 Task: Look for space in Southport, Australia from 4th August, 2023 to 8th August, 2023 for 1 adult in price range Rs.10000 to Rs.15000. Place can be private room with 1  bedroom having 1 bed and 1 bathroom. Property type can be flatguest house, hotel. Amenities needed are: wifi, washing machine, kitchen. Booking option can be shelf check-in. Required host language is English.
Action: Mouse moved to (352, 151)
Screenshot: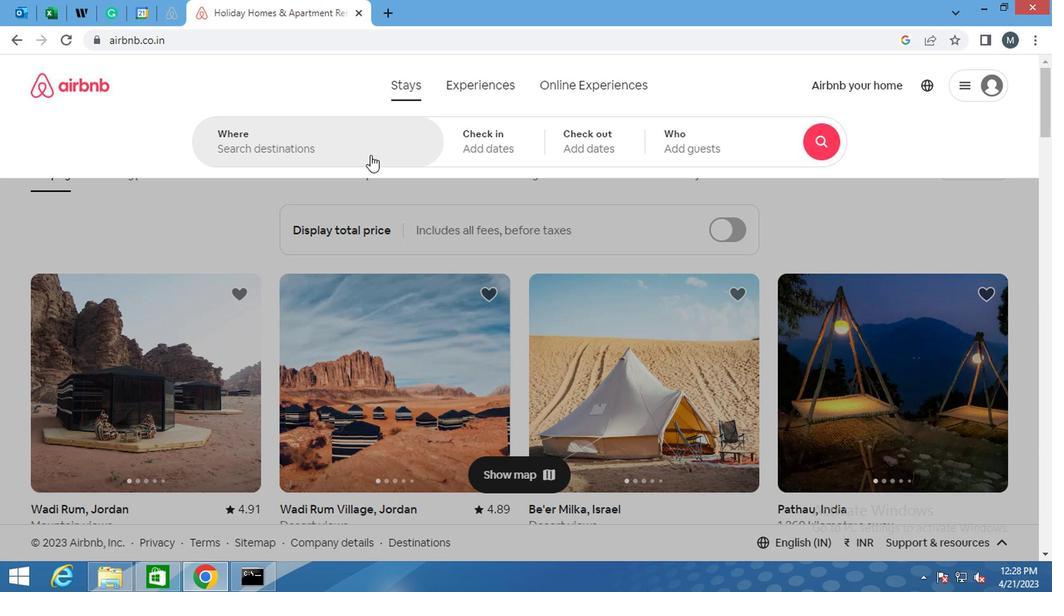 
Action: Mouse pressed left at (352, 151)
Screenshot: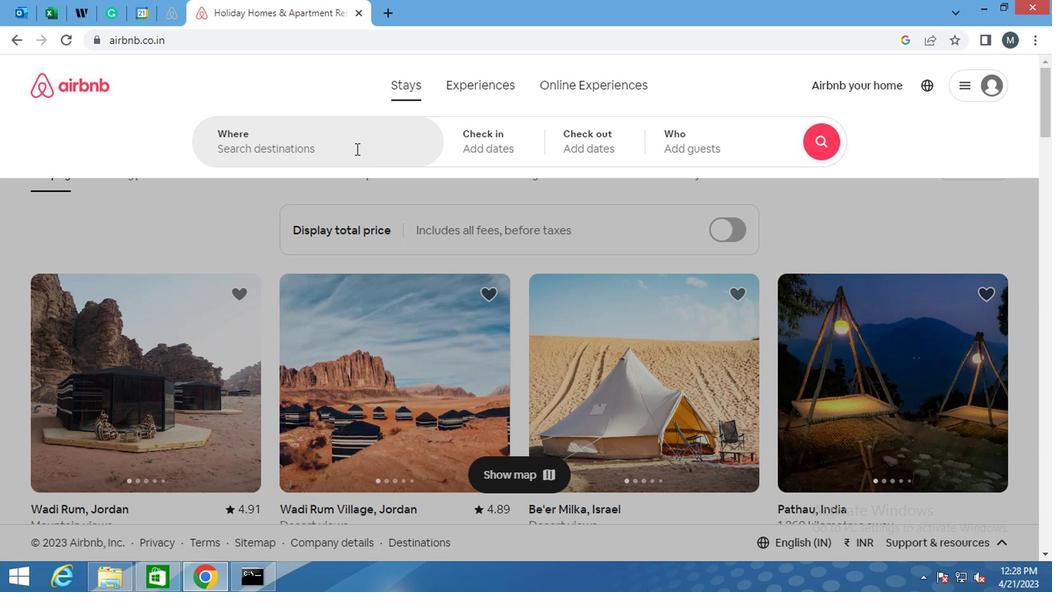 
Action: Mouse moved to (340, 156)
Screenshot: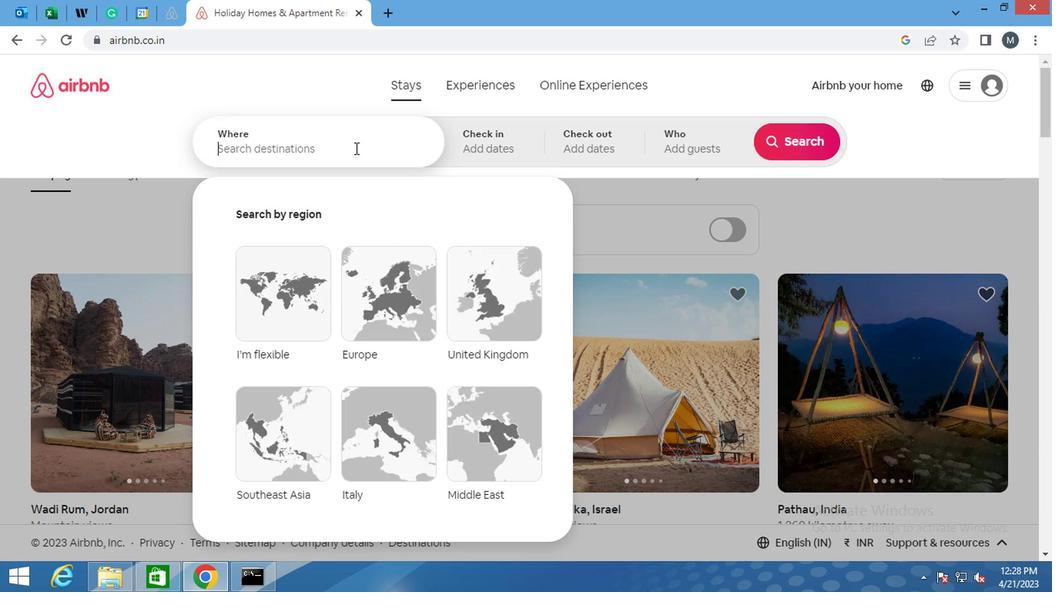 
Action: Key pressed <Key.shift>SOUTH<Key.space><Key.backspace>PORT,<Key.space><Key.shift>AUSTRALIA<Key.enter>
Screenshot: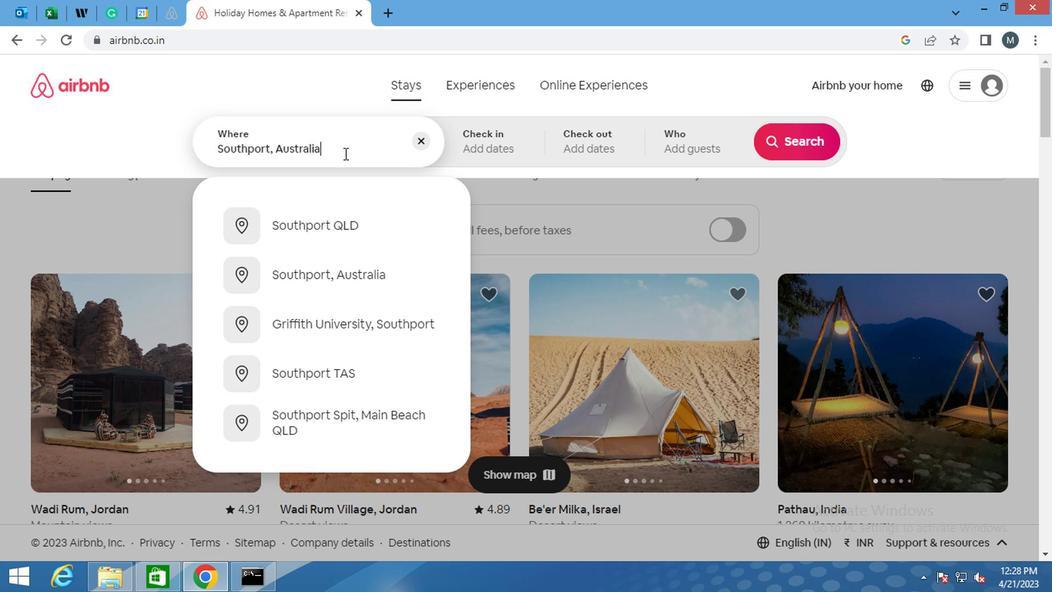 
Action: Mouse moved to (778, 267)
Screenshot: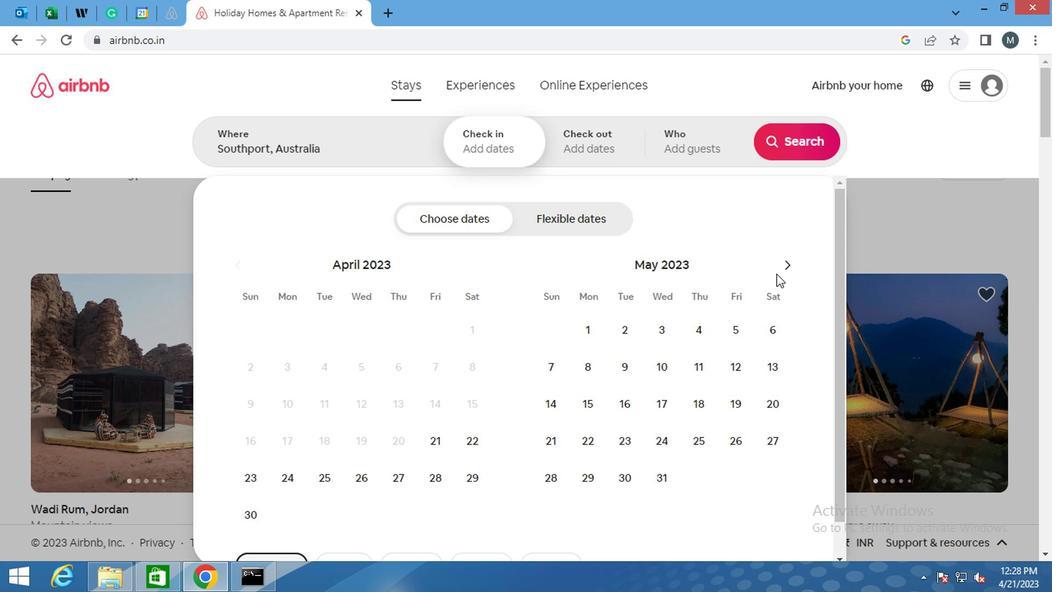 
Action: Mouse pressed left at (778, 267)
Screenshot: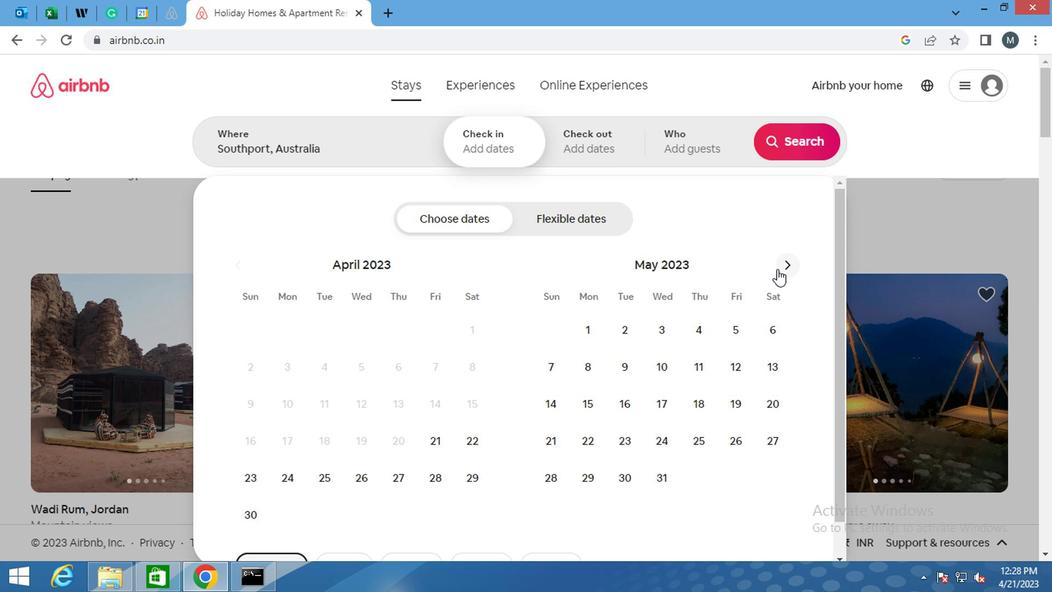 
Action: Mouse moved to (778, 267)
Screenshot: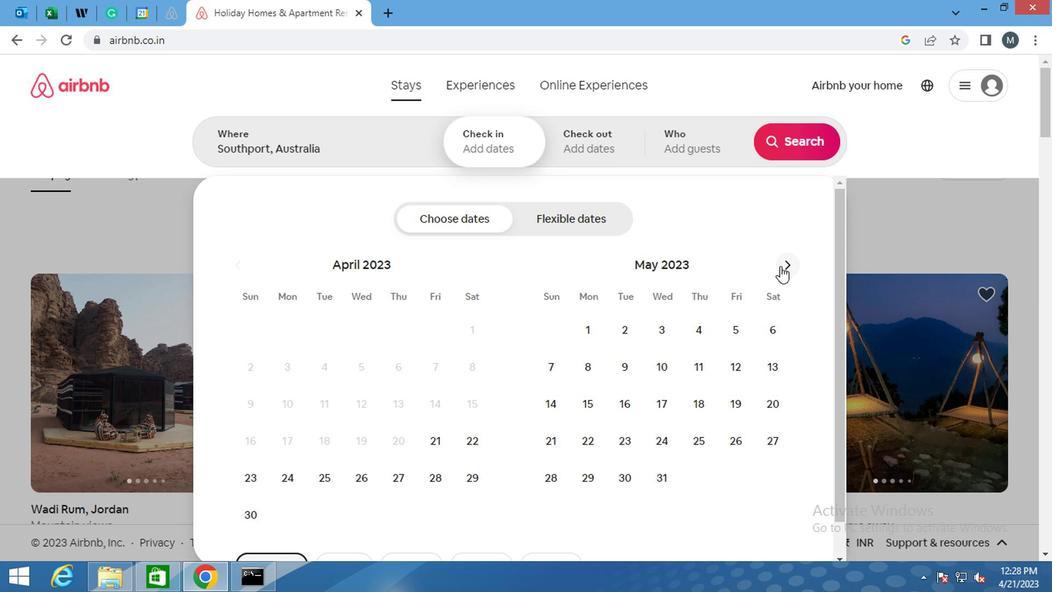 
Action: Mouse pressed left at (778, 267)
Screenshot: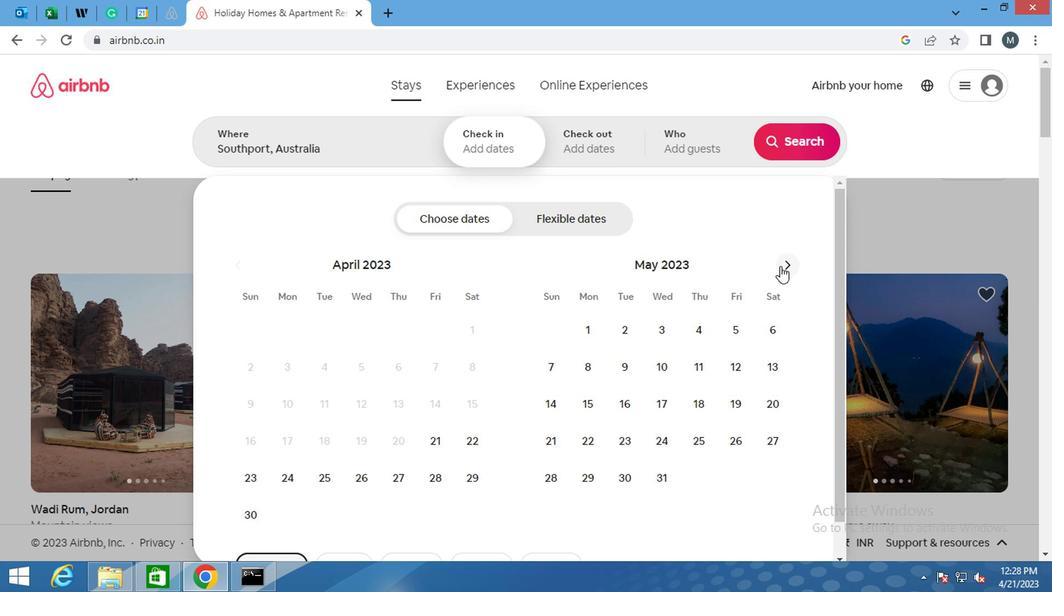
Action: Mouse pressed left at (778, 267)
Screenshot: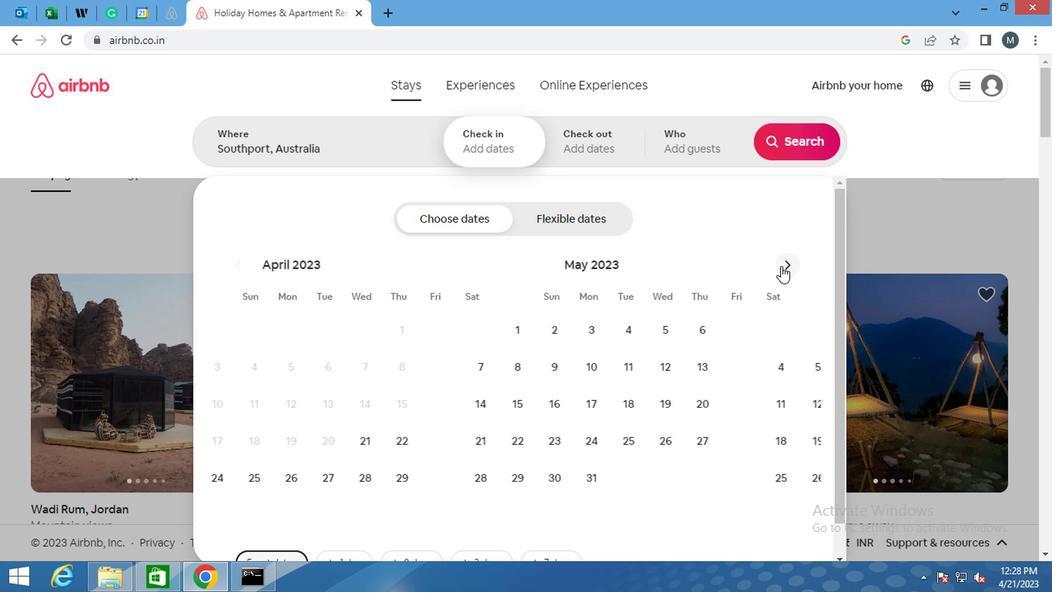 
Action: Mouse moved to (778, 267)
Screenshot: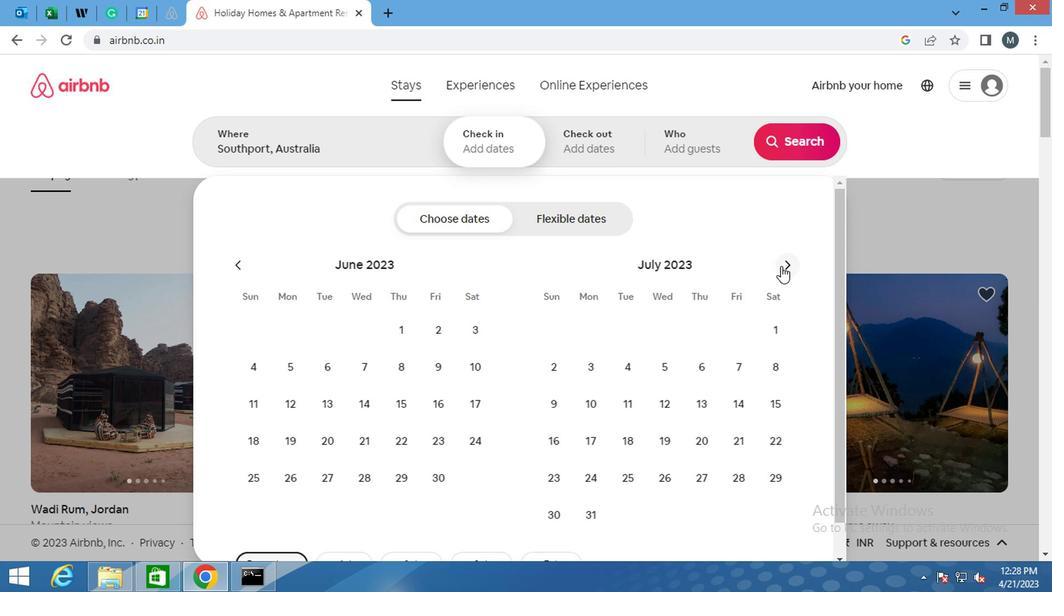 
Action: Mouse pressed left at (778, 267)
Screenshot: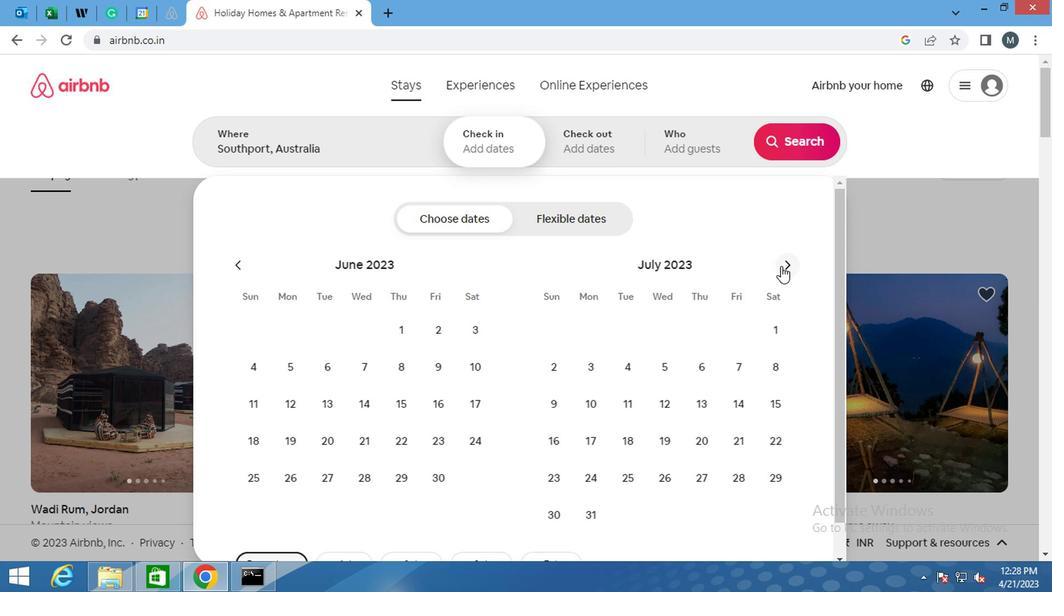 
Action: Mouse pressed left at (778, 267)
Screenshot: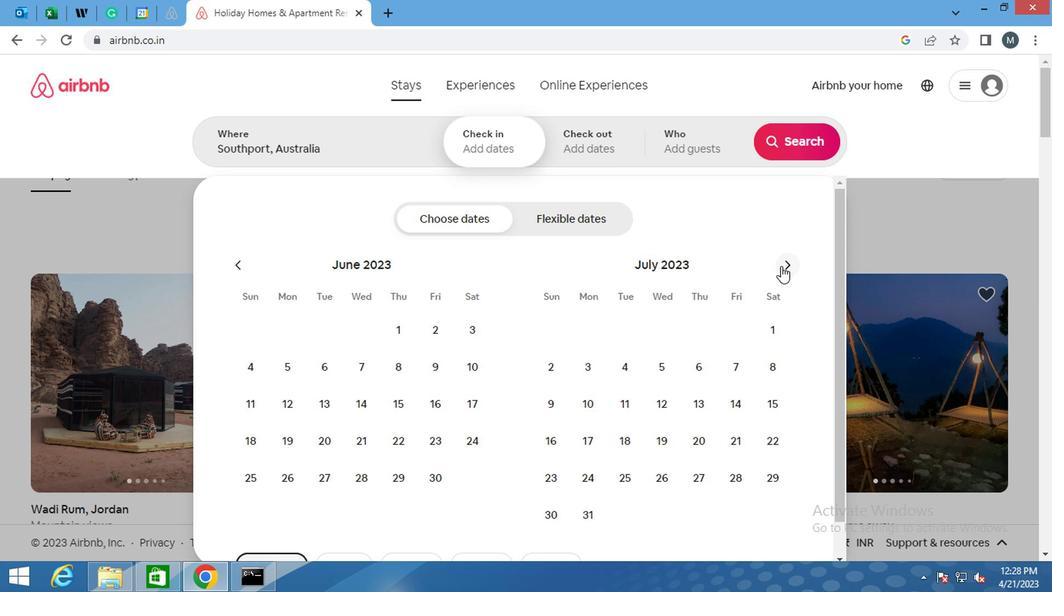 
Action: Mouse moved to (224, 263)
Screenshot: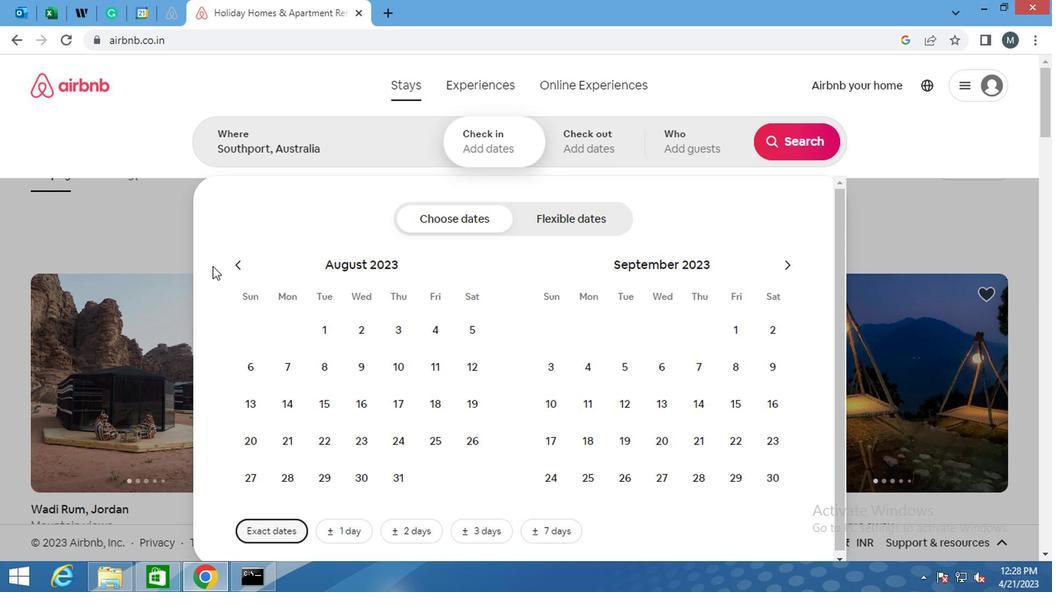 
Action: Mouse pressed left at (224, 263)
Screenshot: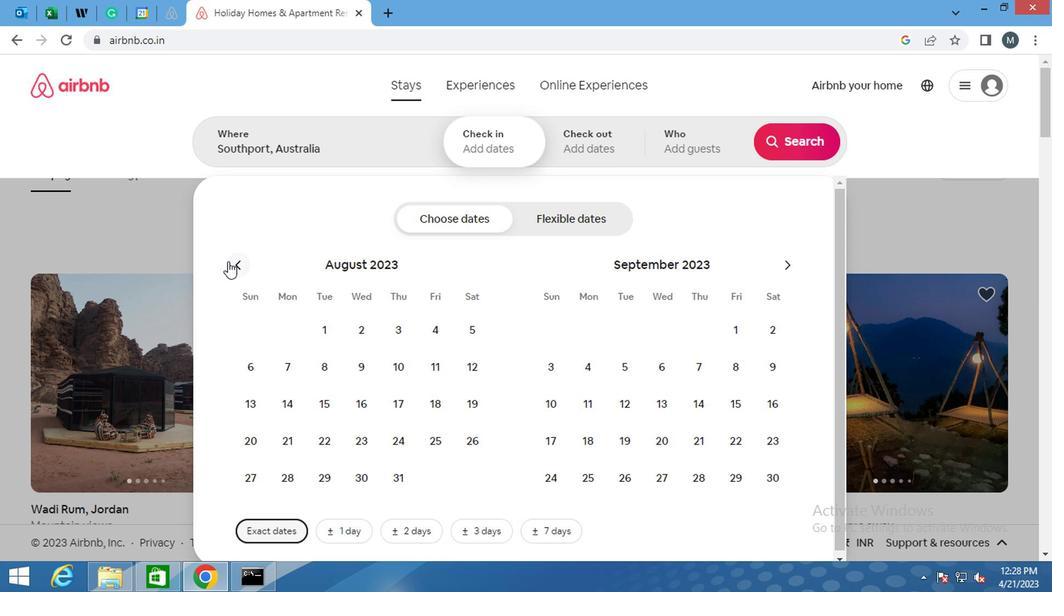 
Action: Mouse moved to (729, 336)
Screenshot: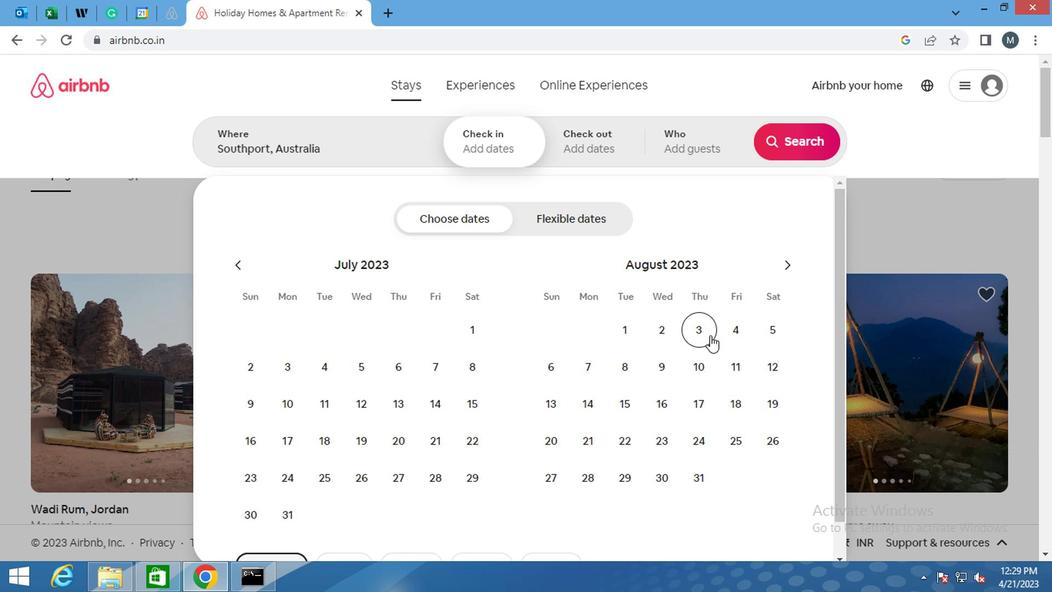 
Action: Mouse pressed left at (729, 336)
Screenshot: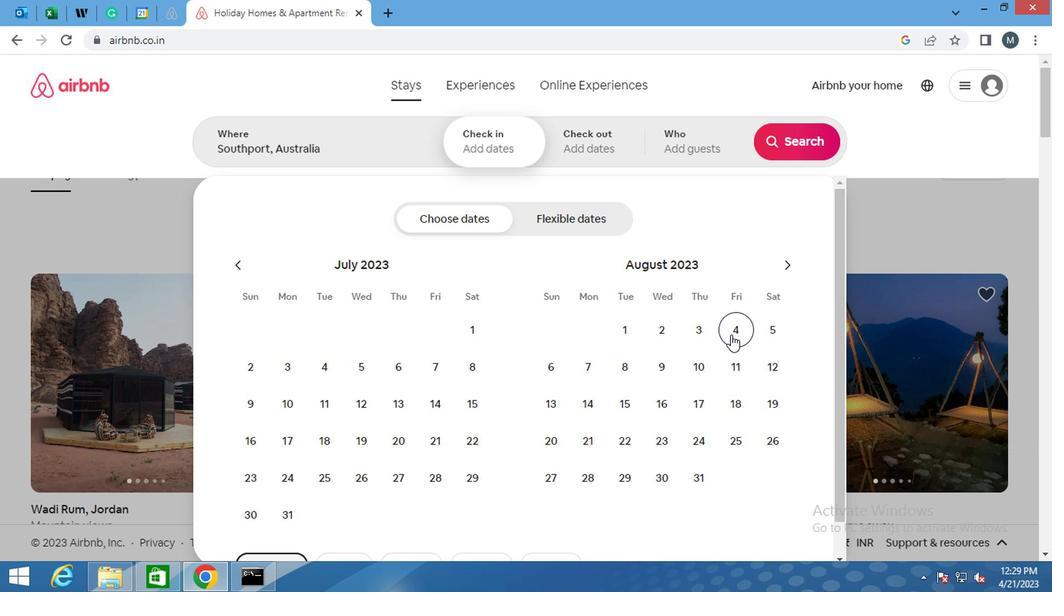 
Action: Mouse moved to (616, 363)
Screenshot: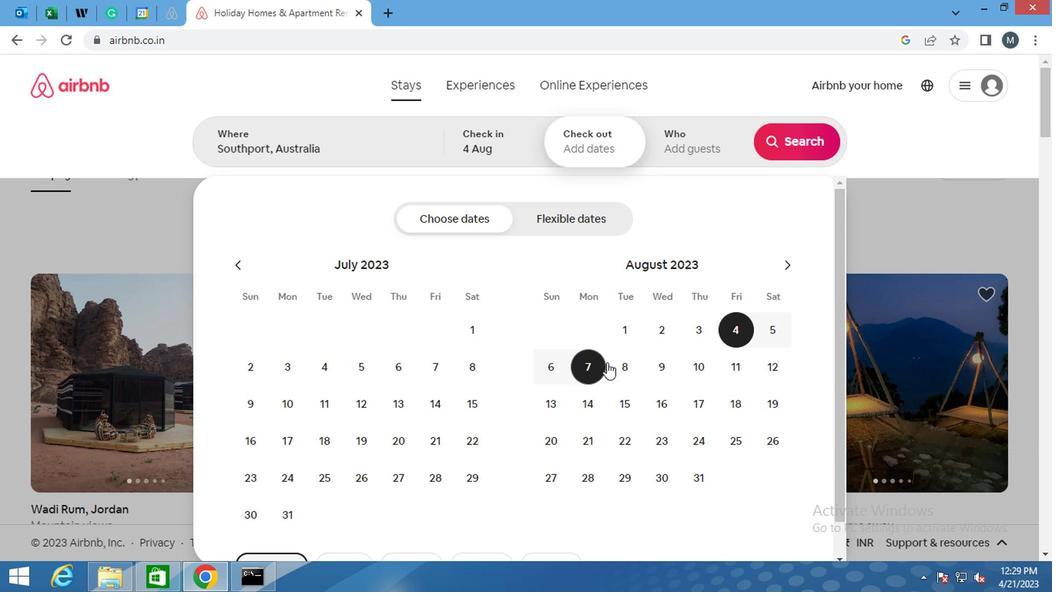 
Action: Mouse pressed left at (616, 363)
Screenshot: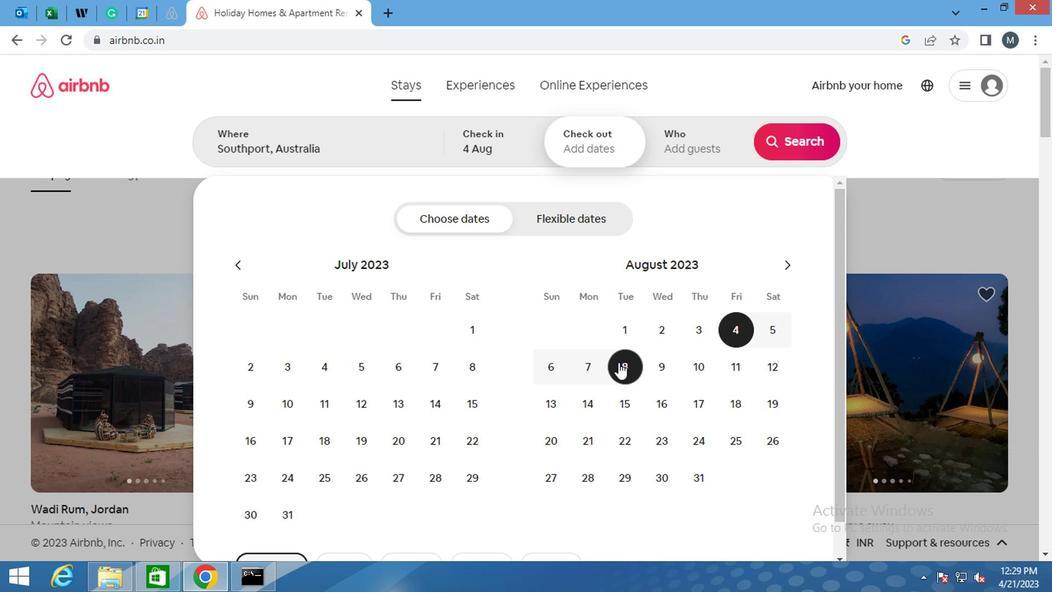 
Action: Mouse moved to (694, 144)
Screenshot: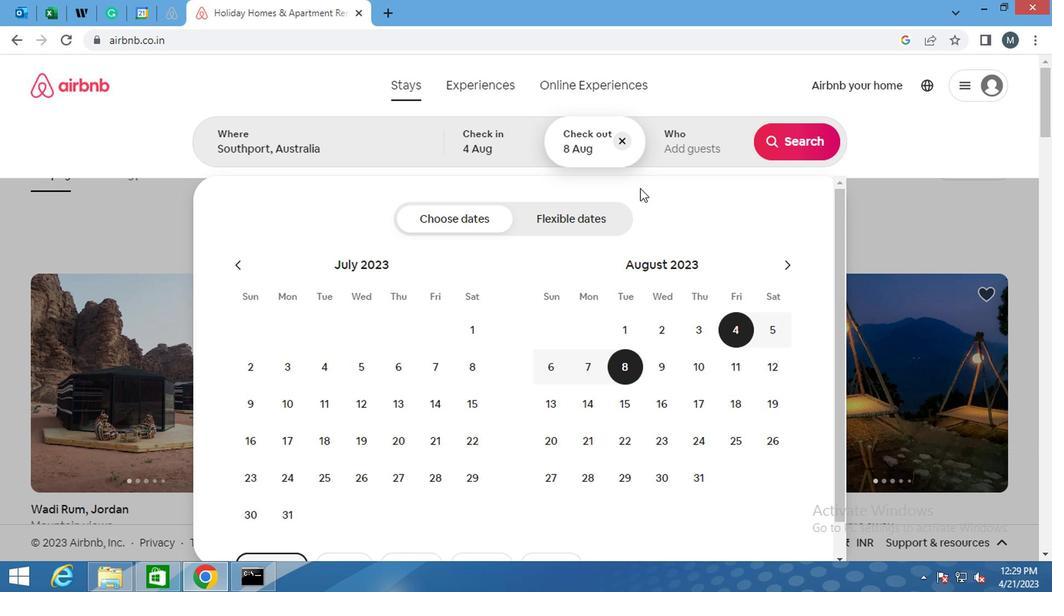 
Action: Mouse pressed left at (694, 144)
Screenshot: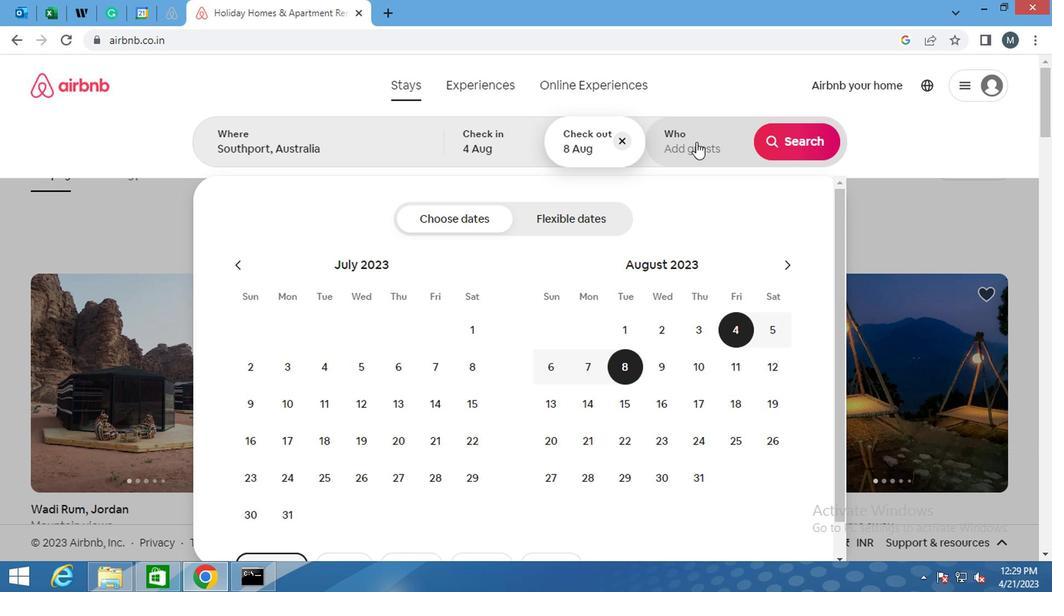 
Action: Mouse moved to (785, 230)
Screenshot: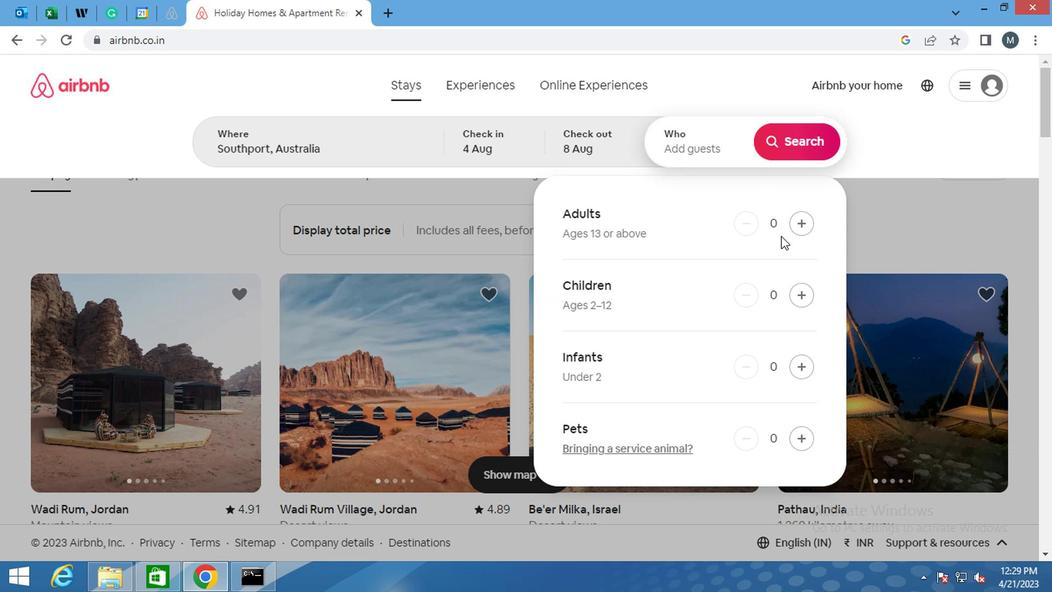
Action: Mouse pressed left at (785, 230)
Screenshot: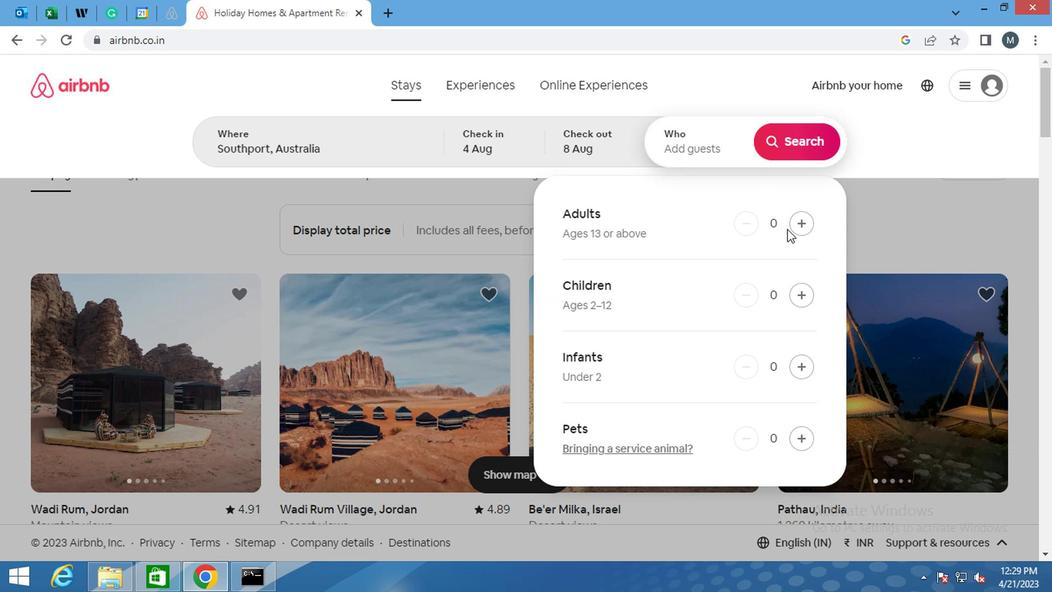 
Action: Mouse moved to (795, 228)
Screenshot: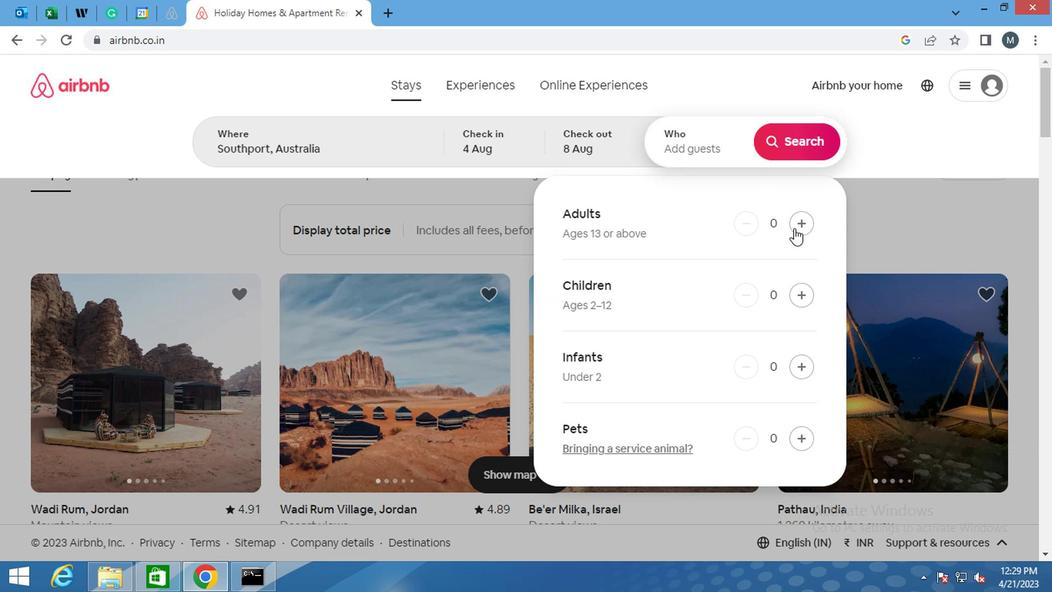 
Action: Mouse pressed left at (795, 228)
Screenshot: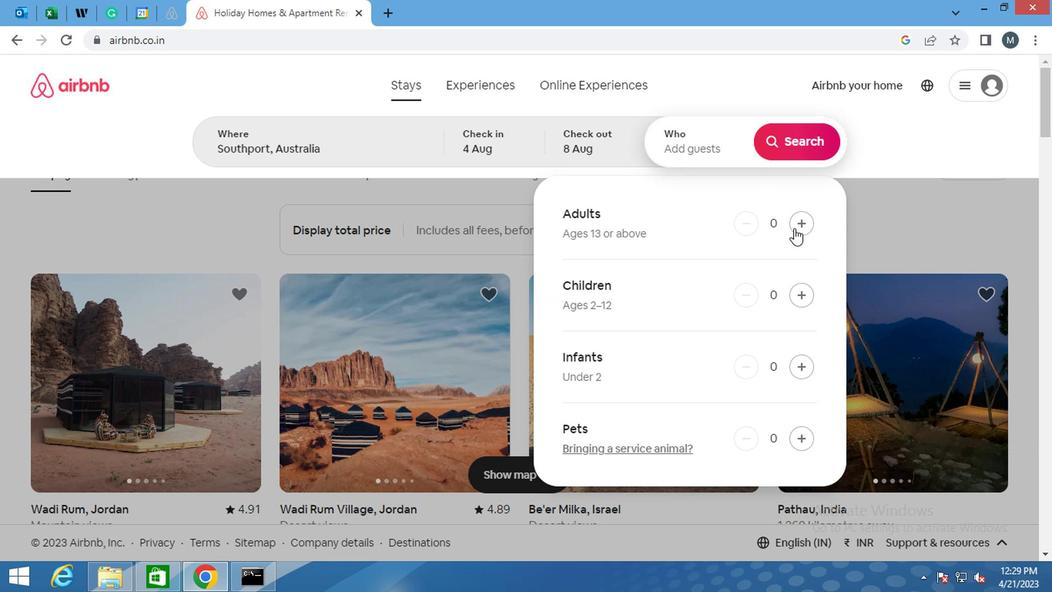 
Action: Mouse moved to (901, 172)
Screenshot: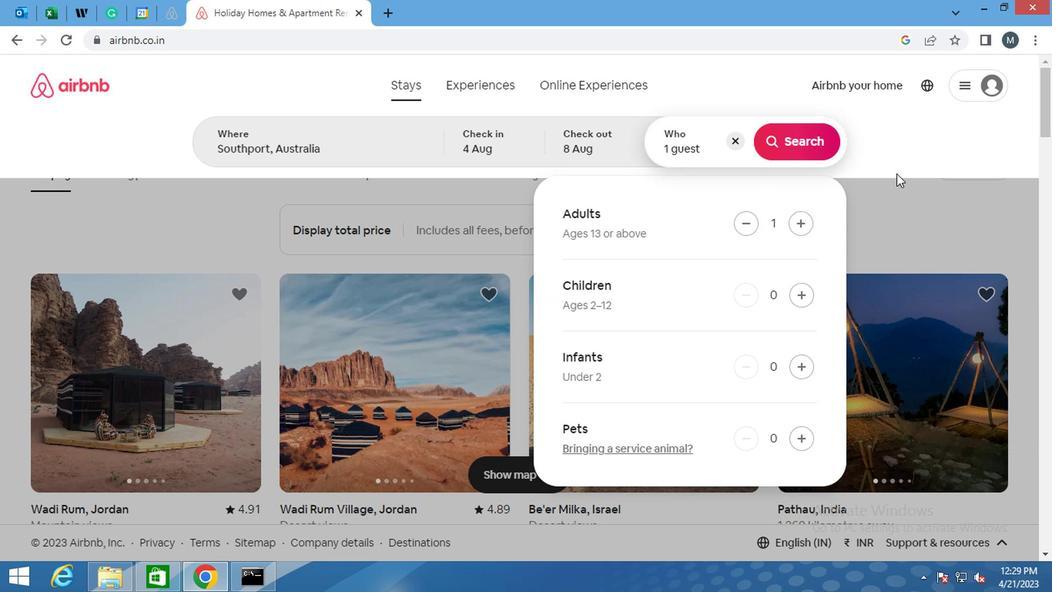 
Action: Mouse scrolled (901, 172) with delta (0, 0)
Screenshot: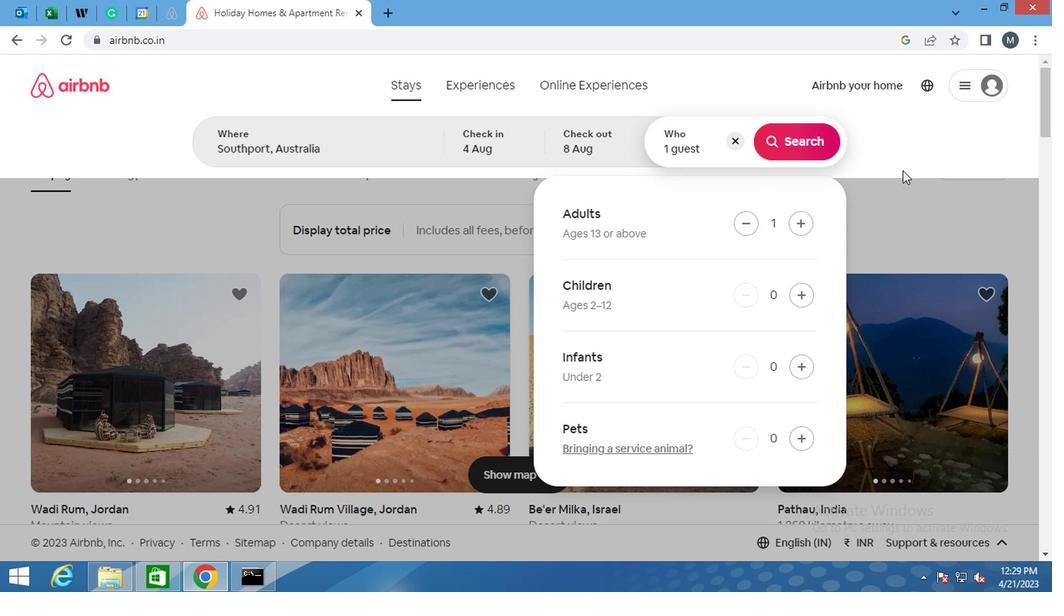 
Action: Mouse moved to (902, 176)
Screenshot: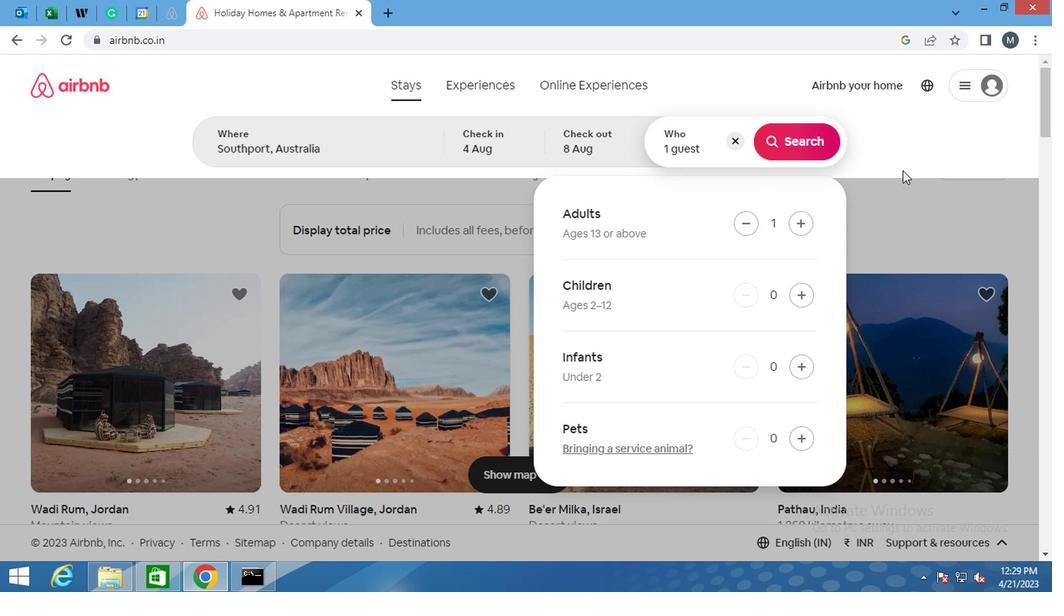 
Action: Mouse scrolled (902, 175) with delta (0, 0)
Screenshot: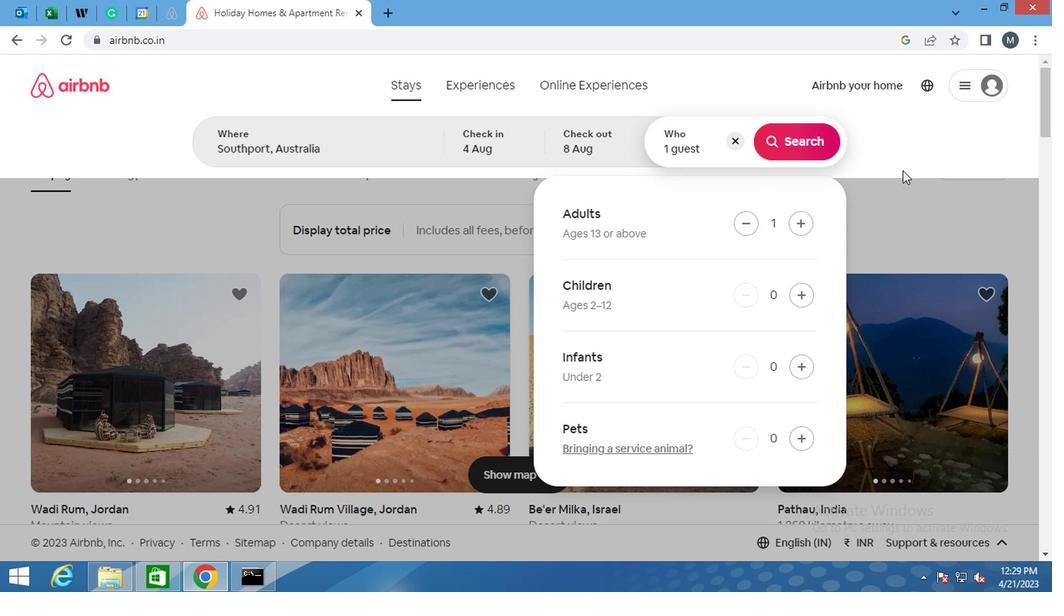 
Action: Mouse moved to (903, 178)
Screenshot: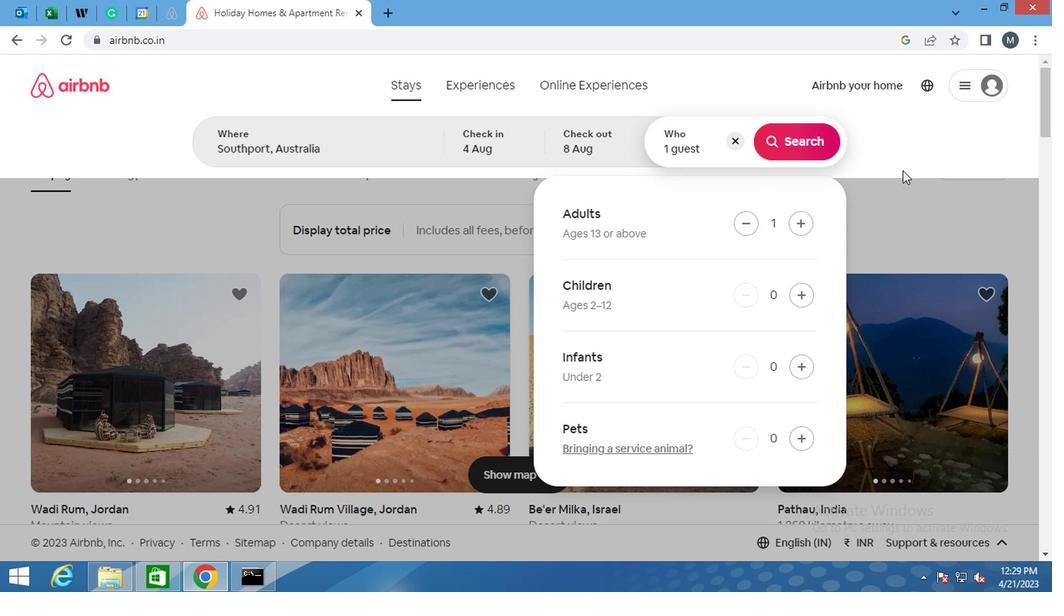 
Action: Mouse scrolled (903, 179) with delta (0, 1)
Screenshot: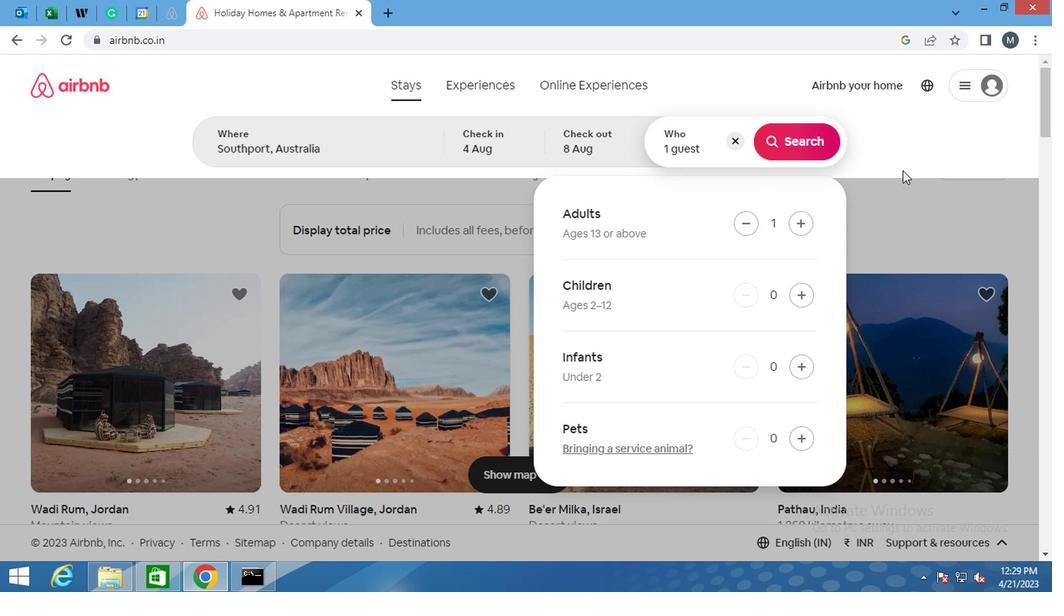 
Action: Mouse moved to (905, 176)
Screenshot: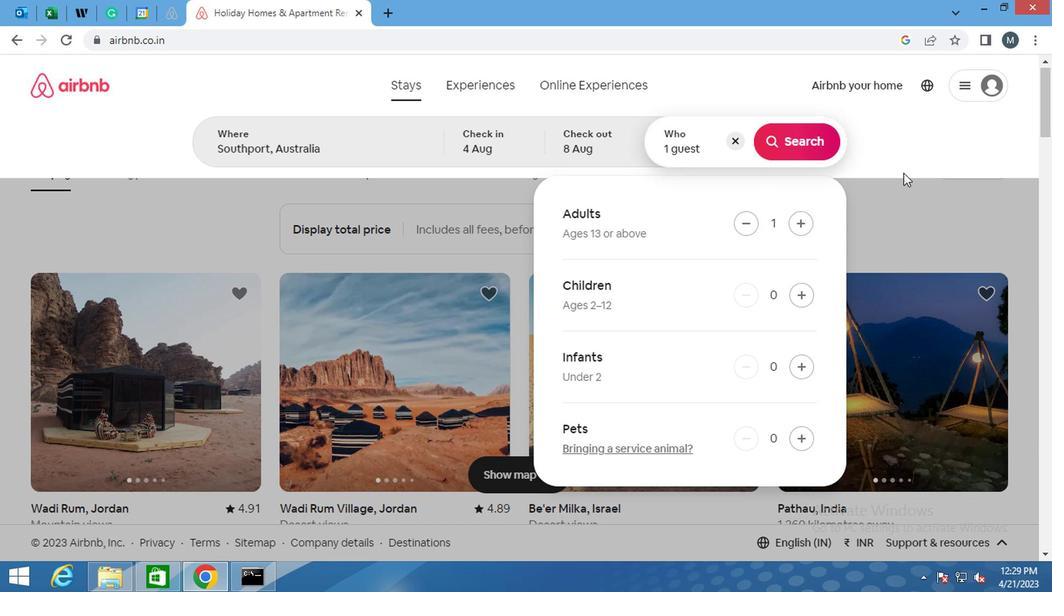 
Action: Mouse scrolled (905, 177) with delta (0, 1)
Screenshot: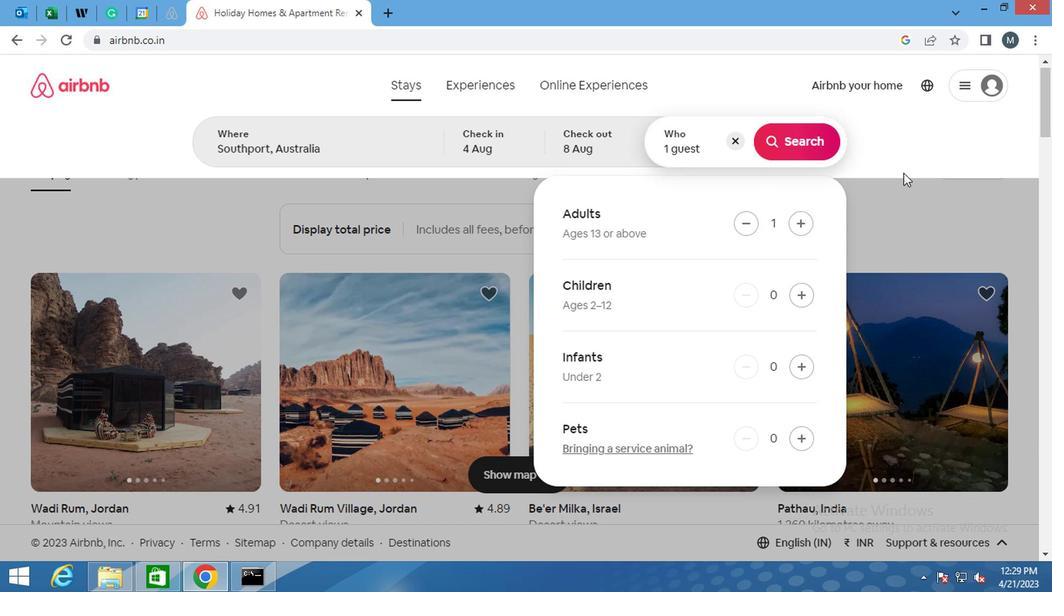
Action: Mouse scrolled (905, 177) with delta (0, 1)
Screenshot: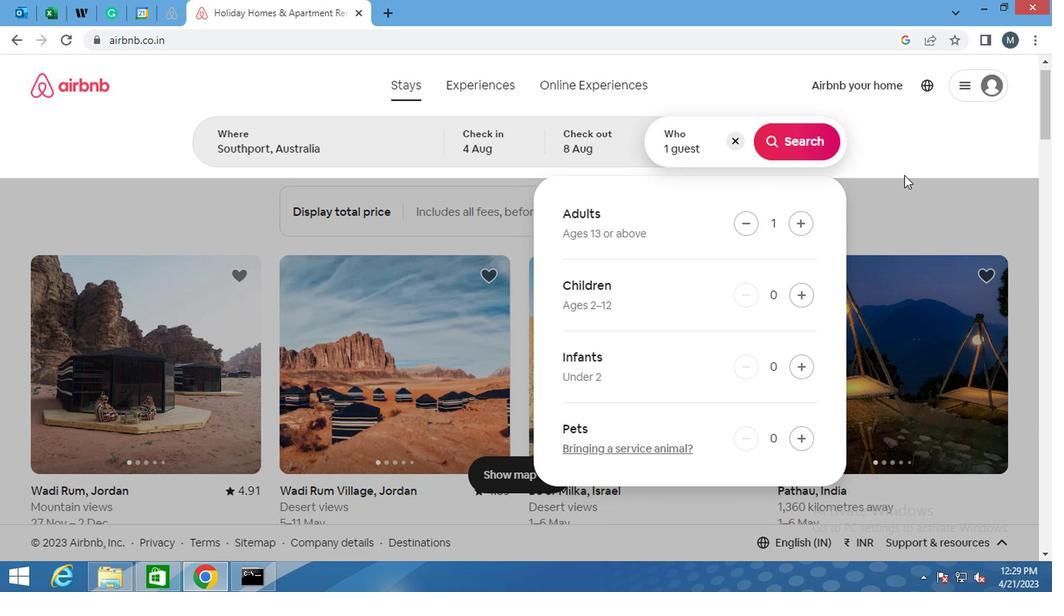 
Action: Mouse moved to (956, 166)
Screenshot: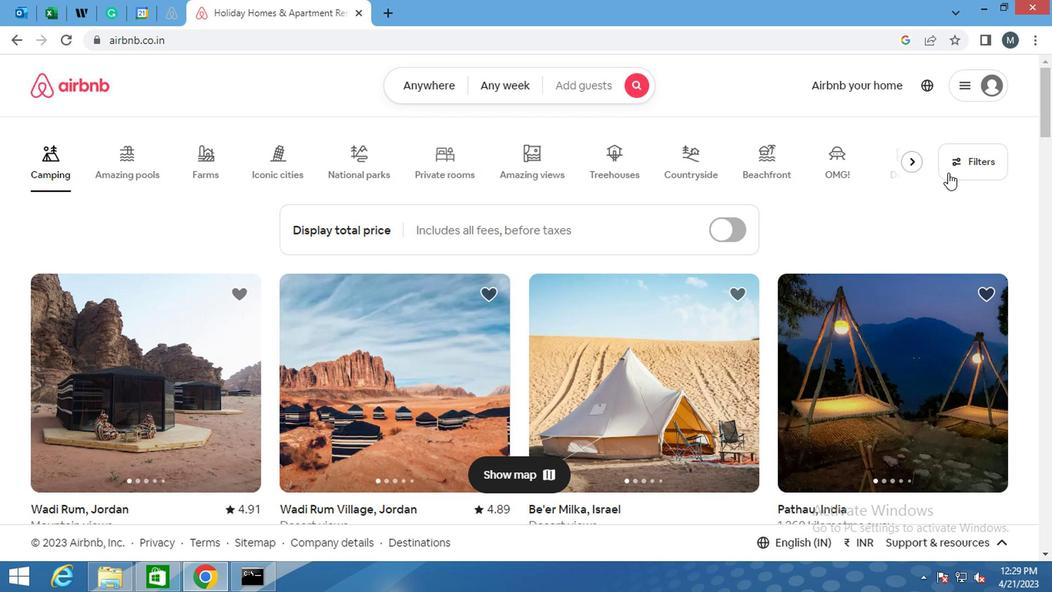 
Action: Mouse pressed left at (956, 166)
Screenshot: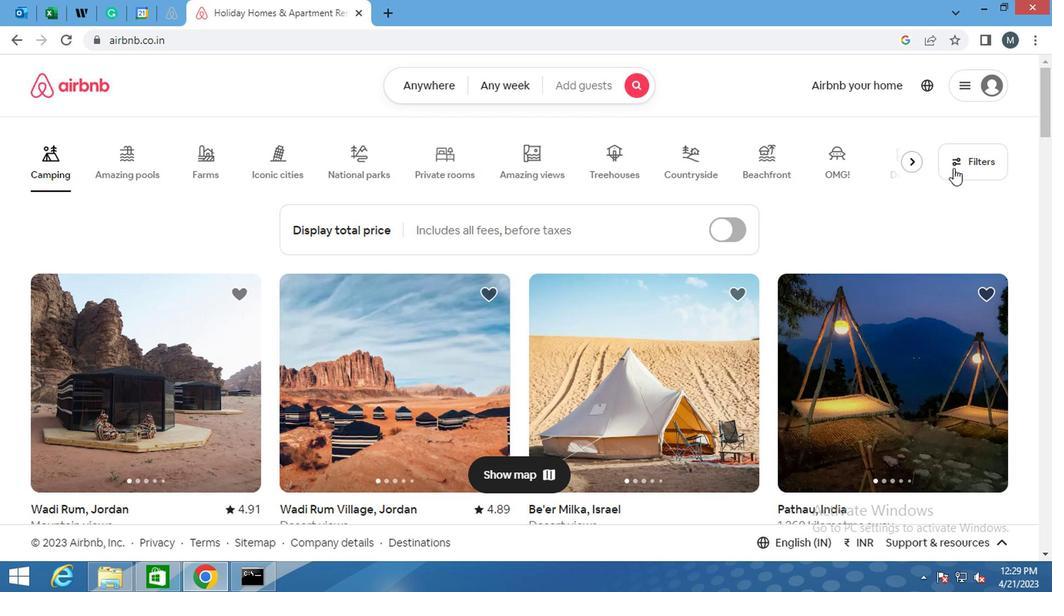 
Action: Mouse moved to (367, 340)
Screenshot: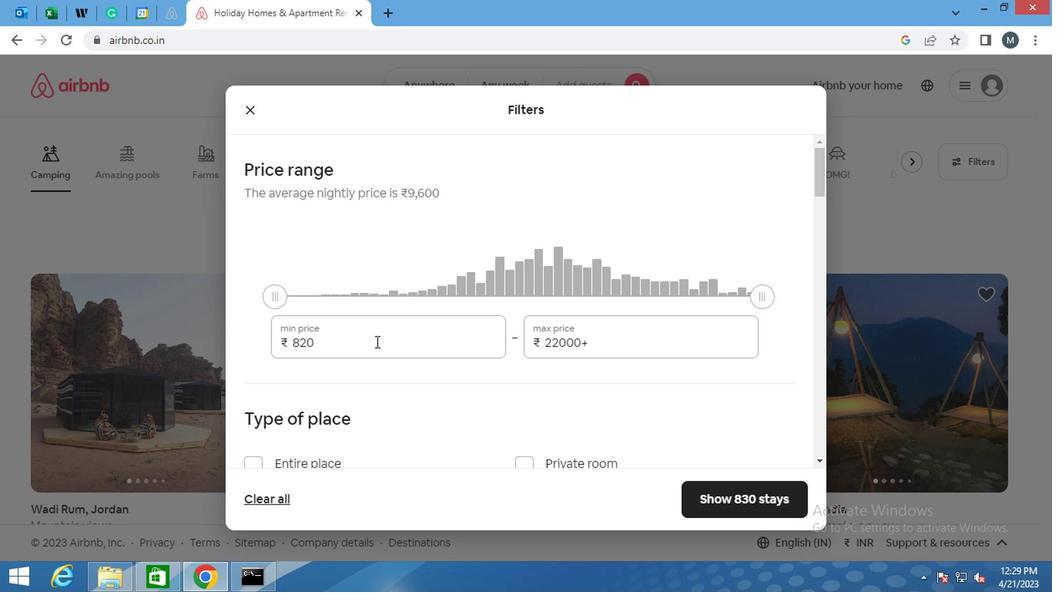 
Action: Mouse pressed left at (367, 340)
Screenshot: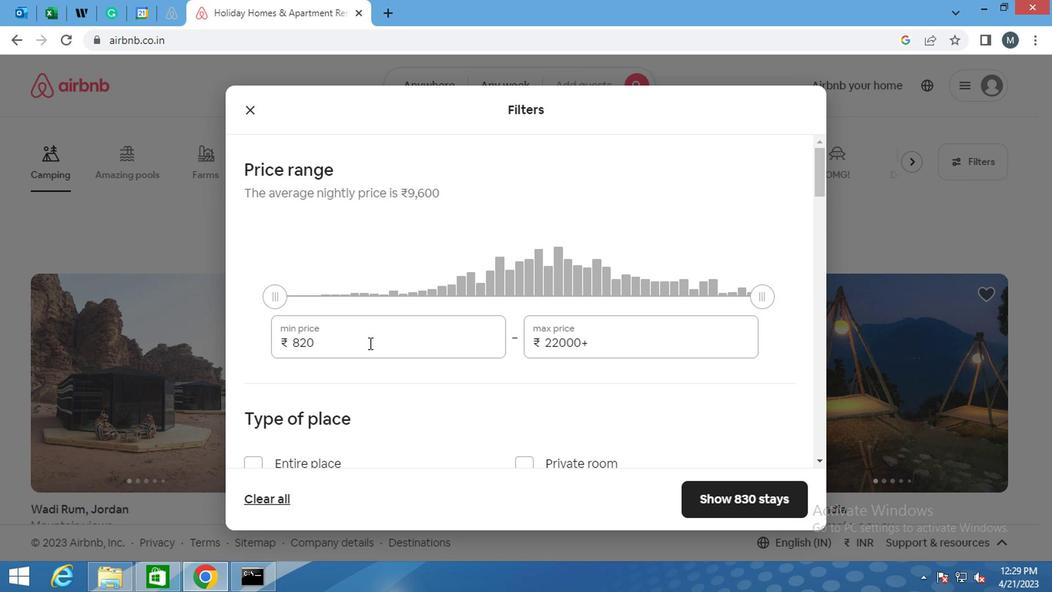 
Action: Mouse moved to (370, 343)
Screenshot: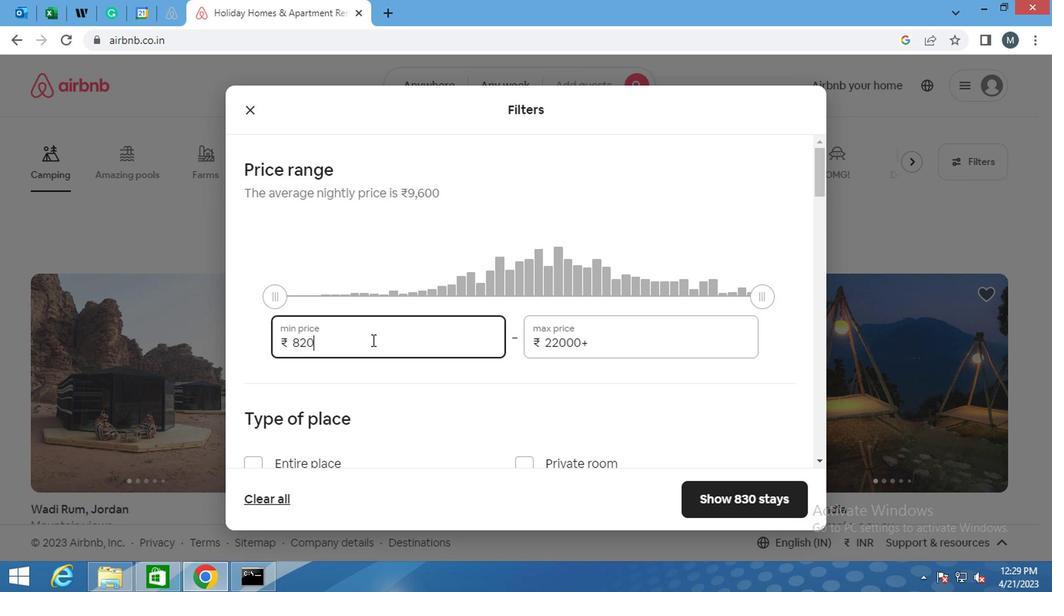 
Action: Key pressed <Key.backspace><Key.backspace><Key.backspace><Key.backspace>10000
Screenshot: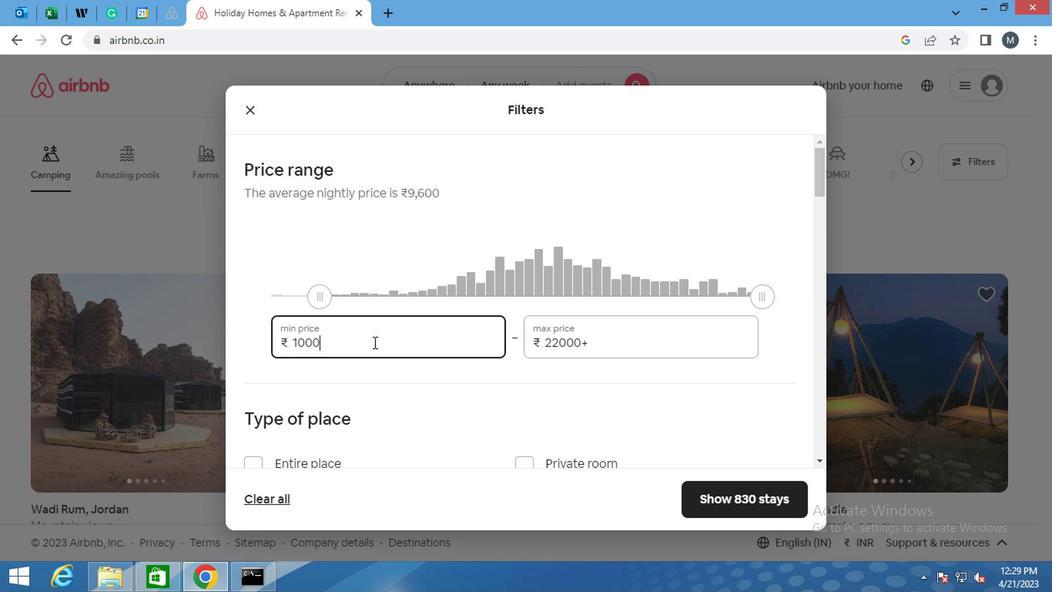 
Action: Mouse moved to (657, 348)
Screenshot: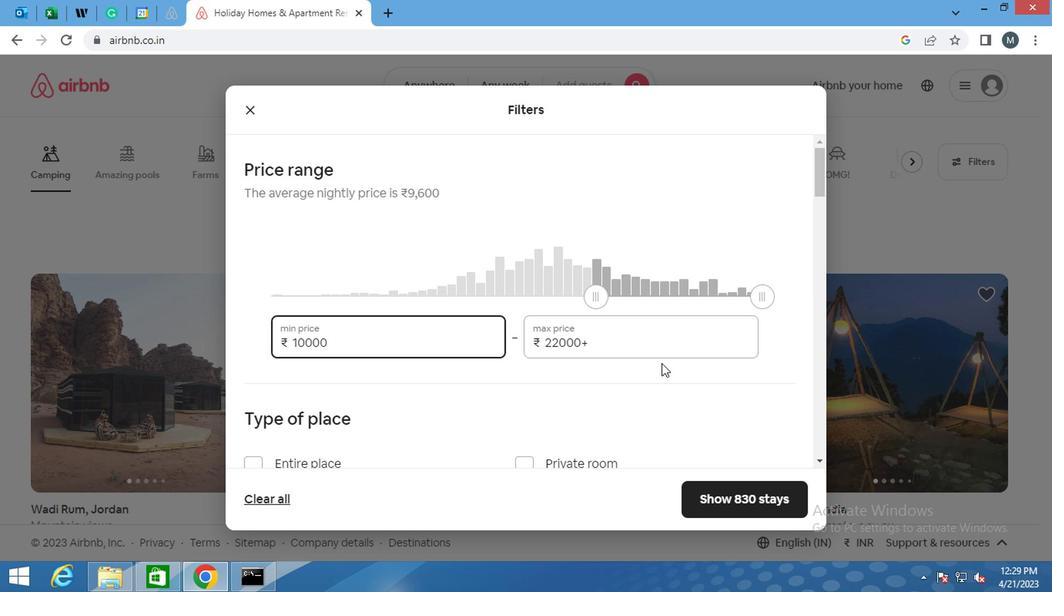 
Action: Mouse pressed left at (657, 348)
Screenshot: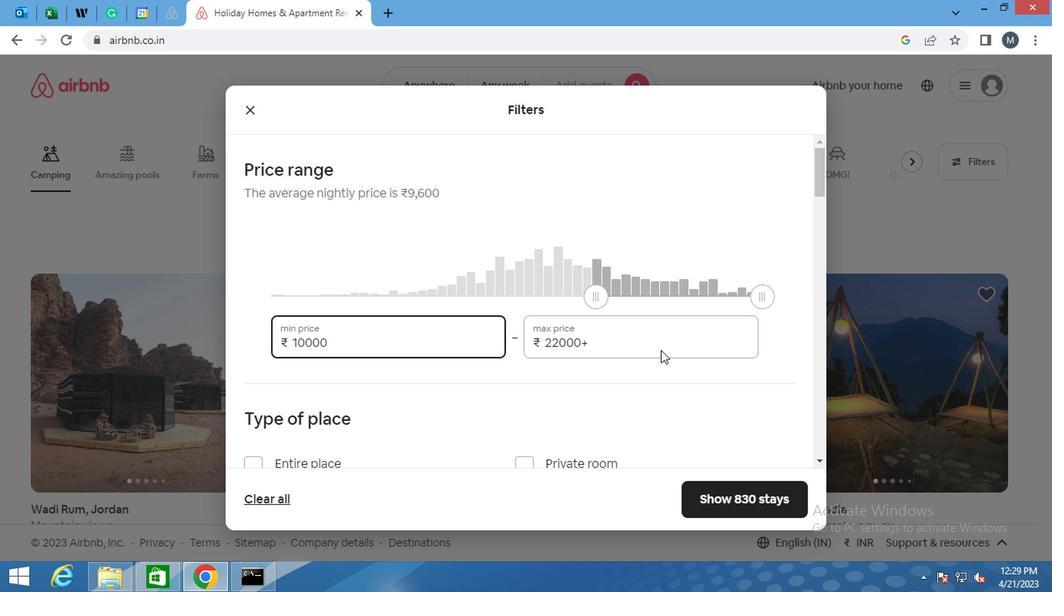 
Action: Mouse moved to (650, 354)
Screenshot: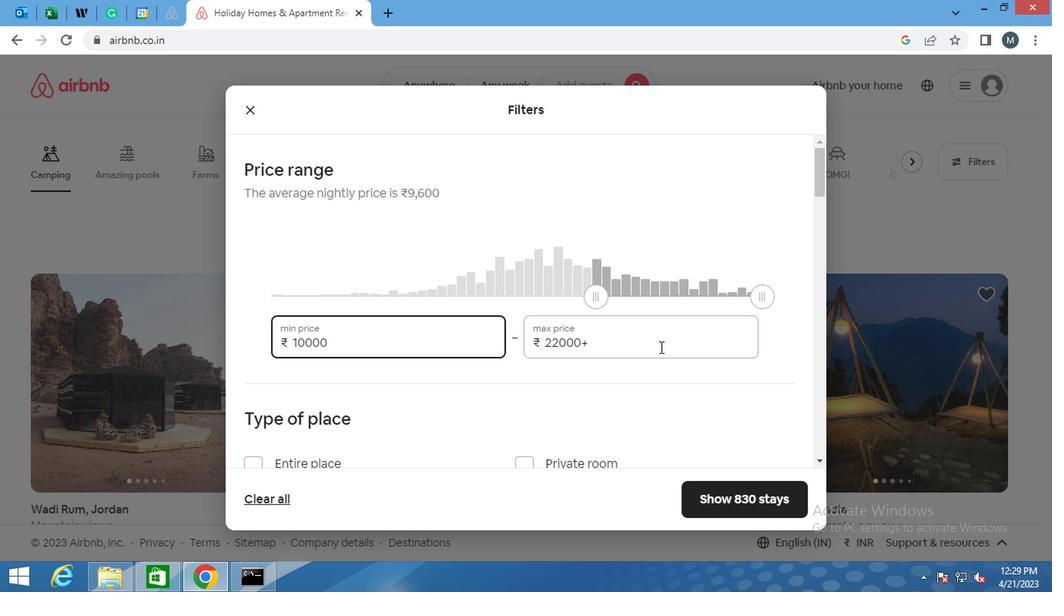 
Action: Key pressed <Key.backspace><Key.backspace><Key.backspace><Key.backspace><Key.backspace><Key.backspace><Key.backspace><Key.backspace><Key.backspace><Key.backspace><Key.backspace><Key.backspace><Key.backspace>15000
Screenshot: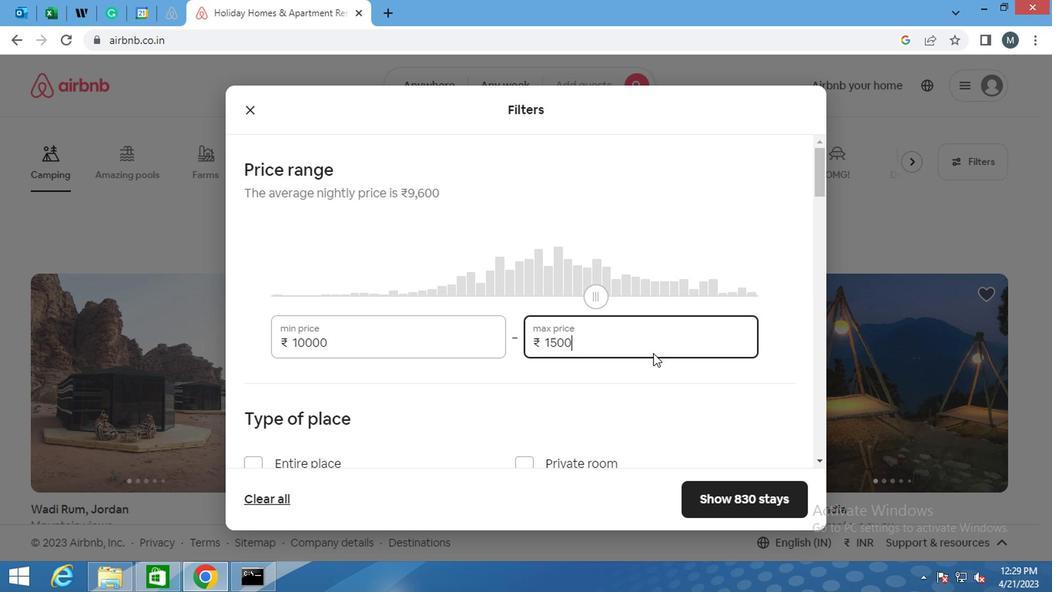 
Action: Mouse moved to (604, 310)
Screenshot: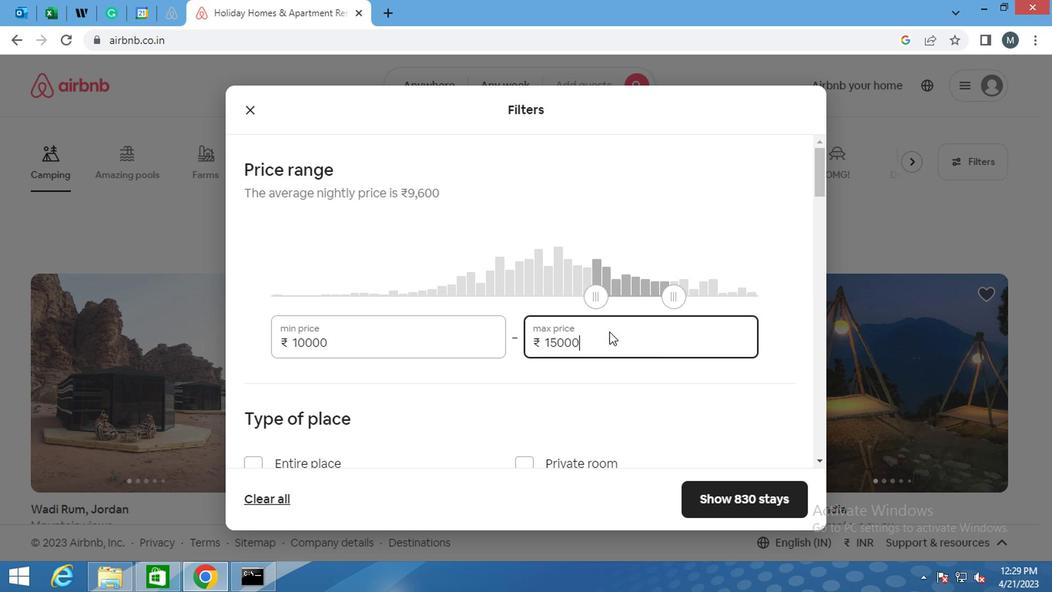 
Action: Mouse scrolled (604, 309) with delta (0, -1)
Screenshot: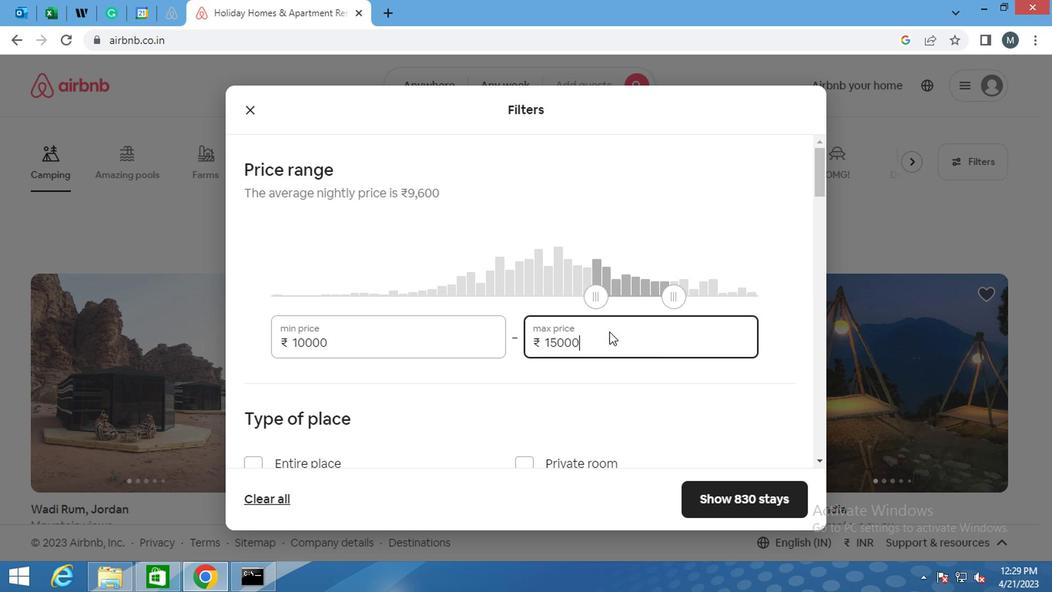 
Action: Mouse moved to (608, 315)
Screenshot: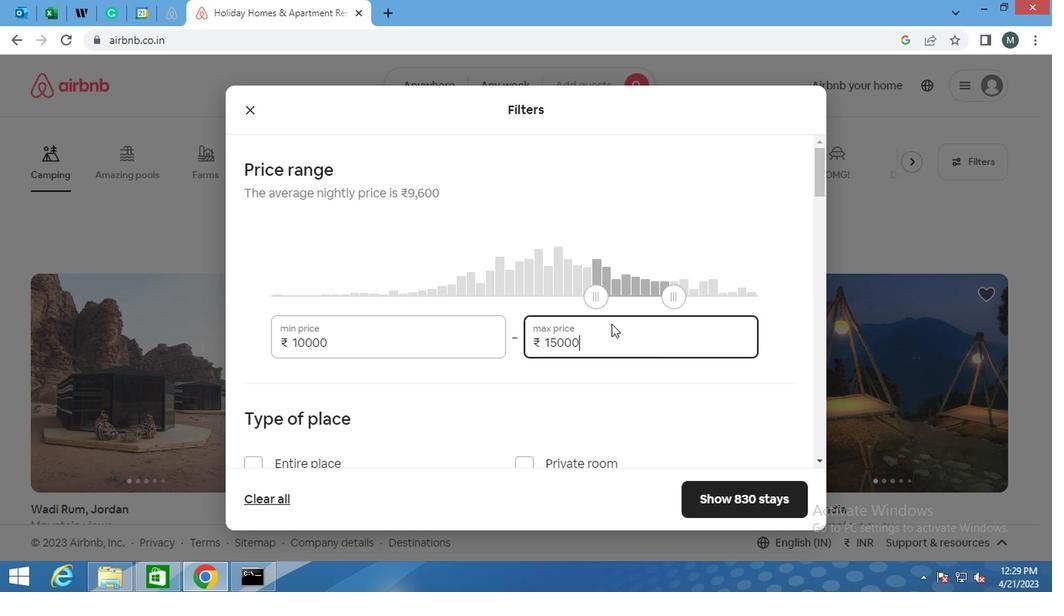 
Action: Mouse scrolled (608, 314) with delta (0, 0)
Screenshot: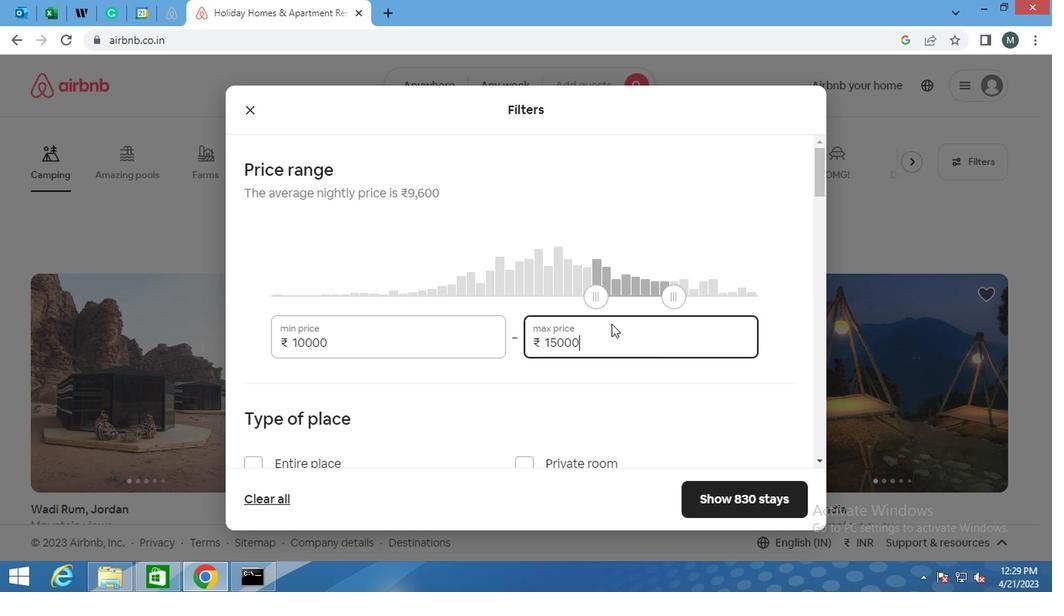 
Action: Mouse moved to (531, 340)
Screenshot: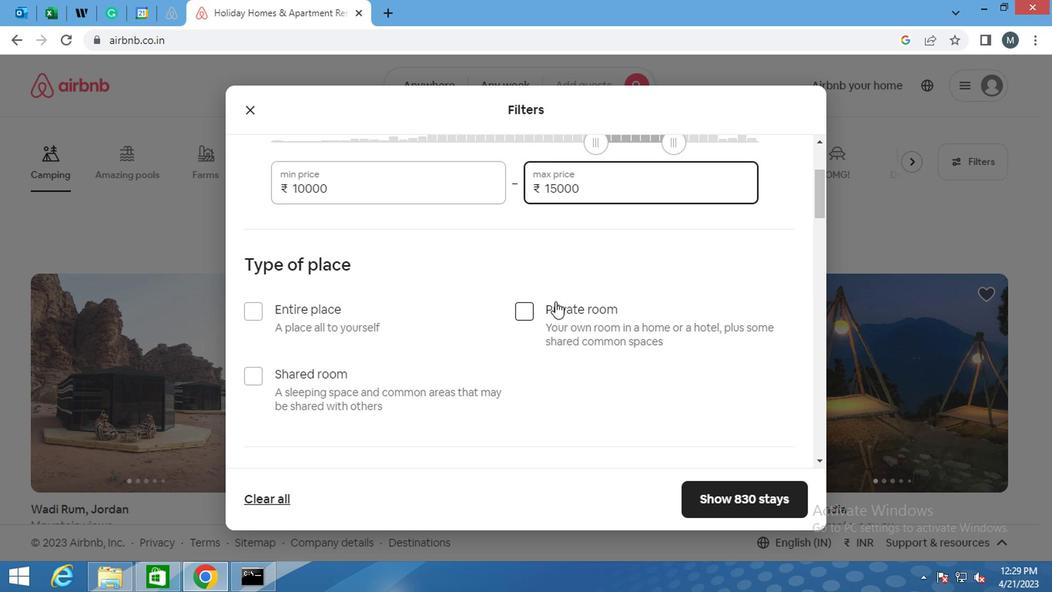
Action: Mouse scrolled (531, 339) with delta (0, 0)
Screenshot: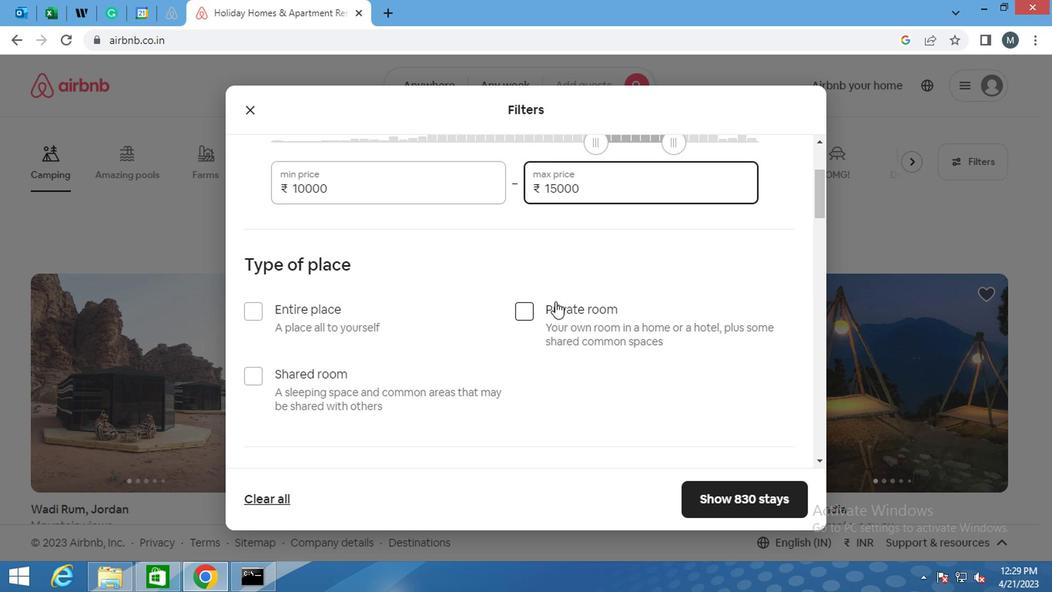 
Action: Mouse moved to (518, 233)
Screenshot: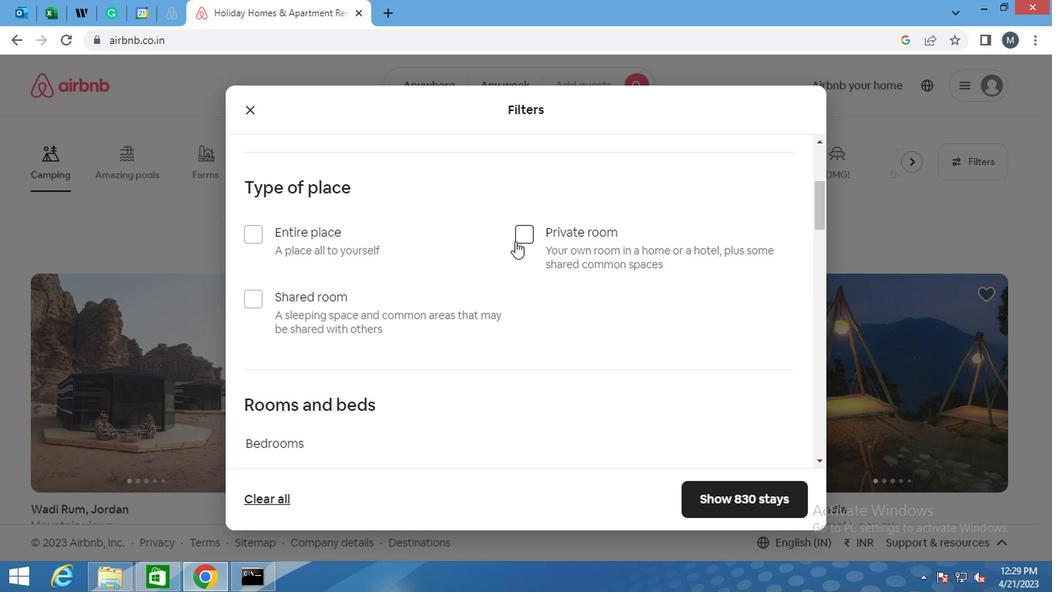 
Action: Mouse pressed left at (518, 233)
Screenshot: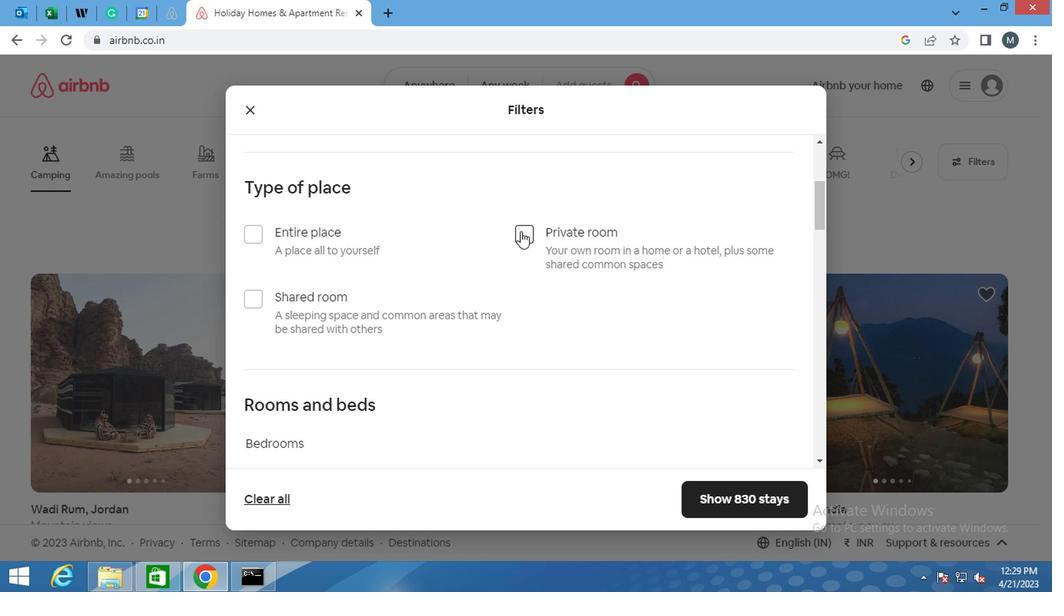 
Action: Mouse moved to (519, 237)
Screenshot: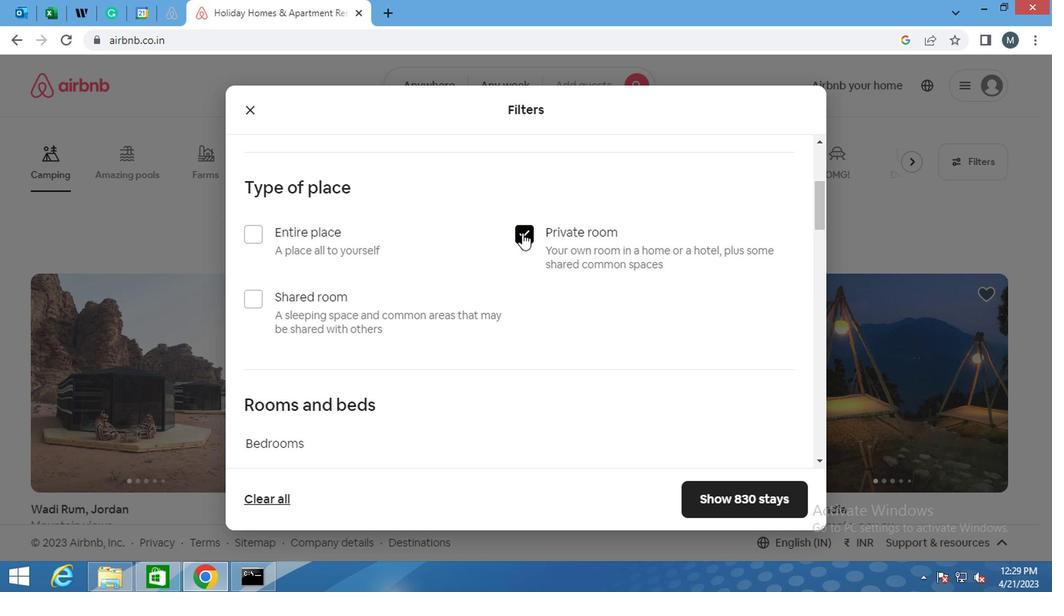 
Action: Mouse scrolled (519, 237) with delta (0, 0)
Screenshot: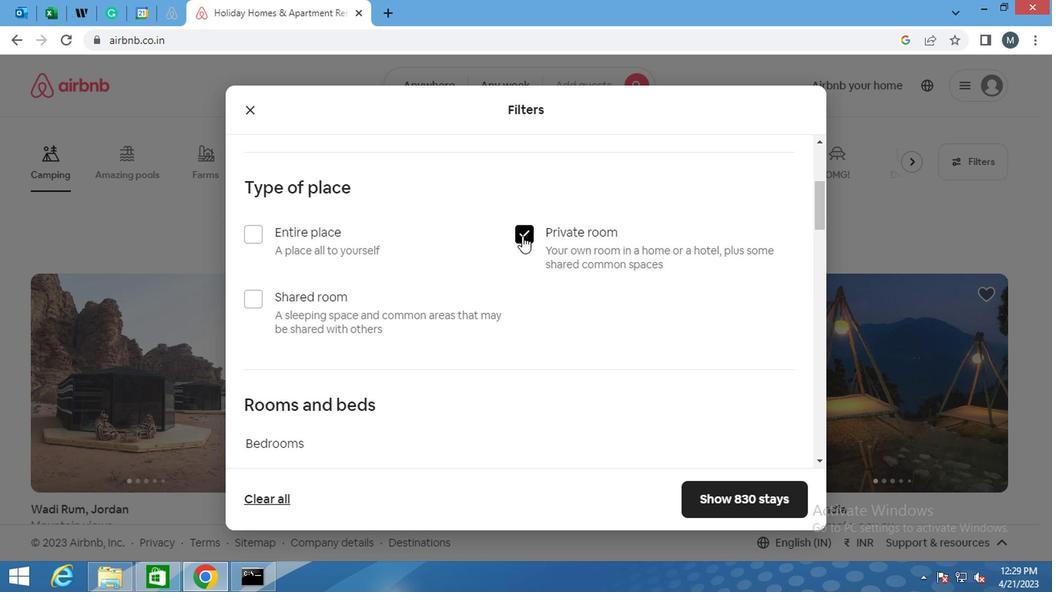 
Action: Mouse moved to (518, 241)
Screenshot: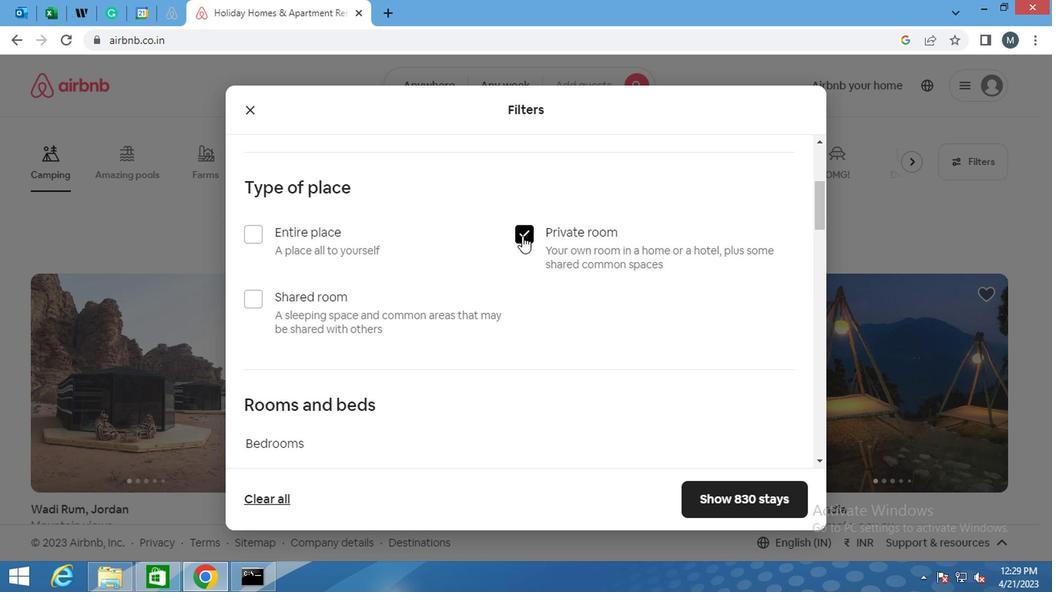 
Action: Mouse scrolled (518, 241) with delta (0, 0)
Screenshot: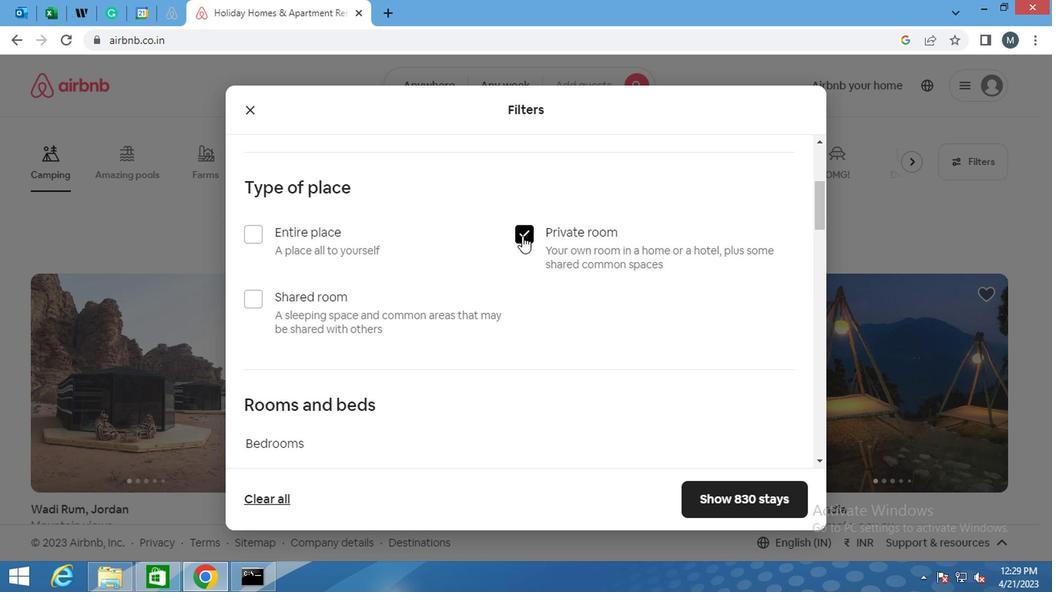 
Action: Mouse moved to (349, 329)
Screenshot: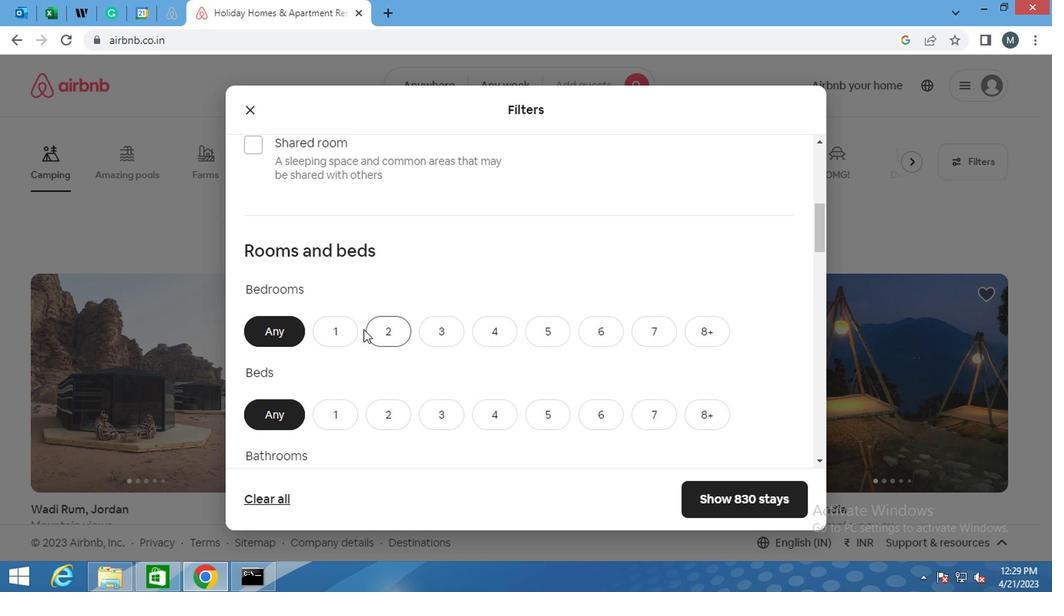
Action: Mouse pressed left at (349, 329)
Screenshot: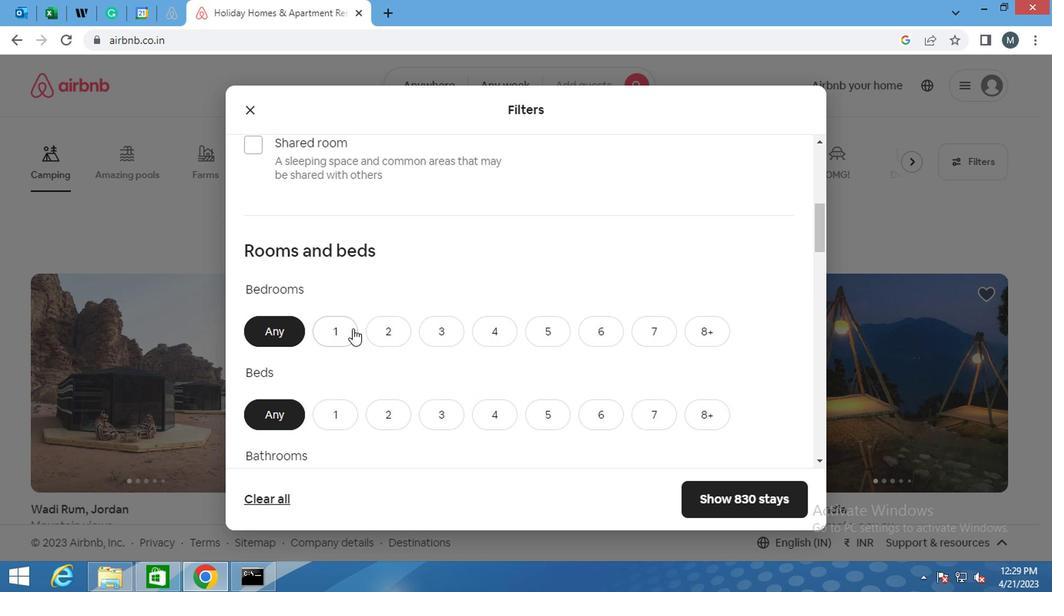 
Action: Mouse moved to (327, 413)
Screenshot: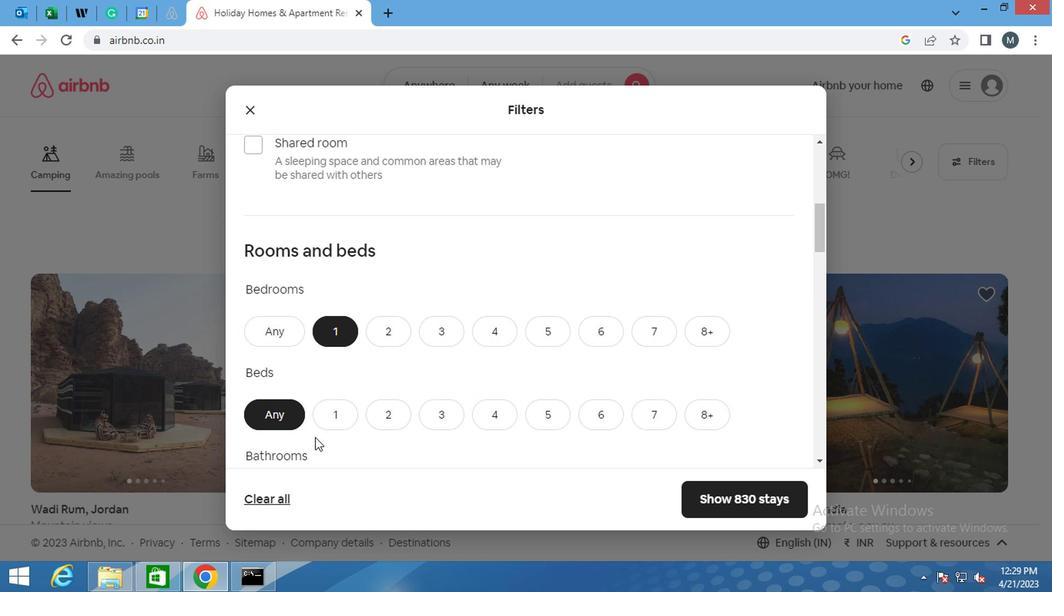 
Action: Mouse pressed left at (327, 413)
Screenshot: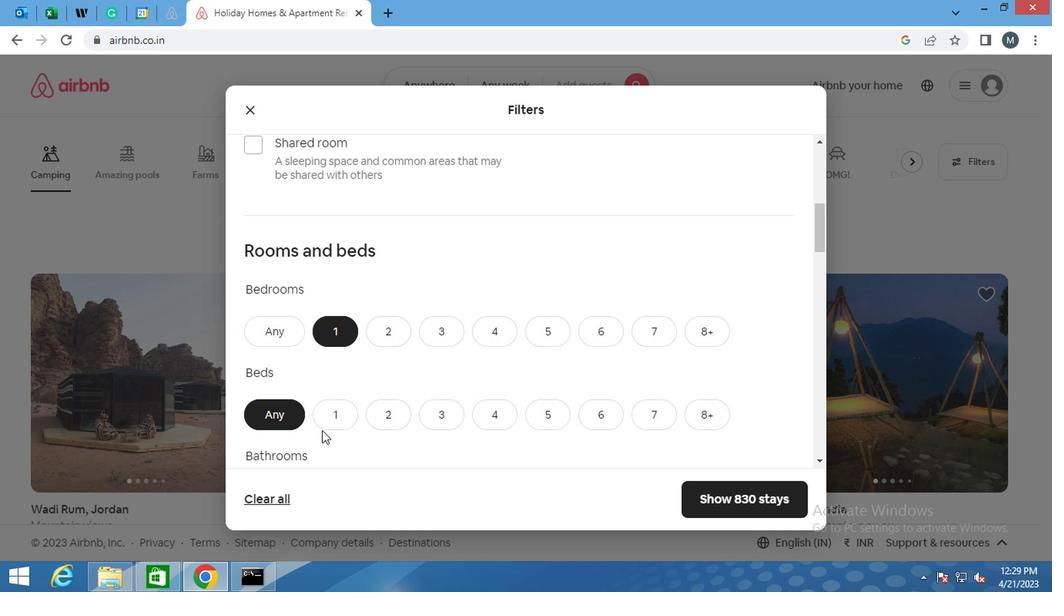 
Action: Mouse moved to (332, 385)
Screenshot: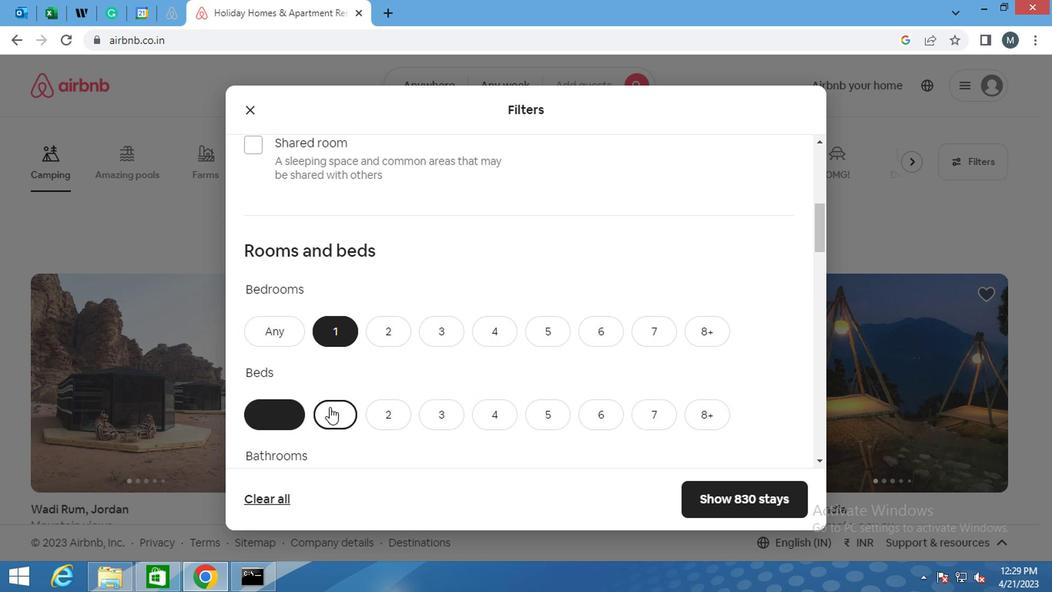 
Action: Mouse scrolled (332, 384) with delta (0, 0)
Screenshot: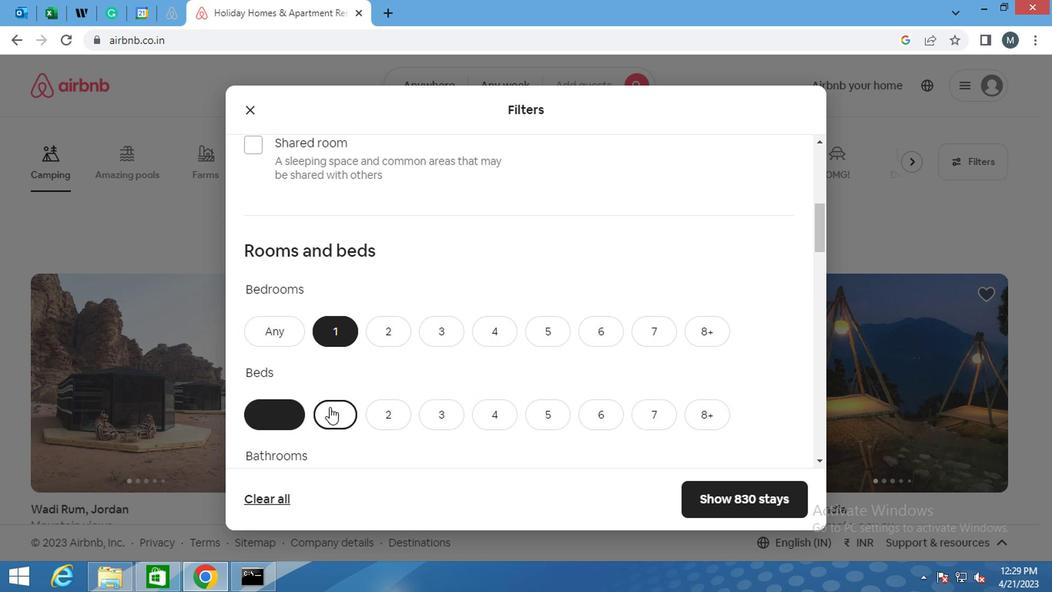 
Action: Mouse moved to (344, 425)
Screenshot: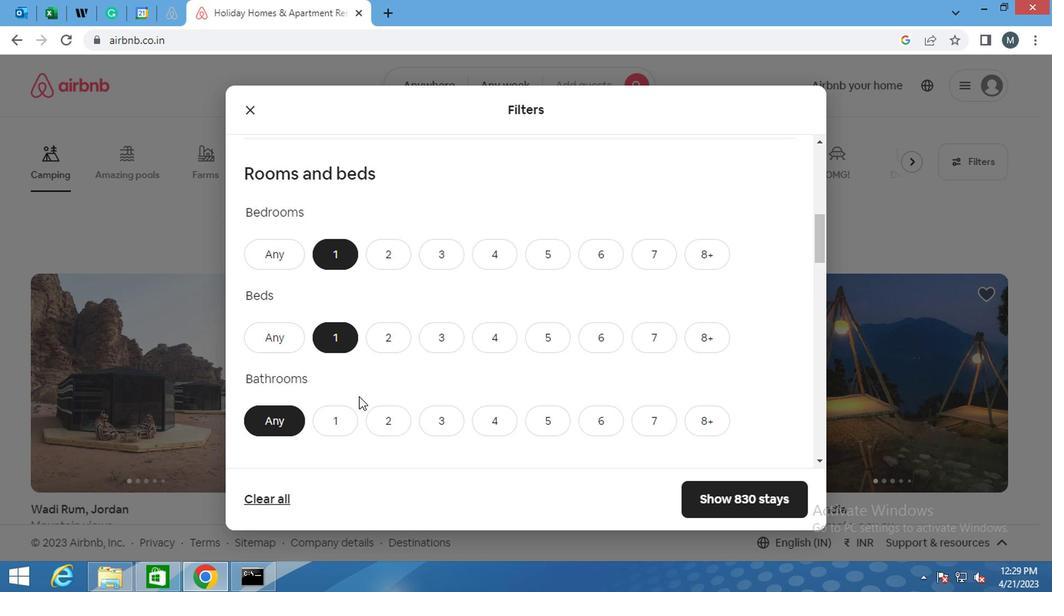 
Action: Mouse pressed left at (344, 425)
Screenshot: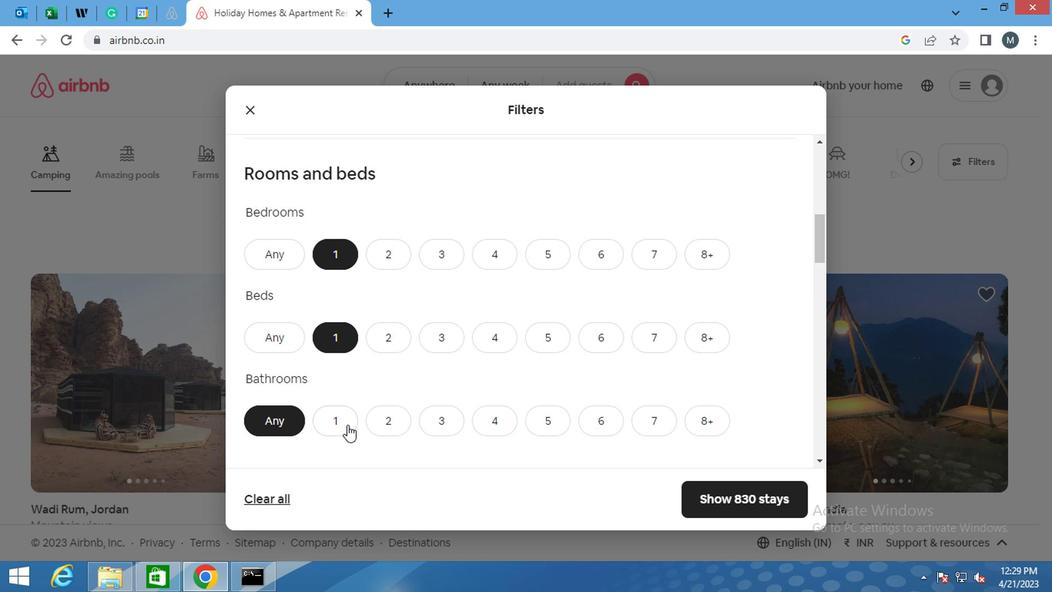 
Action: Mouse moved to (338, 395)
Screenshot: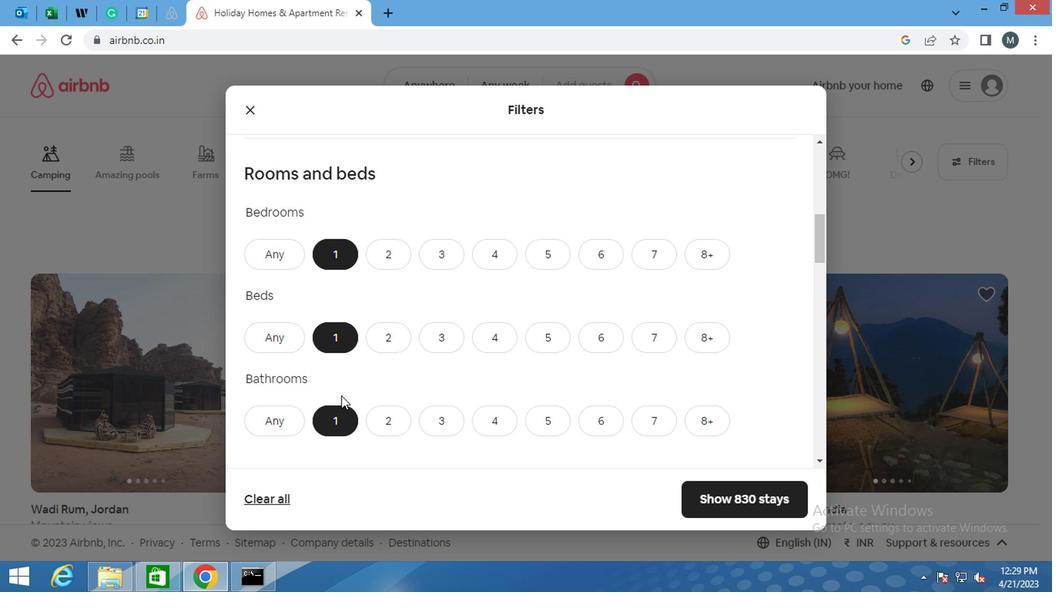 
Action: Mouse scrolled (338, 394) with delta (0, 0)
Screenshot: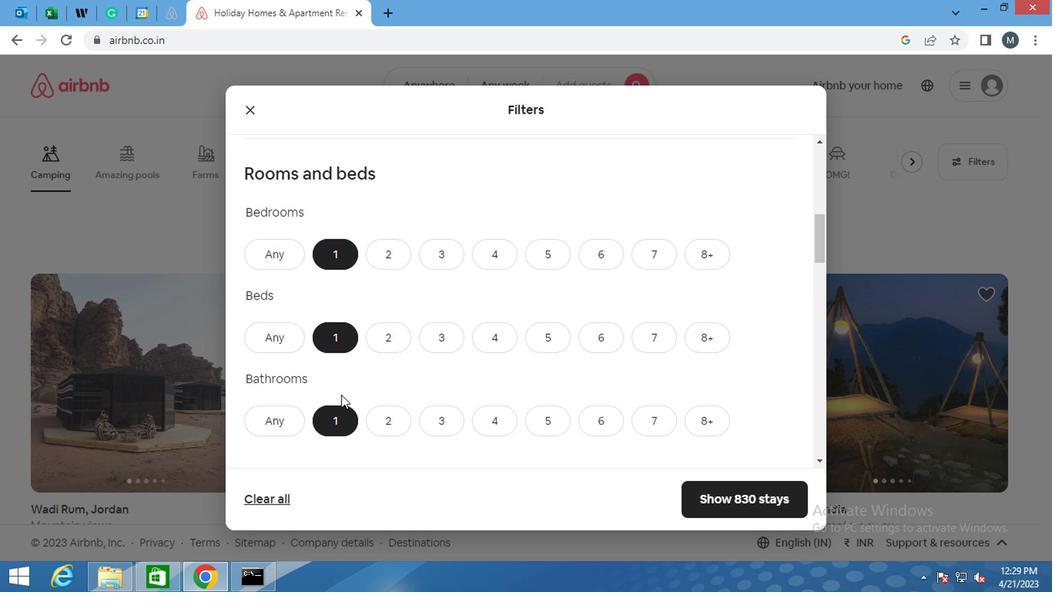 
Action: Mouse moved to (331, 396)
Screenshot: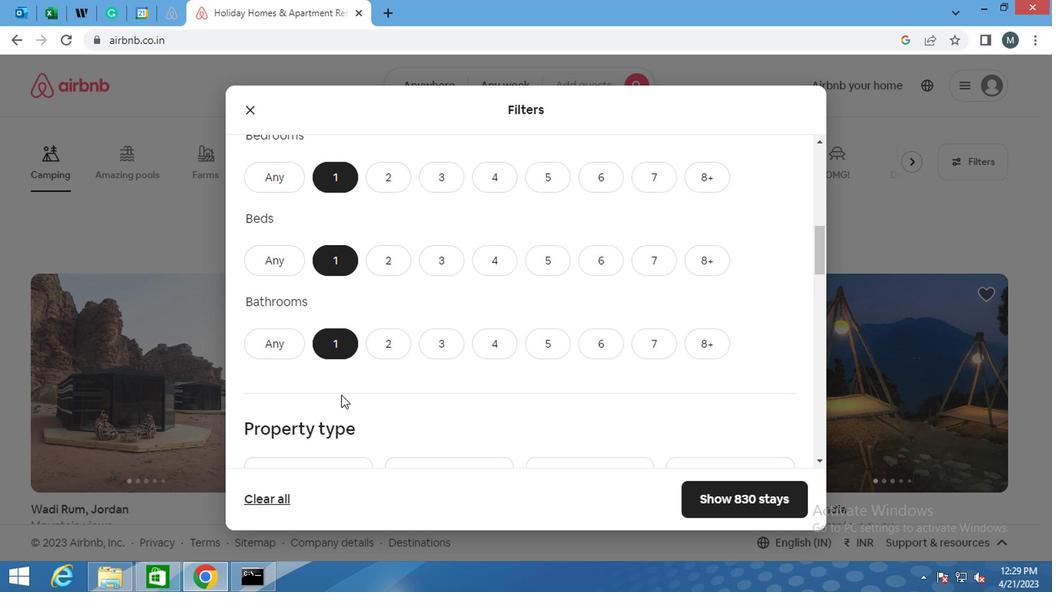 
Action: Mouse scrolled (331, 396) with delta (0, 0)
Screenshot: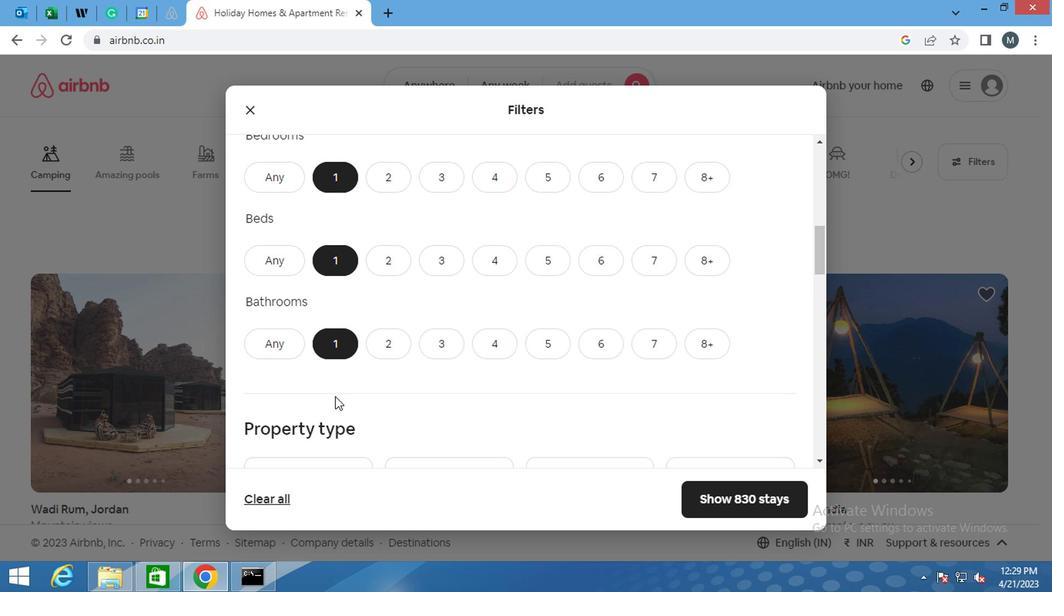 
Action: Mouse scrolled (331, 396) with delta (0, 0)
Screenshot: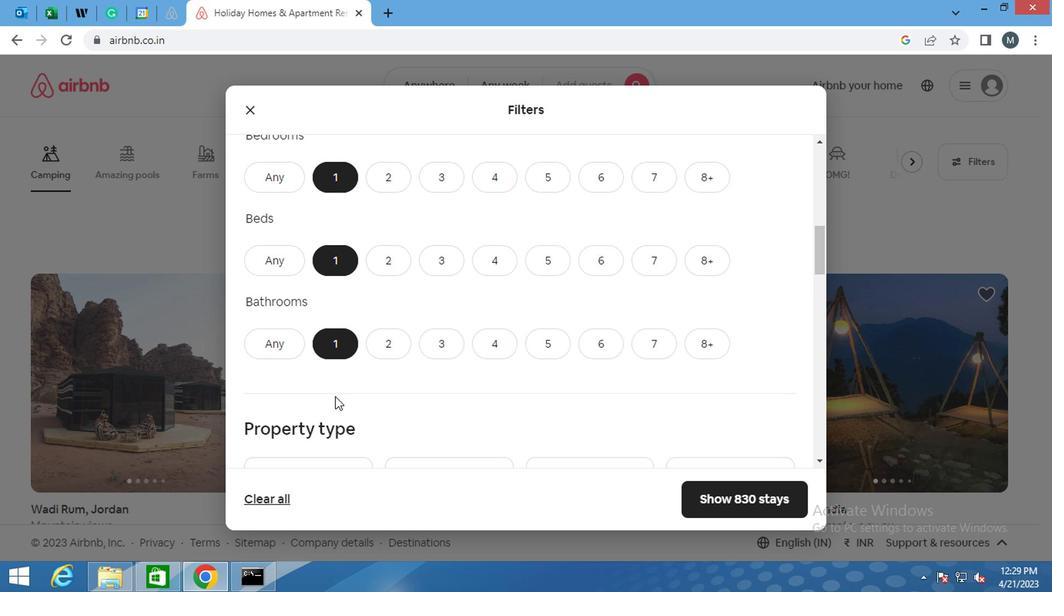 
Action: Mouse moved to (331, 398)
Screenshot: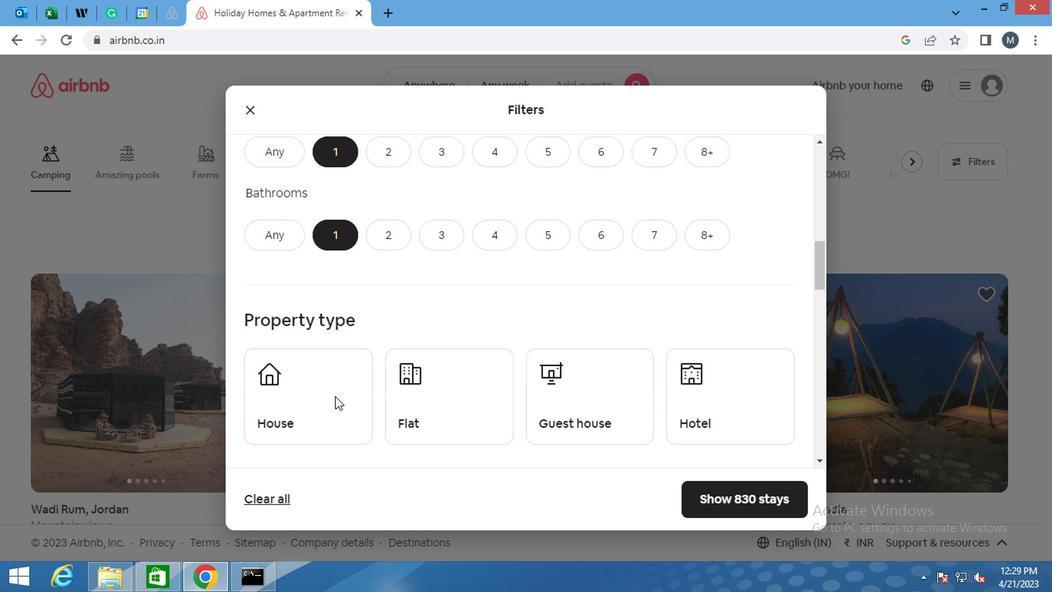
Action: Mouse scrolled (331, 397) with delta (0, 0)
Screenshot: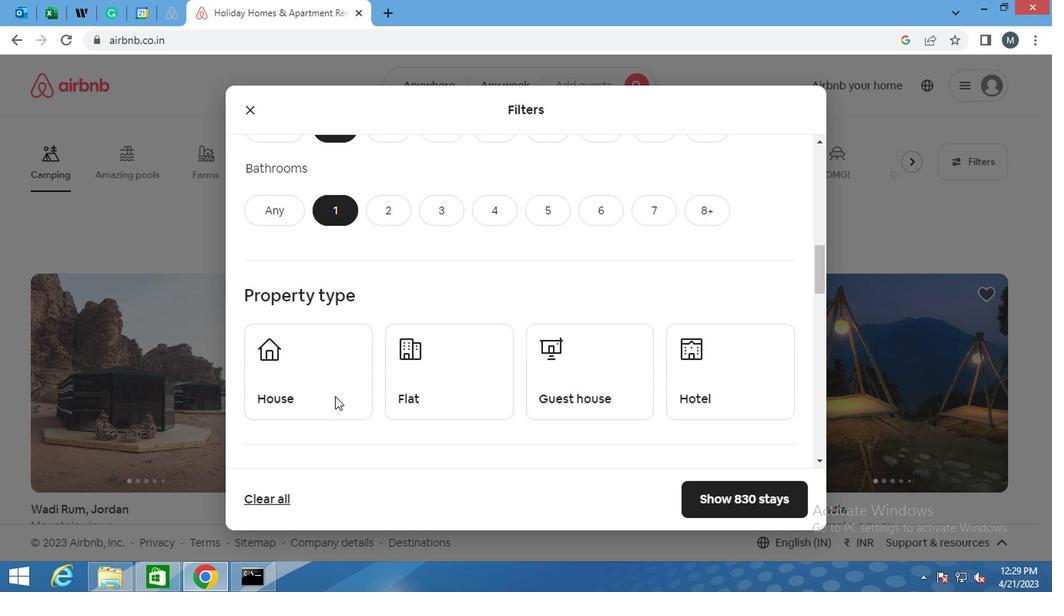 
Action: Mouse moved to (331, 399)
Screenshot: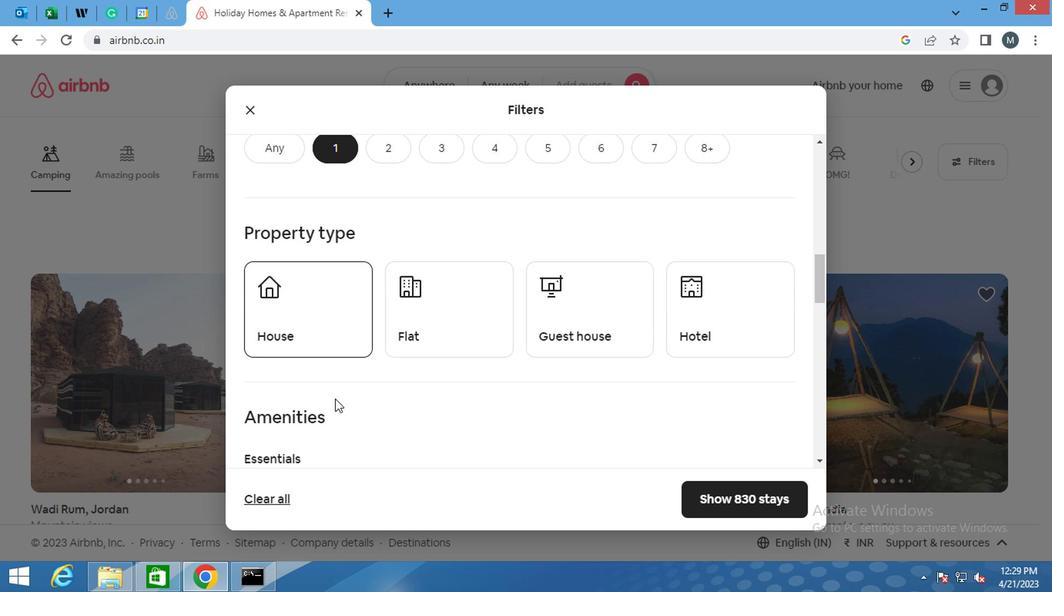 
Action: Mouse scrolled (331, 398) with delta (0, 0)
Screenshot: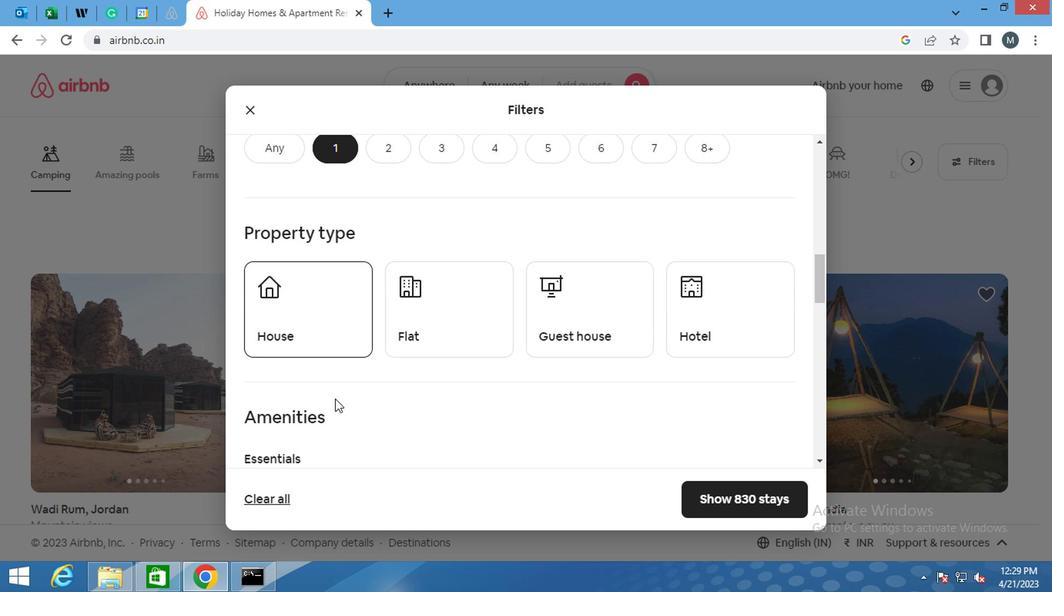 
Action: Mouse moved to (356, 394)
Screenshot: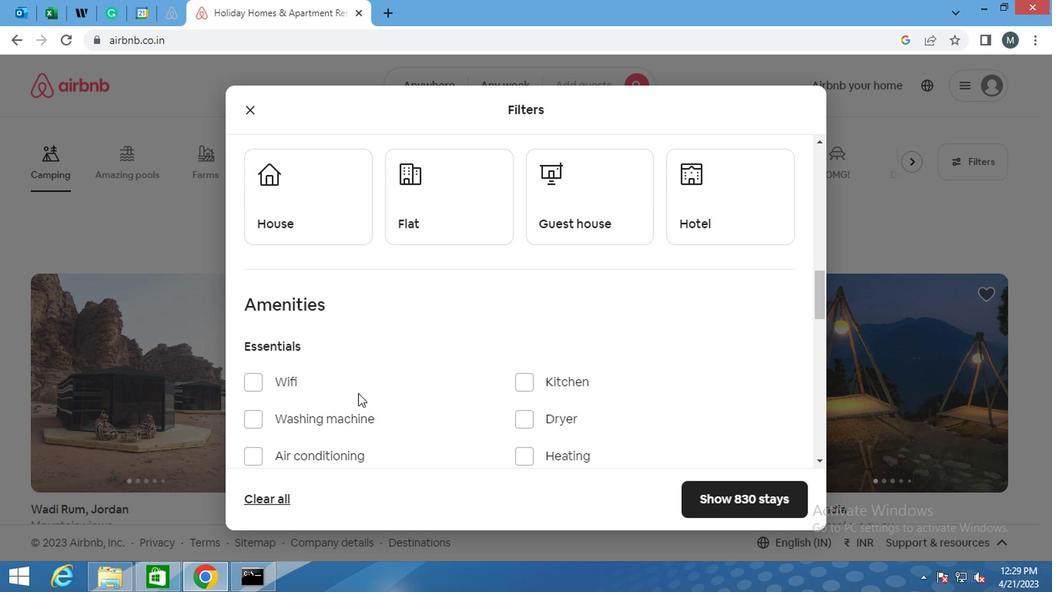 
Action: Mouse scrolled (356, 394) with delta (0, 0)
Screenshot: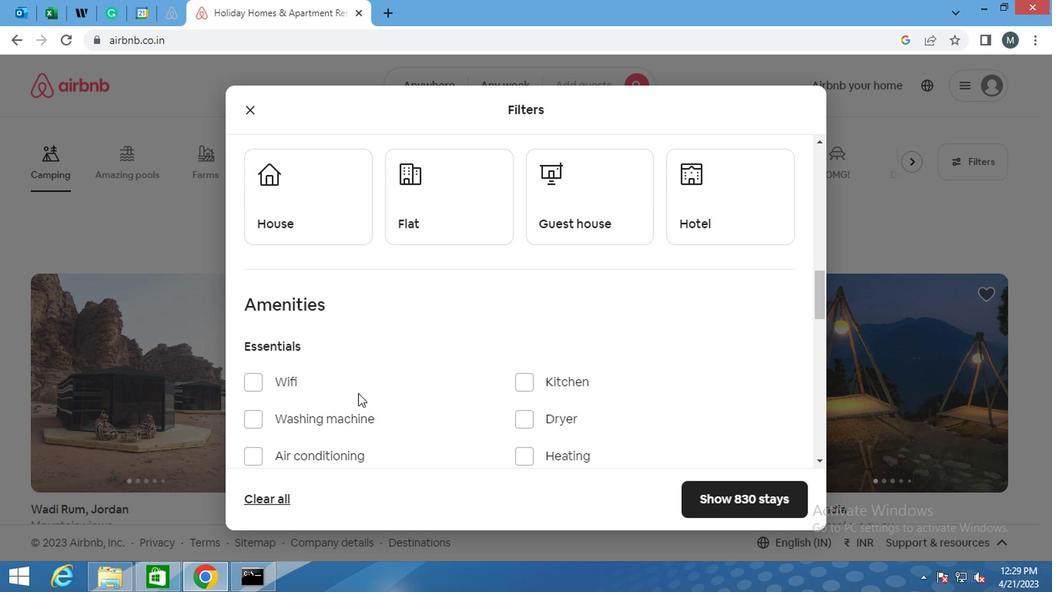 
Action: Mouse moved to (408, 237)
Screenshot: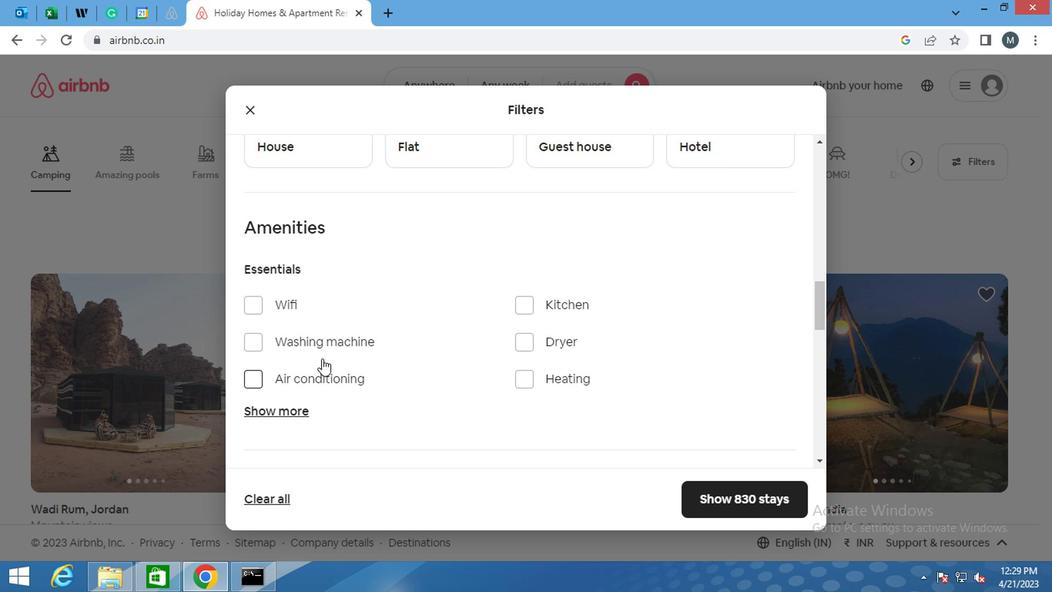 
Action: Mouse scrolled (408, 237) with delta (0, 0)
Screenshot: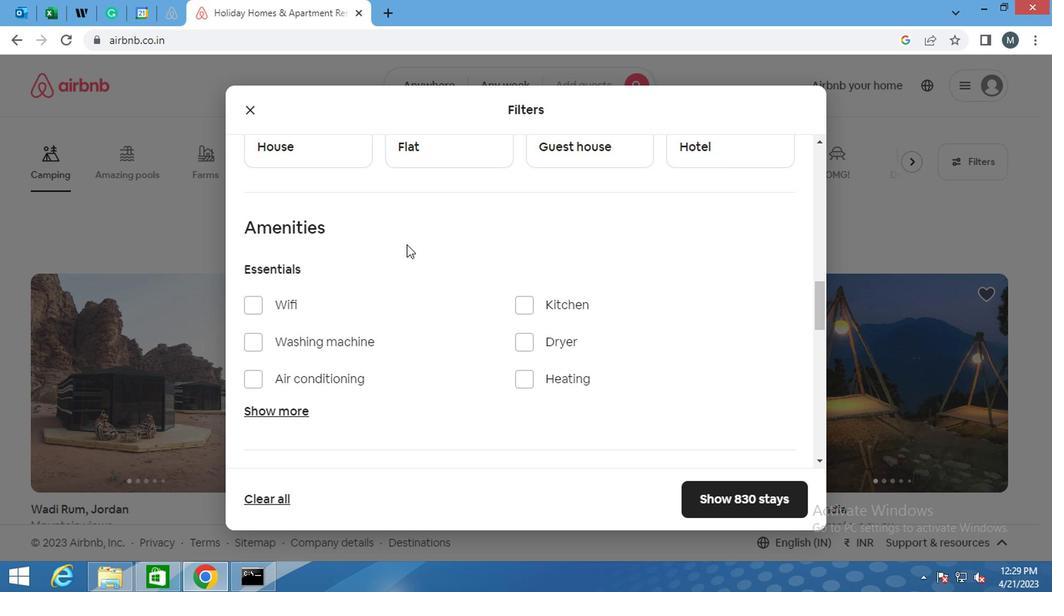 
Action: Mouse moved to (408, 236)
Screenshot: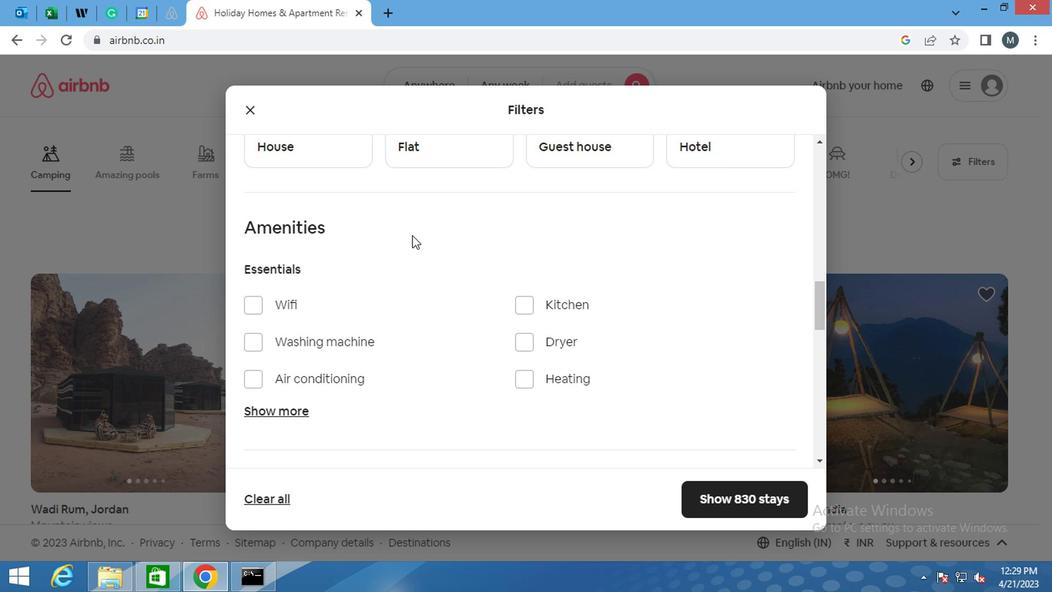 
Action: Mouse scrolled (408, 237) with delta (0, 1)
Screenshot: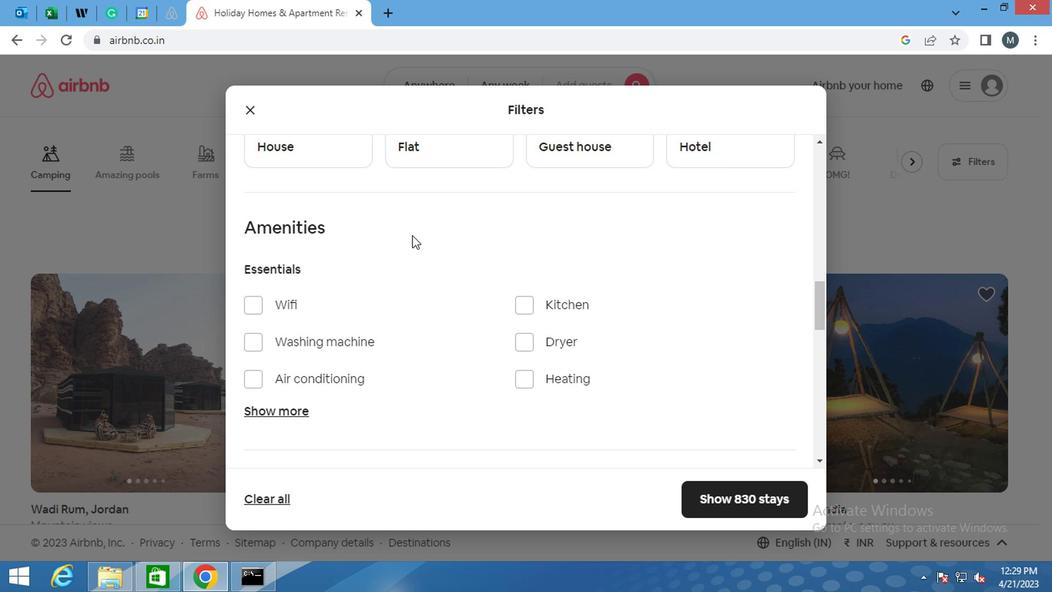 
Action: Mouse moved to (431, 286)
Screenshot: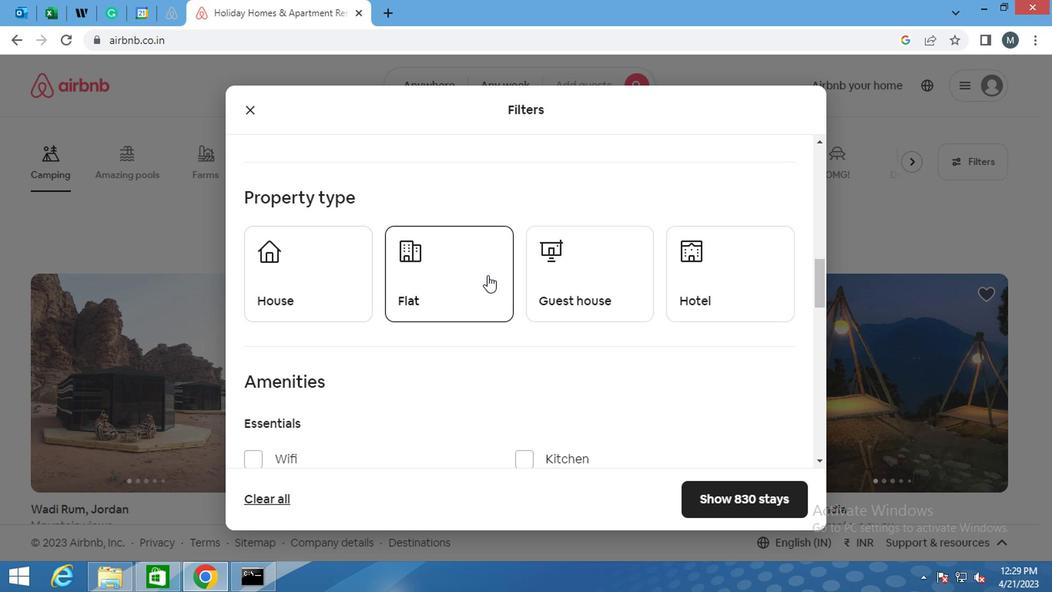 
Action: Mouse pressed left at (431, 286)
Screenshot: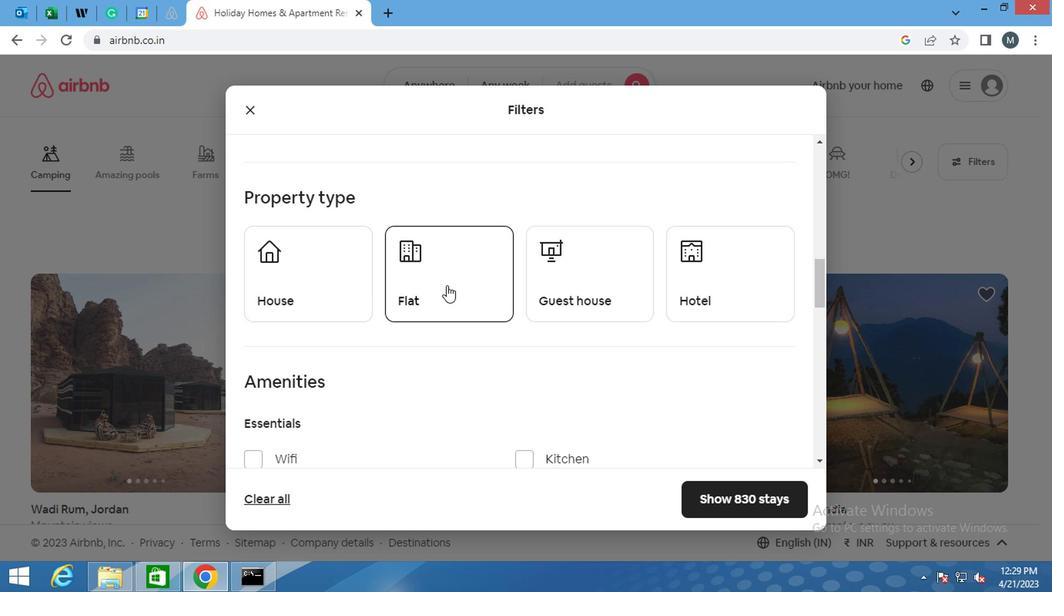 
Action: Mouse moved to (565, 275)
Screenshot: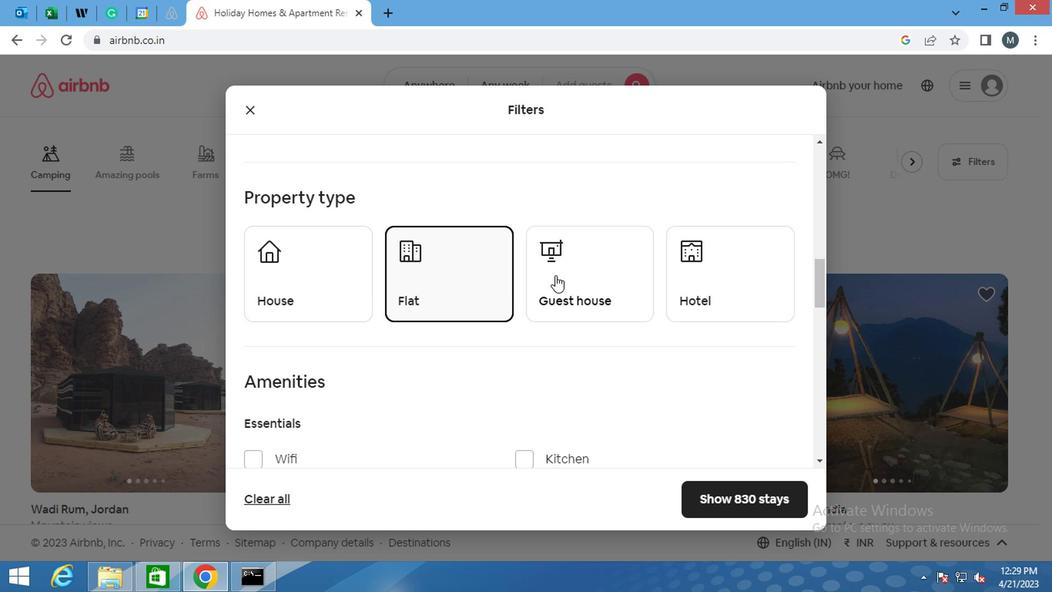 
Action: Mouse pressed left at (565, 275)
Screenshot: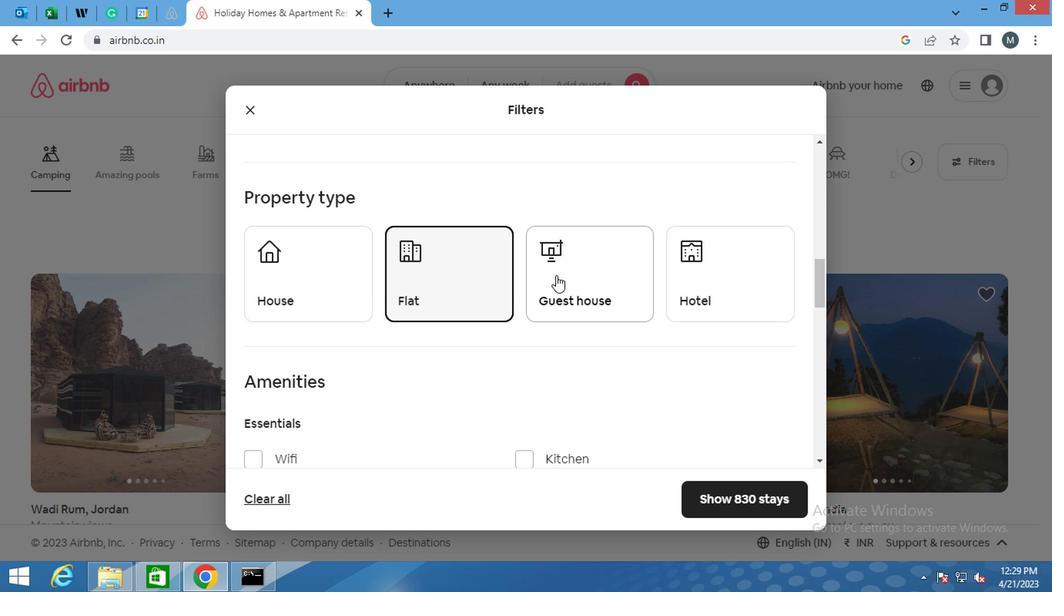 
Action: Mouse moved to (735, 278)
Screenshot: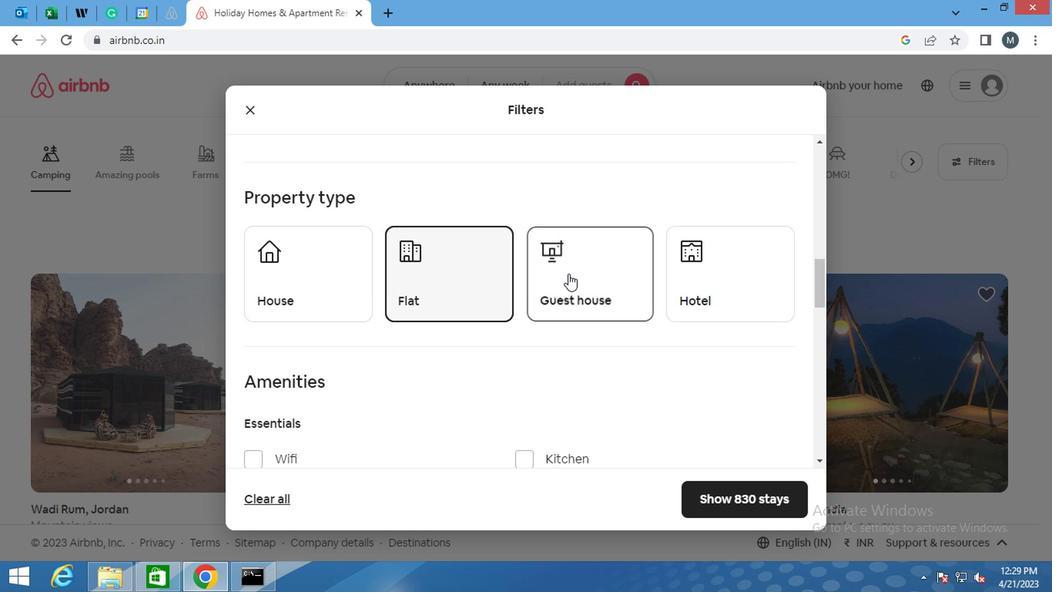 
Action: Mouse pressed left at (735, 278)
Screenshot: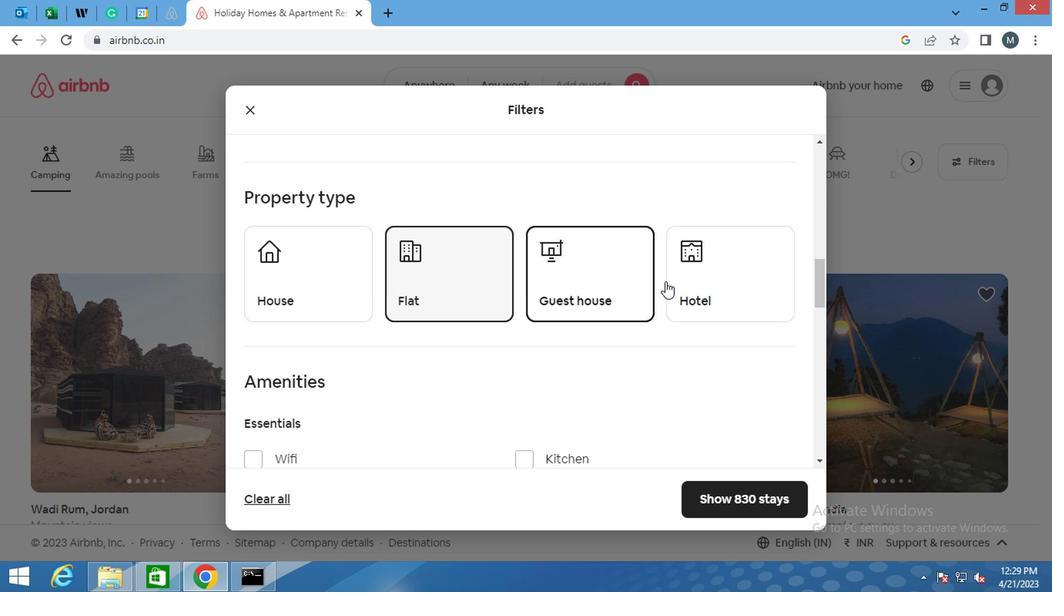 
Action: Mouse moved to (470, 307)
Screenshot: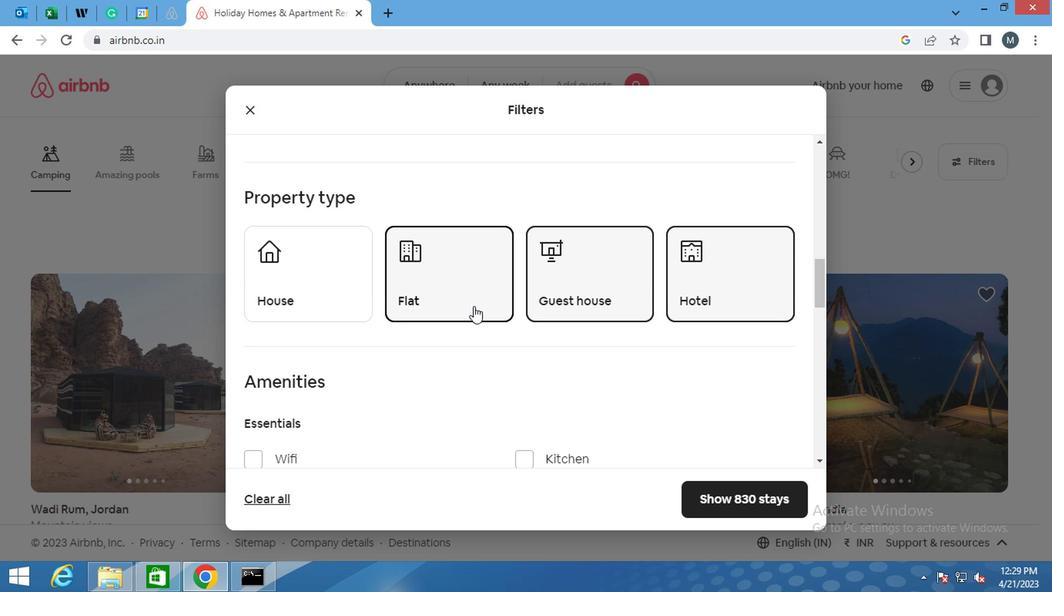 
Action: Mouse scrolled (470, 306) with delta (0, 0)
Screenshot: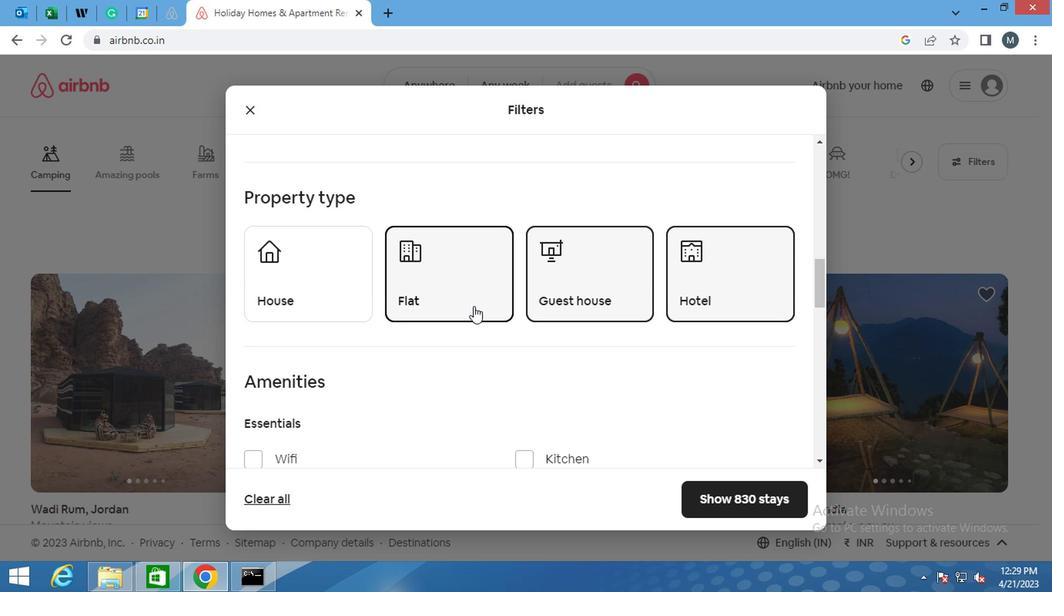 
Action: Mouse moved to (469, 309)
Screenshot: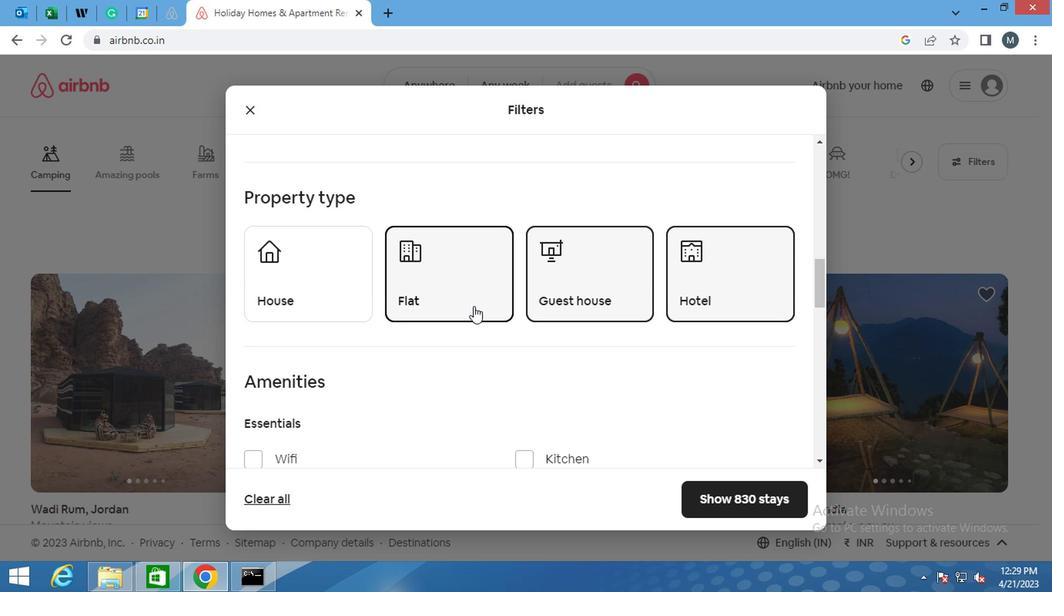 
Action: Mouse scrolled (469, 308) with delta (0, -1)
Screenshot: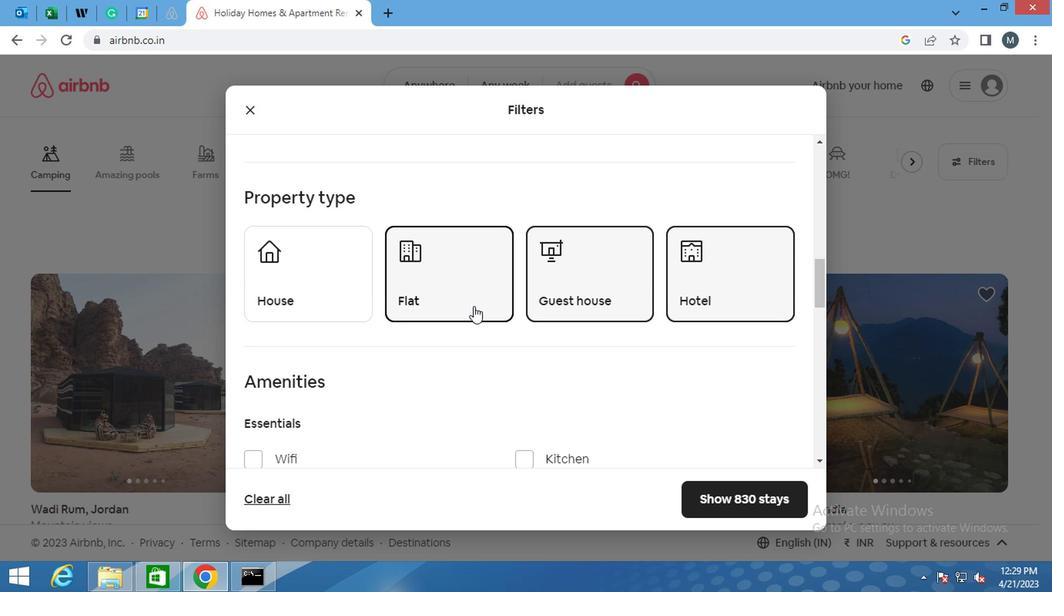 
Action: Mouse moved to (416, 303)
Screenshot: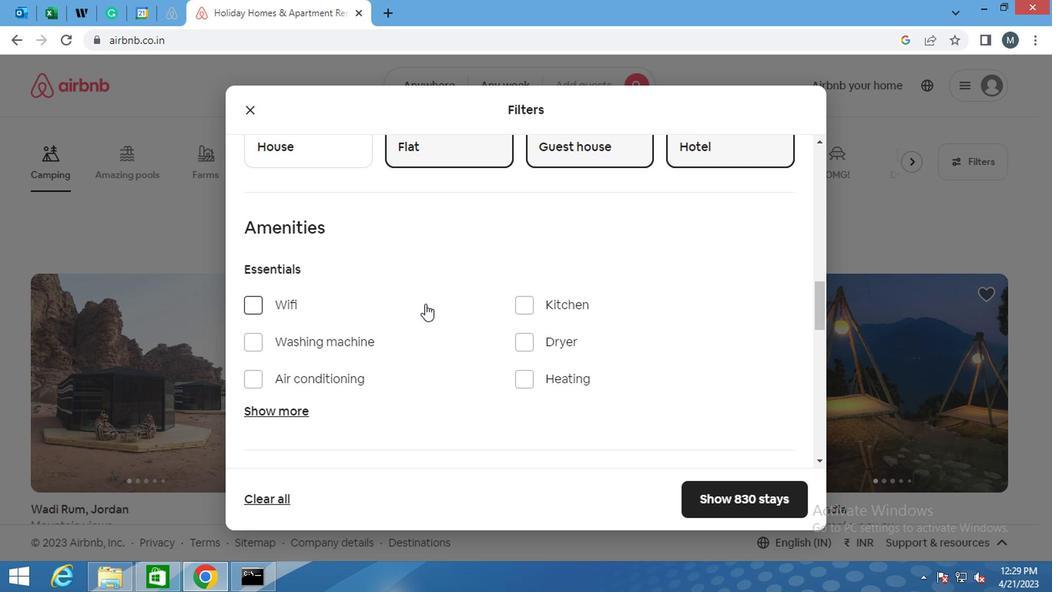 
Action: Mouse scrolled (416, 303) with delta (0, 0)
Screenshot: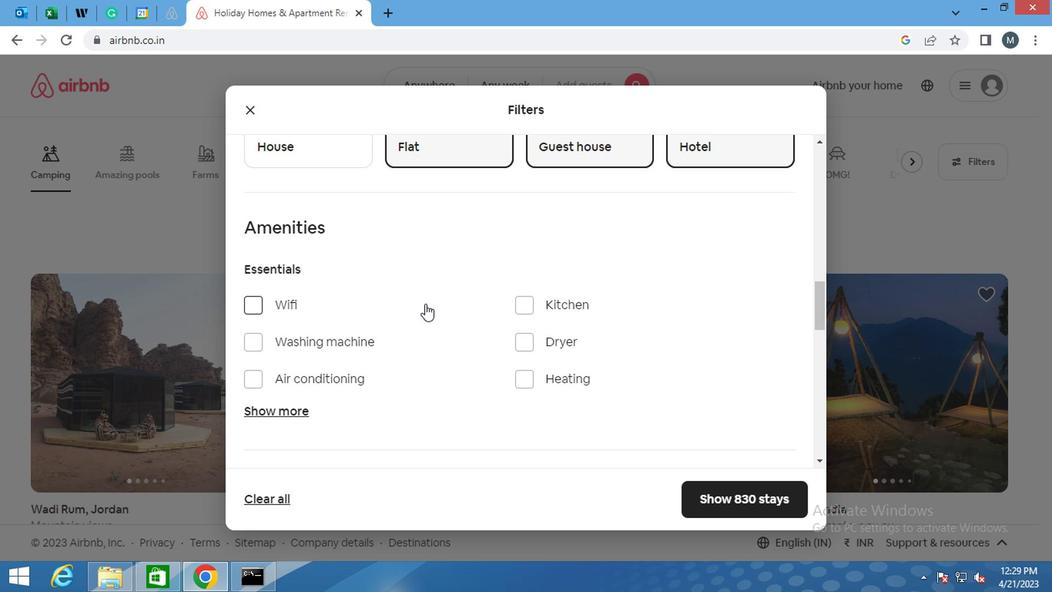 
Action: Mouse moved to (251, 220)
Screenshot: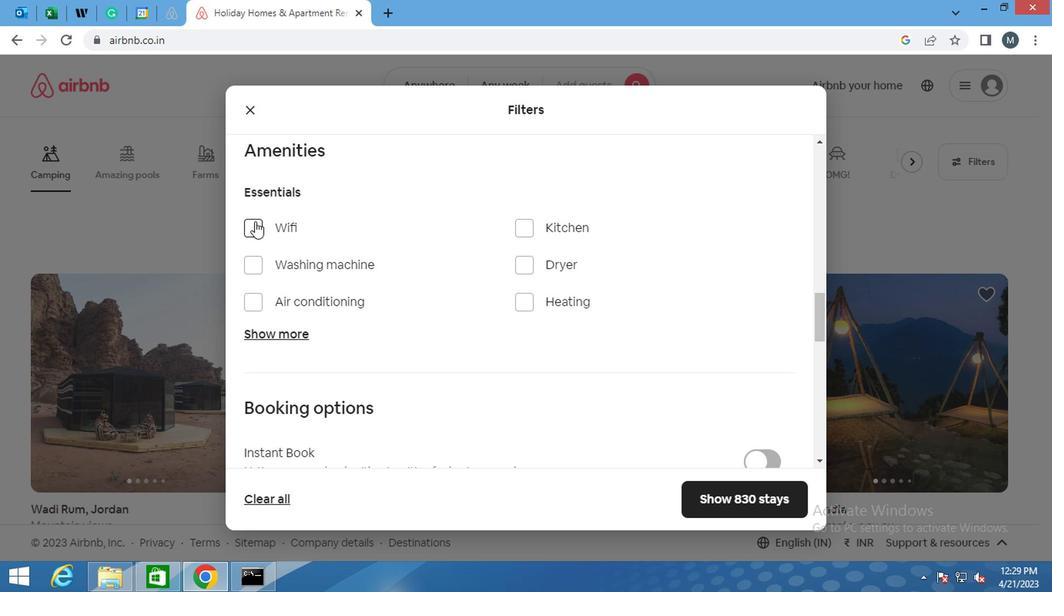 
Action: Mouse pressed left at (251, 220)
Screenshot: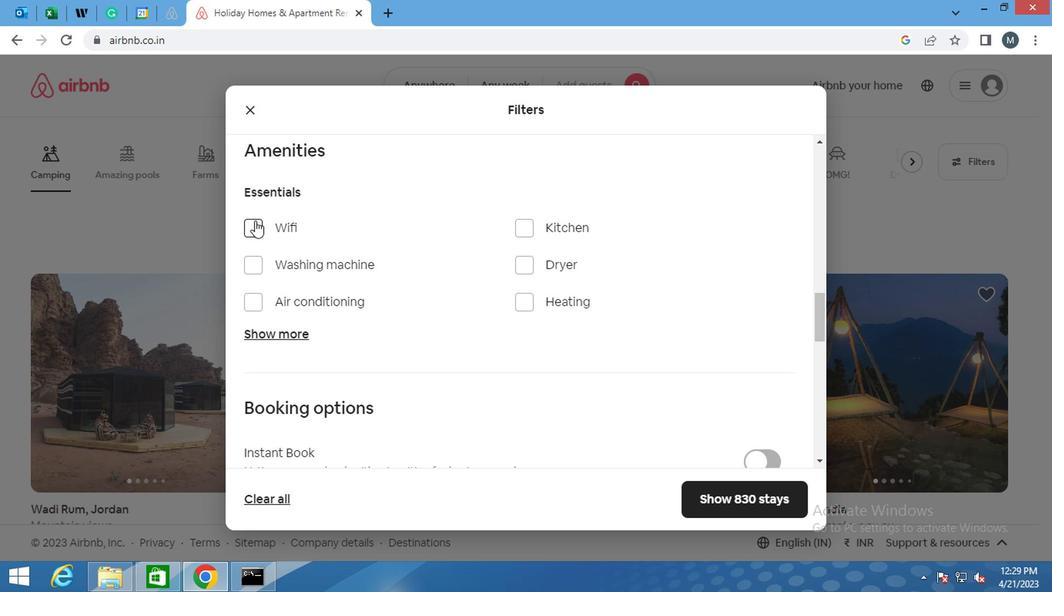 
Action: Mouse moved to (529, 226)
Screenshot: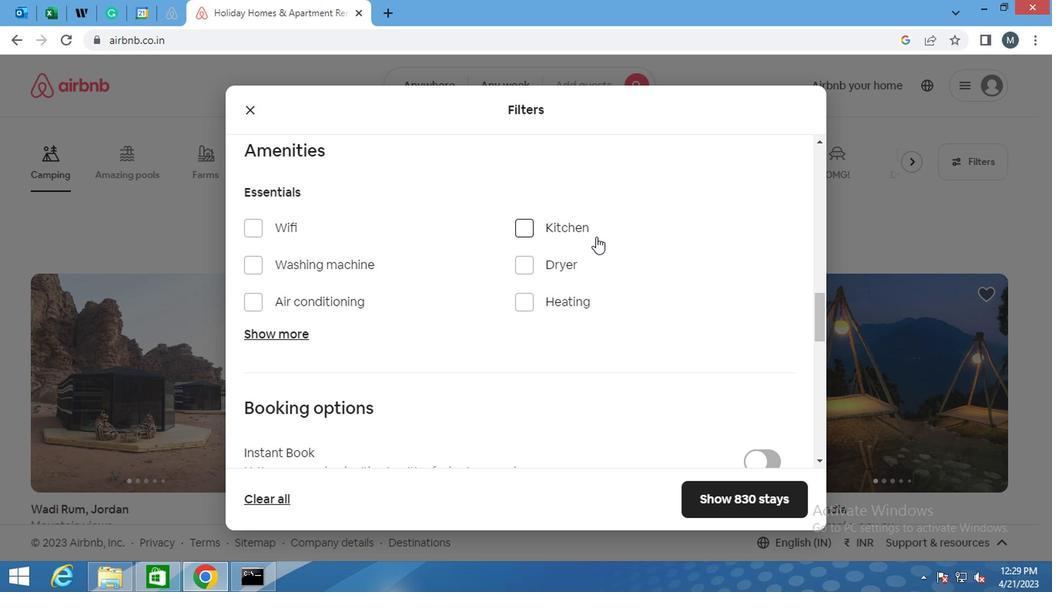 
Action: Mouse pressed left at (529, 226)
Screenshot: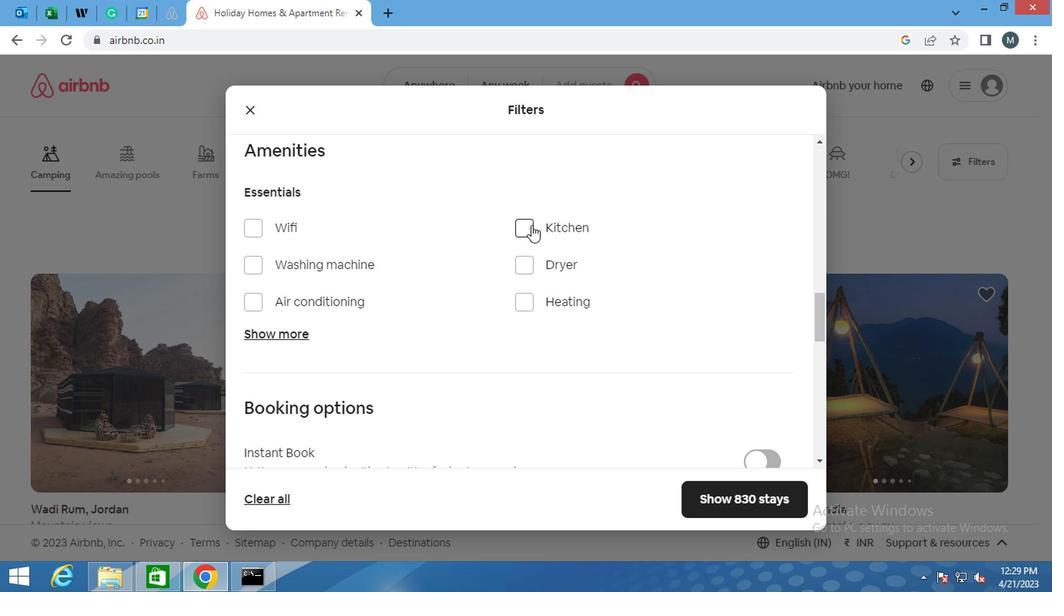 
Action: Mouse moved to (248, 226)
Screenshot: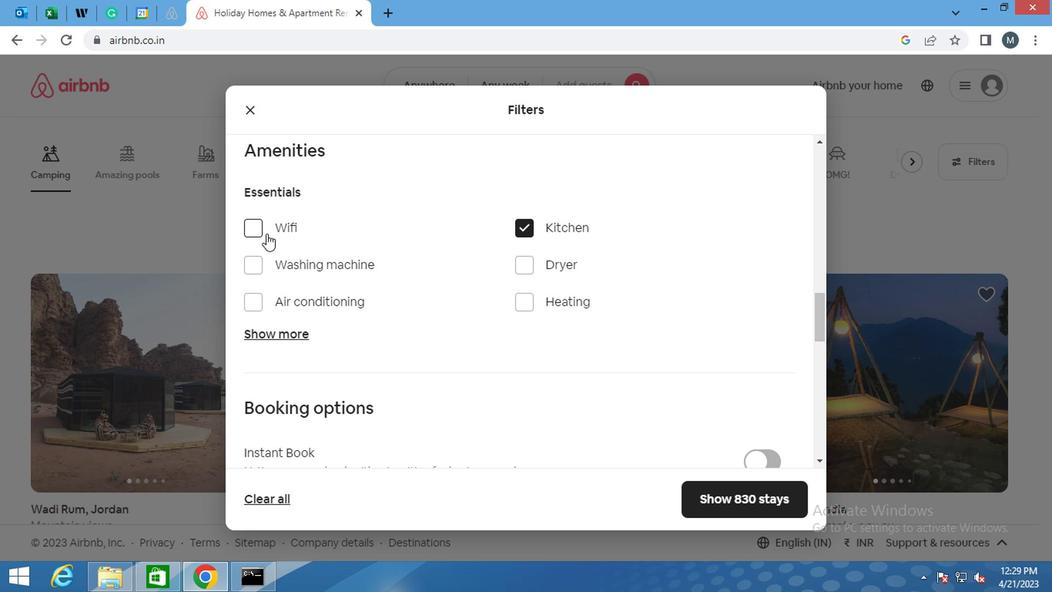 
Action: Mouse pressed left at (248, 226)
Screenshot: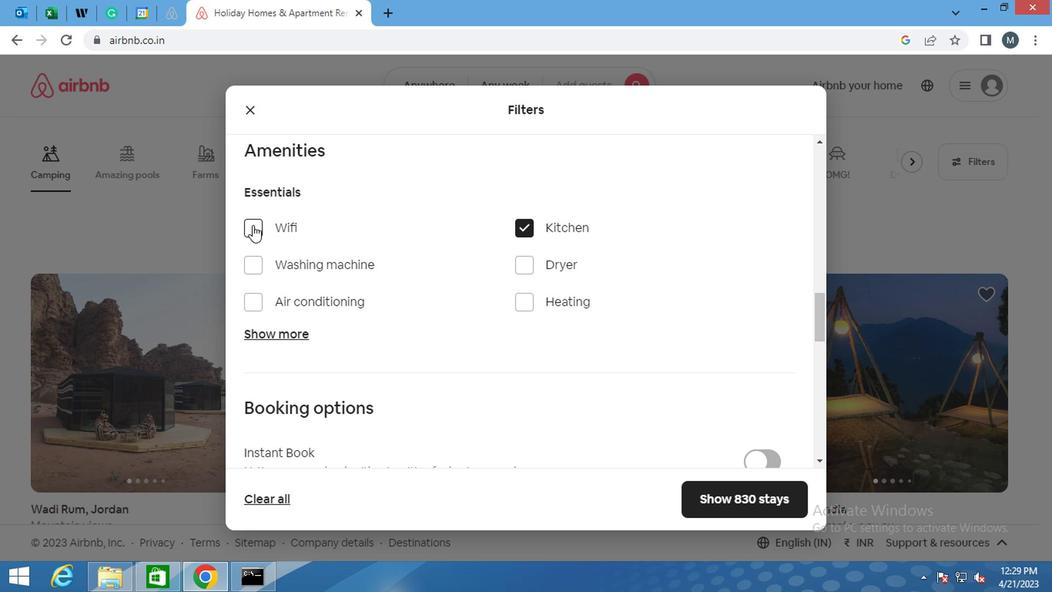 
Action: Mouse moved to (248, 262)
Screenshot: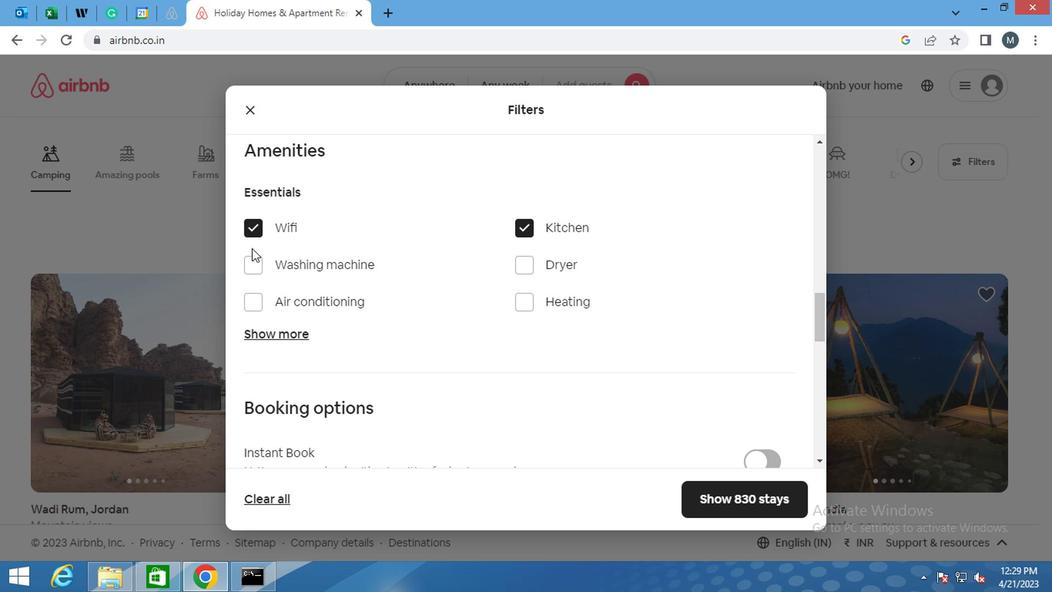 
Action: Mouse pressed left at (248, 262)
Screenshot: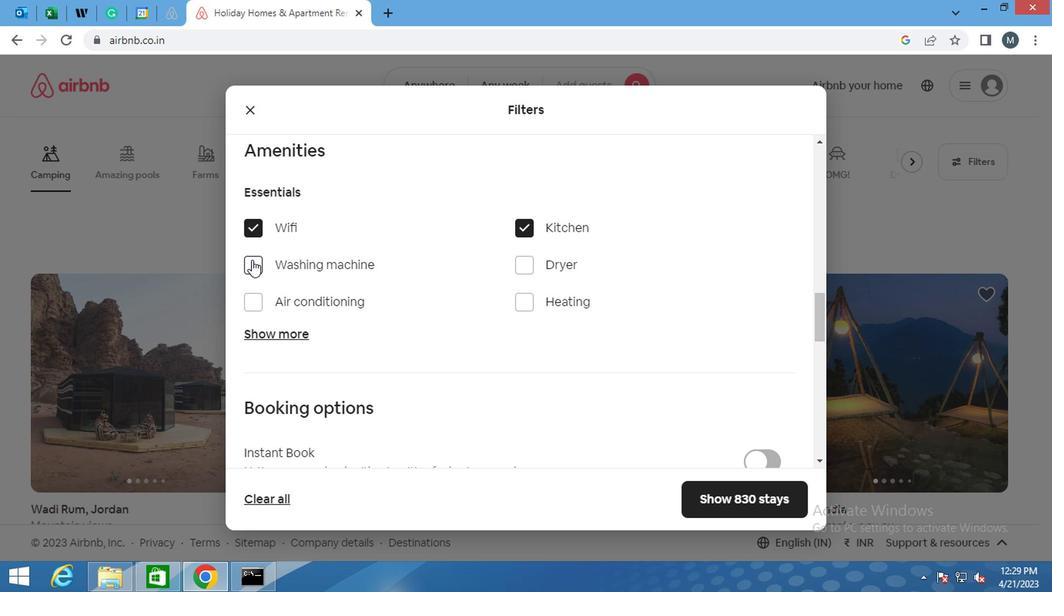 
Action: Mouse moved to (328, 257)
Screenshot: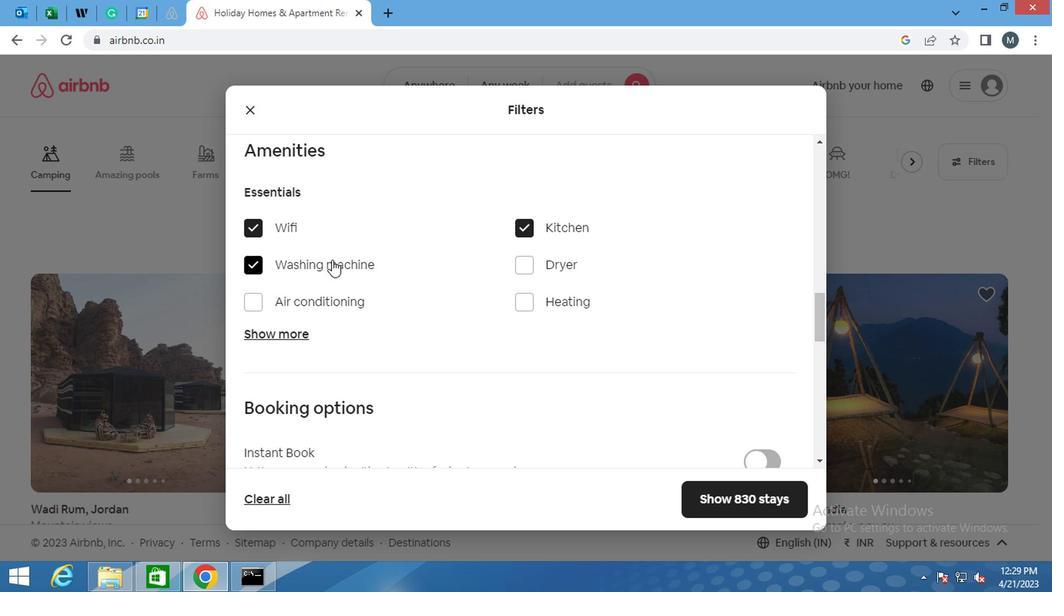 
Action: Mouse scrolled (328, 257) with delta (0, 0)
Screenshot: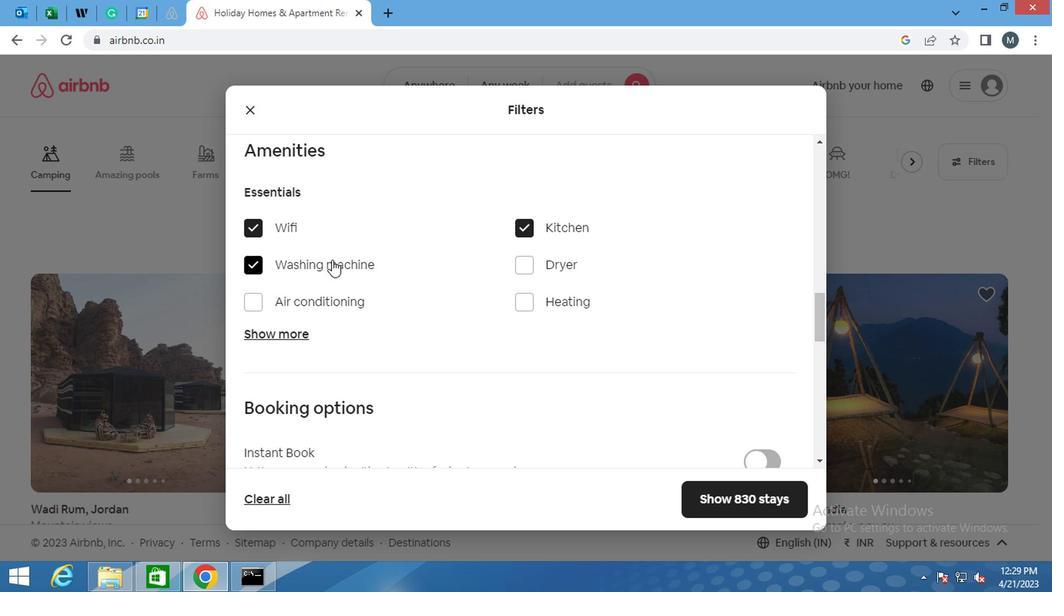 
Action: Mouse moved to (327, 257)
Screenshot: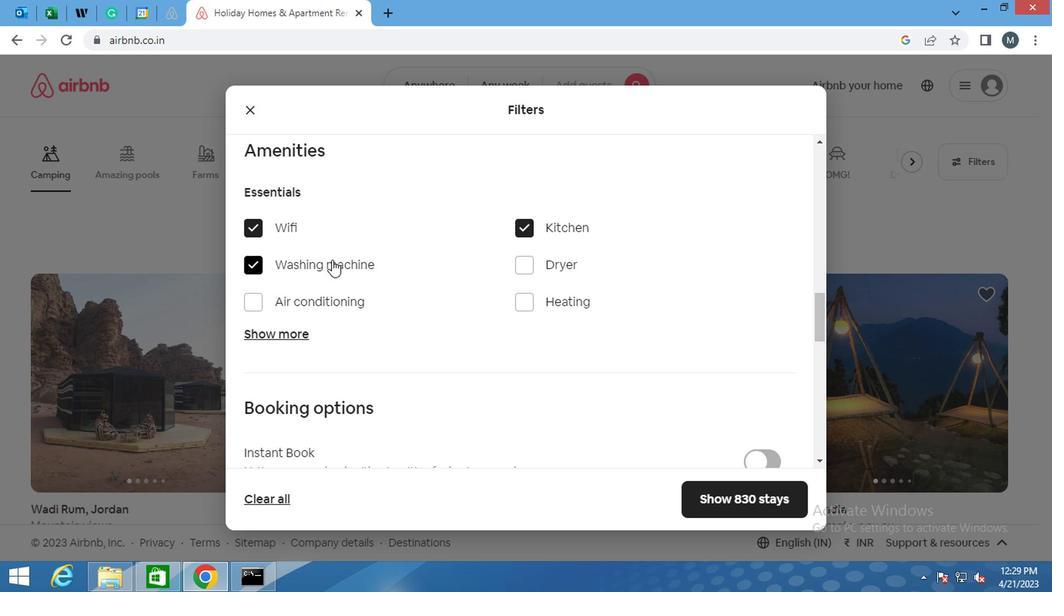 
Action: Mouse scrolled (327, 257) with delta (0, 0)
Screenshot: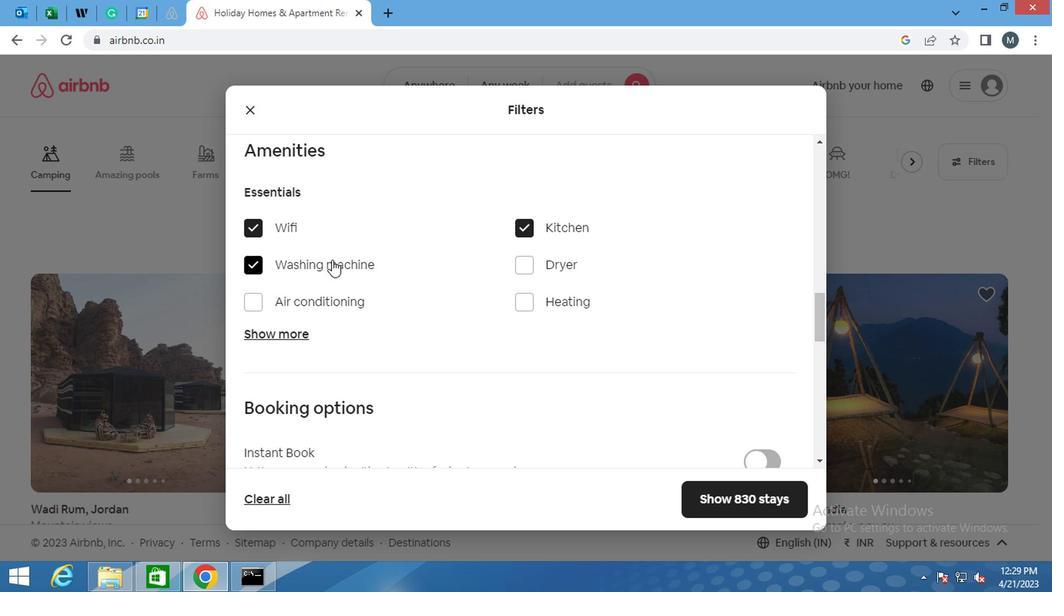 
Action: Mouse moved to (327, 257)
Screenshot: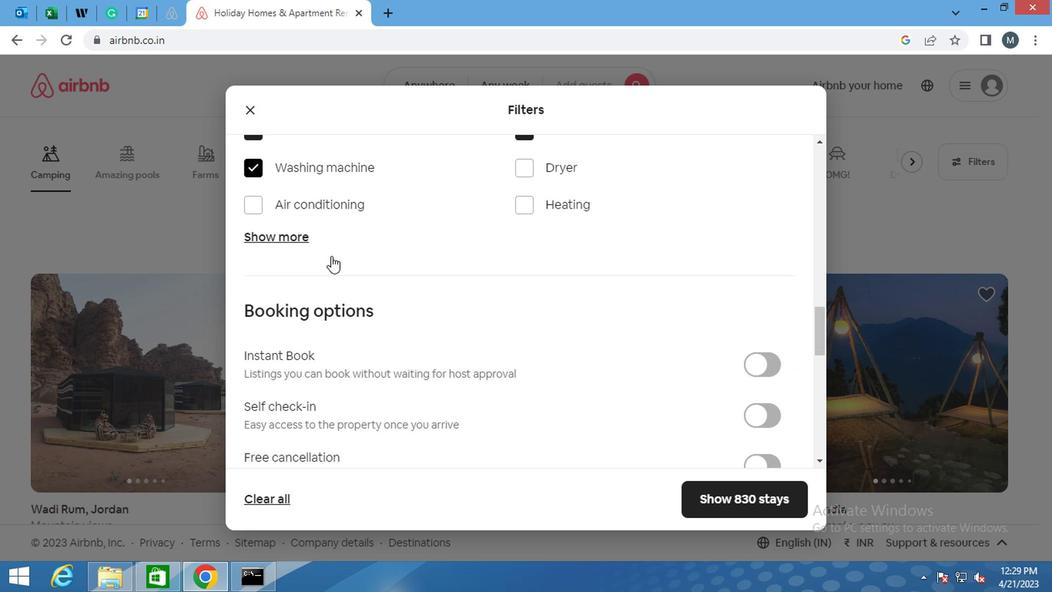 
Action: Mouse scrolled (327, 257) with delta (0, 0)
Screenshot: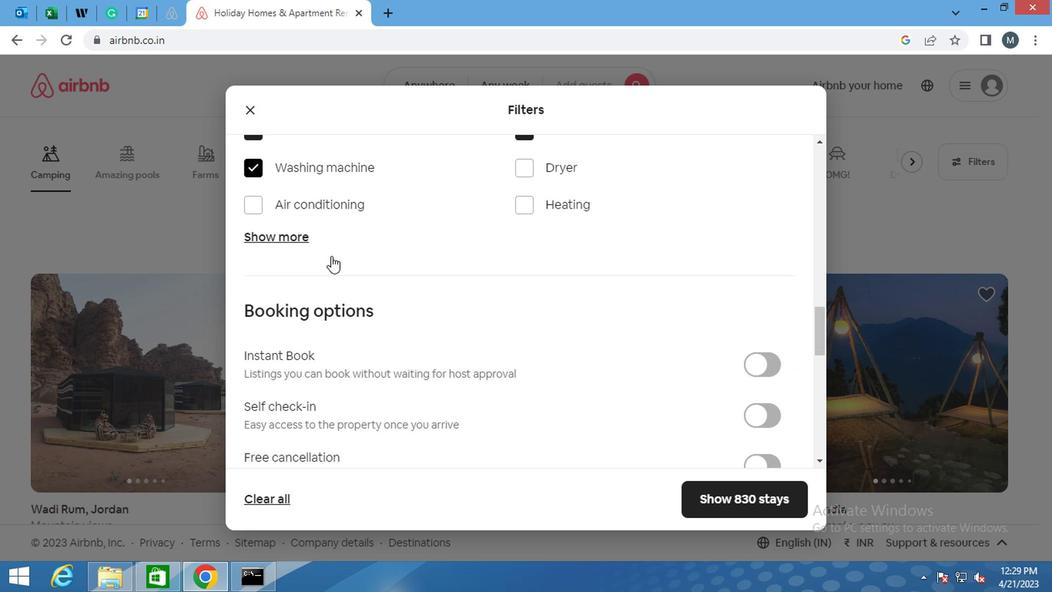
Action: Mouse moved to (327, 259)
Screenshot: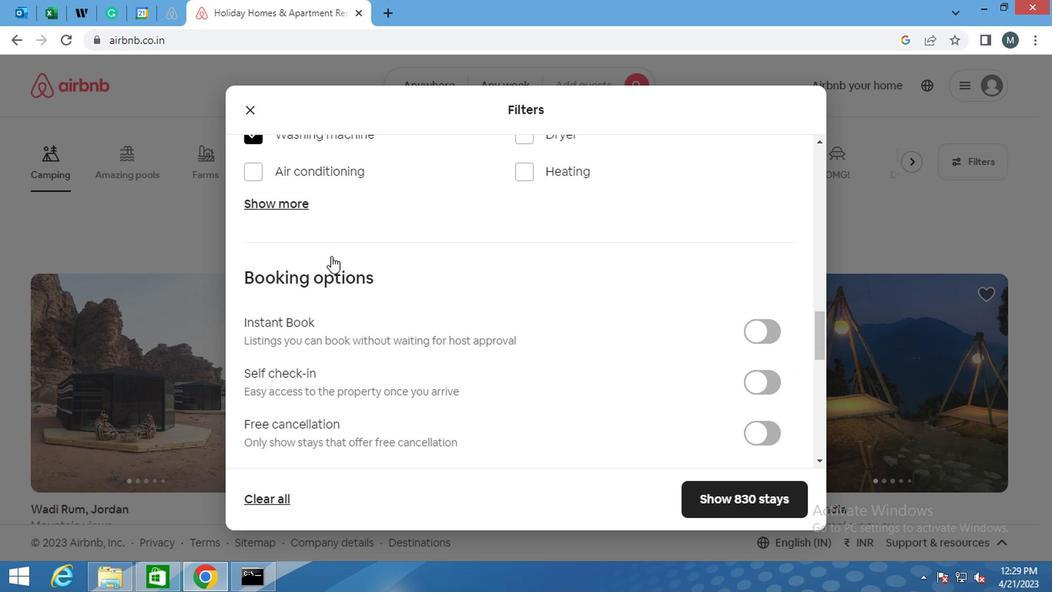
Action: Mouse scrolled (327, 258) with delta (0, 0)
Screenshot: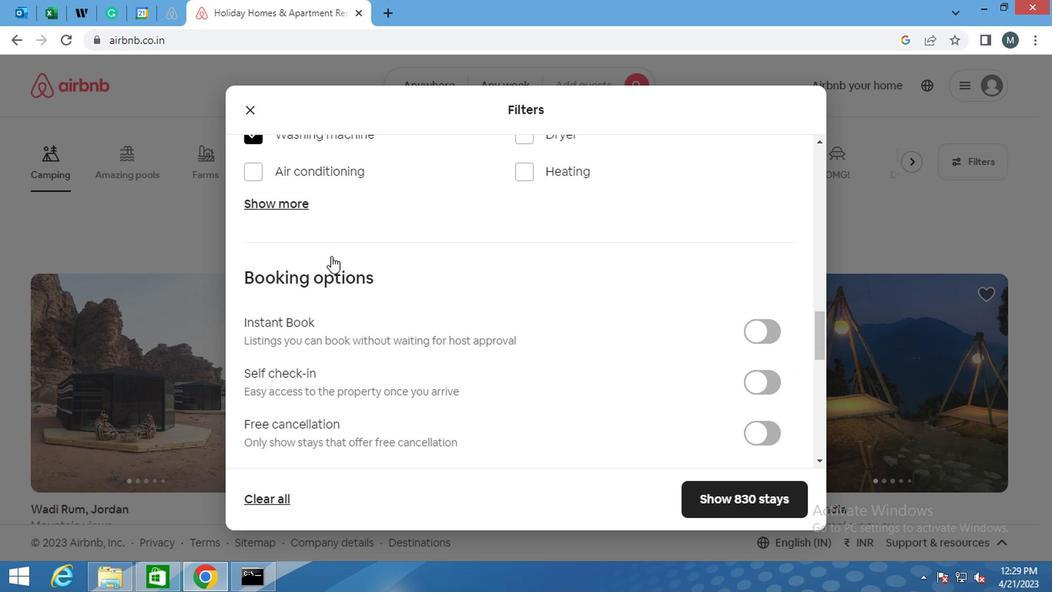 
Action: Mouse moved to (327, 261)
Screenshot: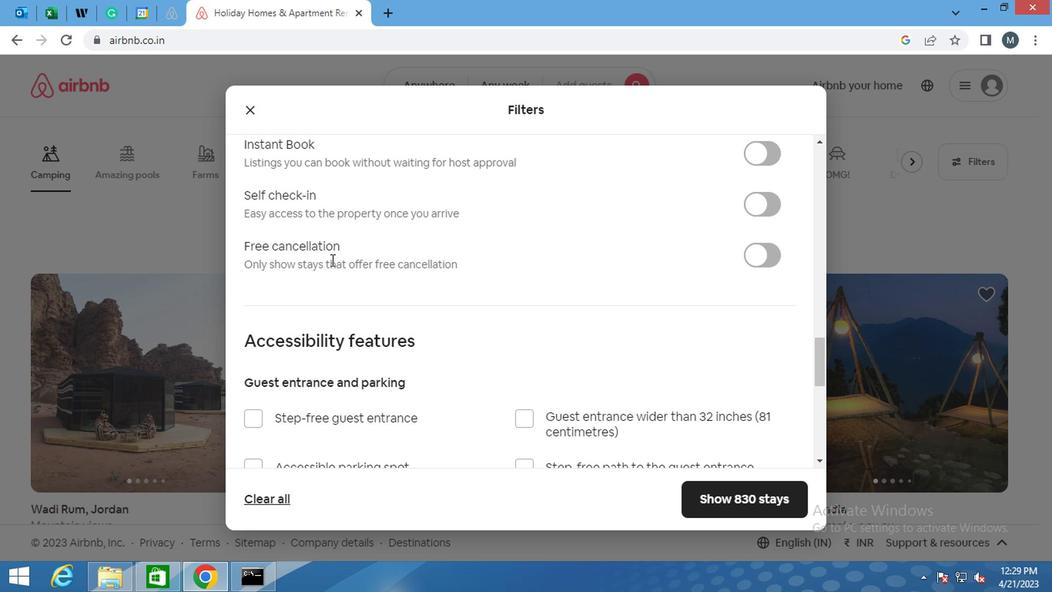 
Action: Mouse scrolled (327, 260) with delta (0, 0)
Screenshot: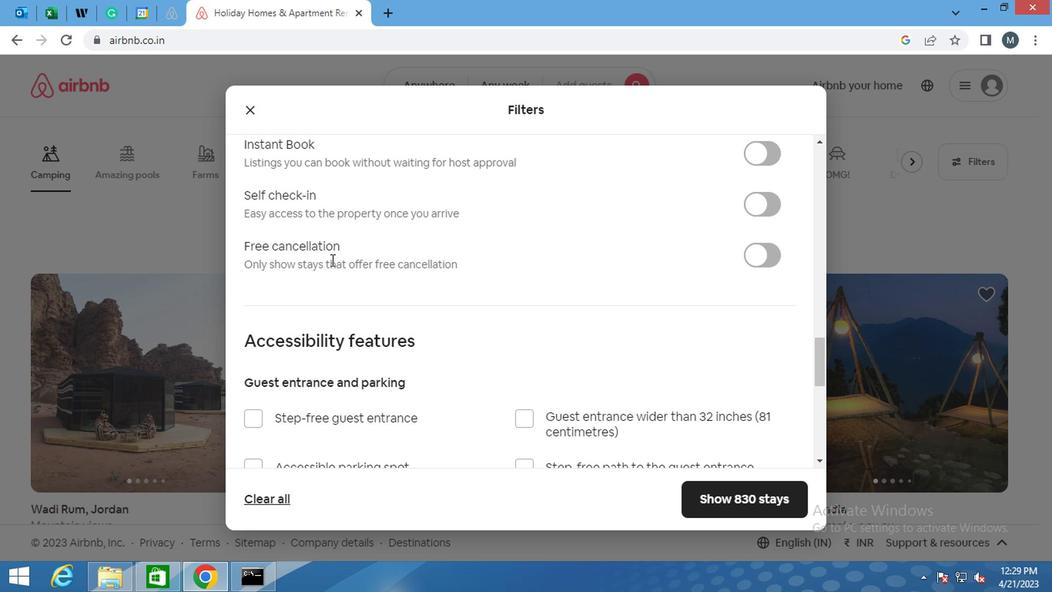 
Action: Mouse moved to (440, 241)
Screenshot: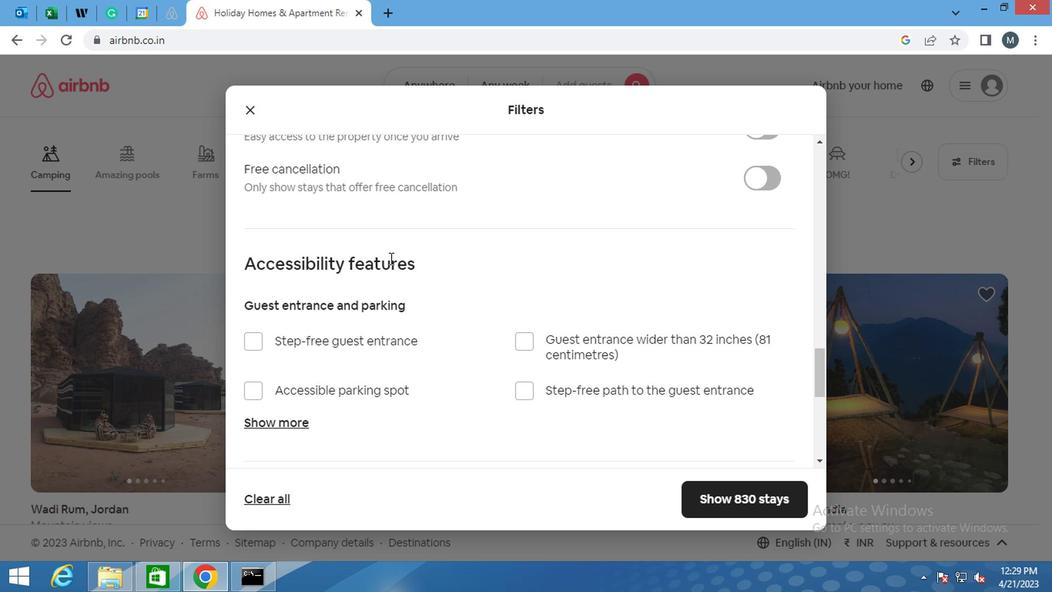 
Action: Mouse scrolled (440, 242) with delta (0, 0)
Screenshot: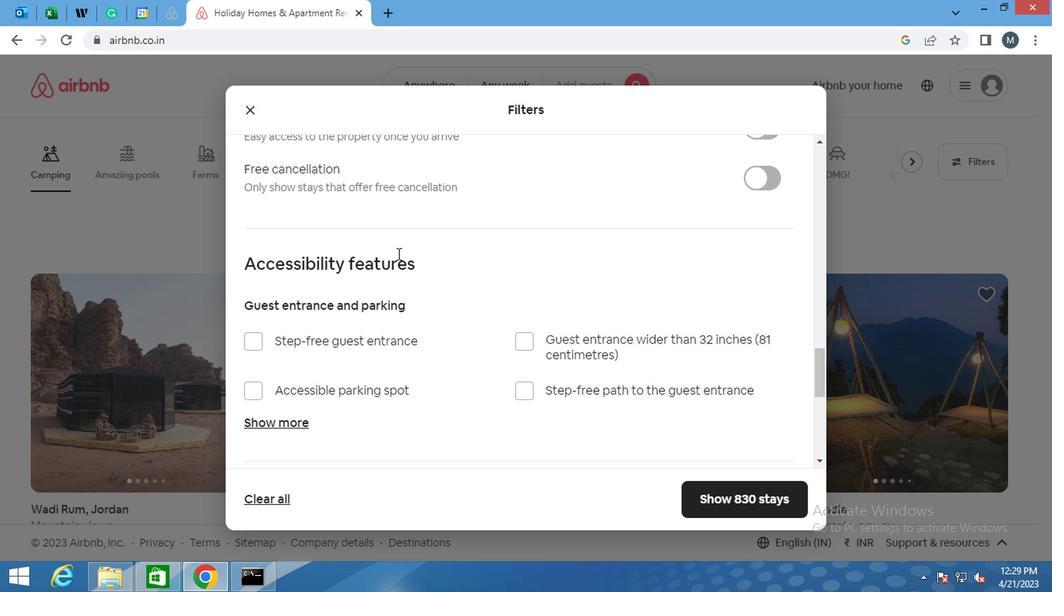 
Action: Mouse moved to (765, 203)
Screenshot: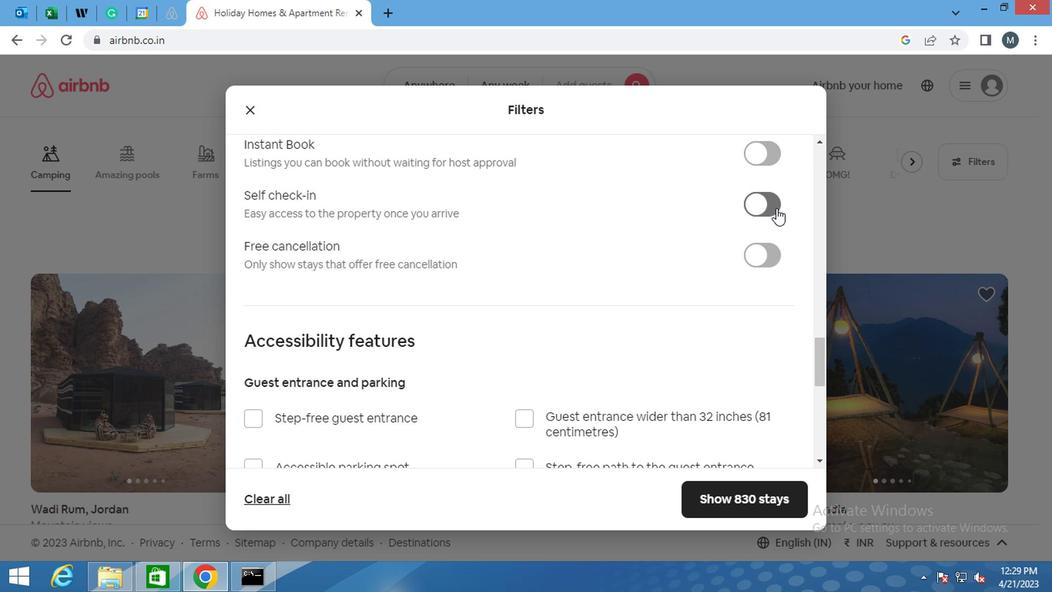 
Action: Mouse pressed left at (765, 203)
Screenshot: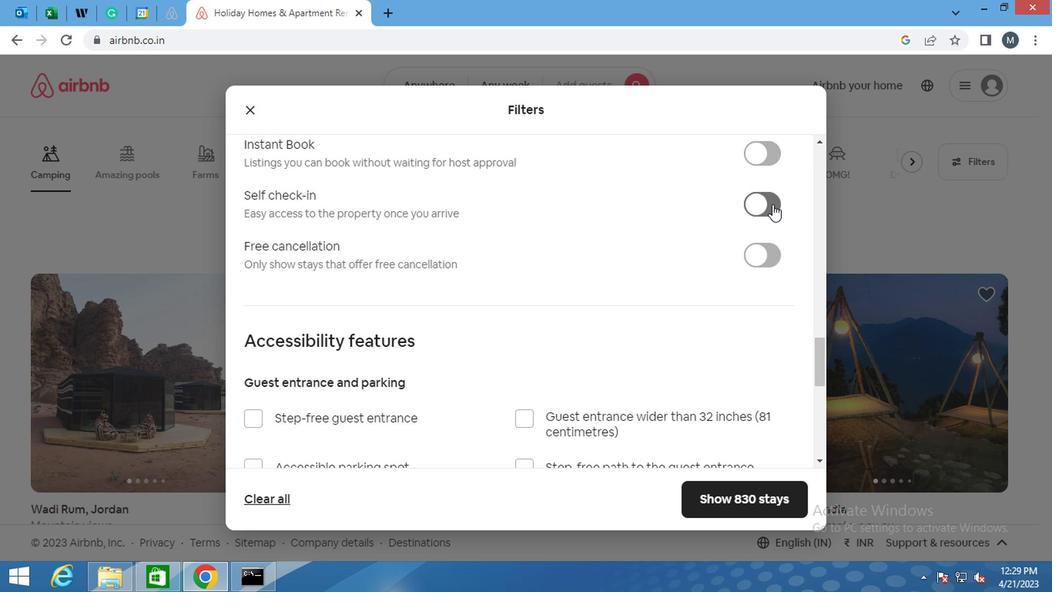 
Action: Mouse moved to (220, 298)
Screenshot: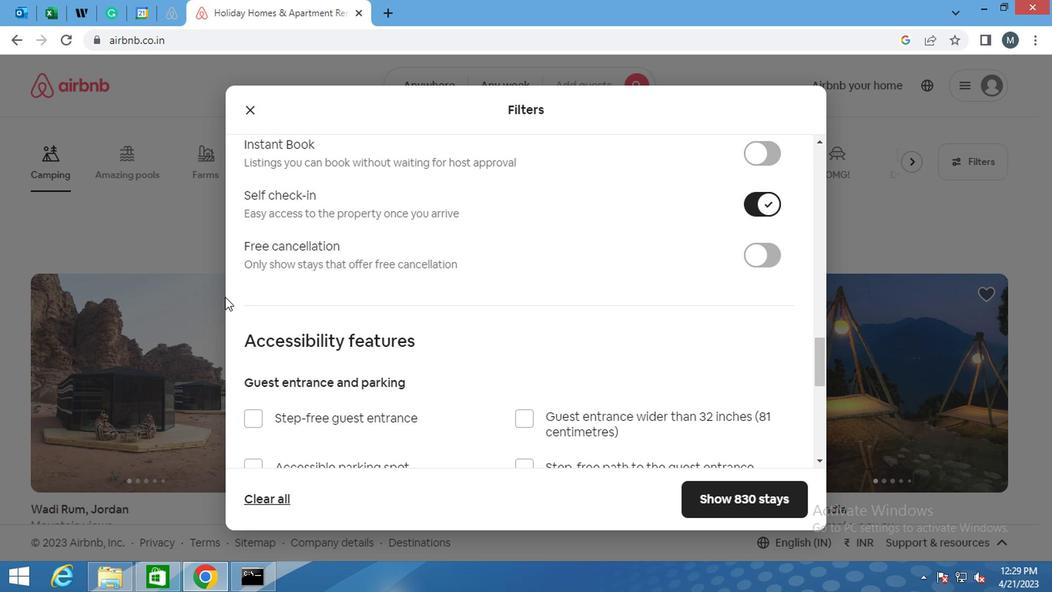 
Action: Mouse scrolled (220, 297) with delta (0, 0)
Screenshot: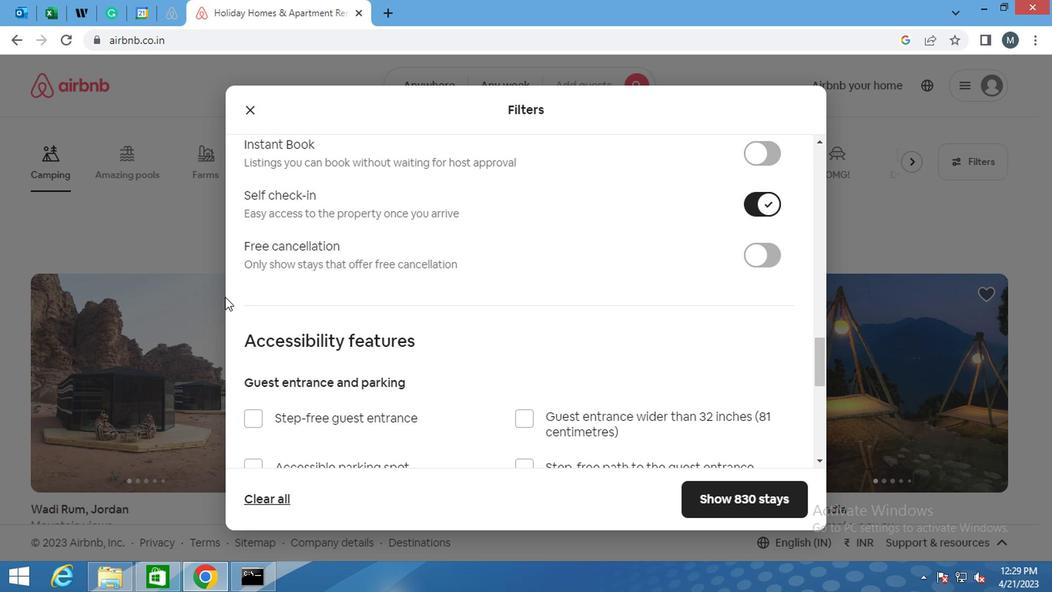 
Action: Mouse moved to (219, 297)
Screenshot: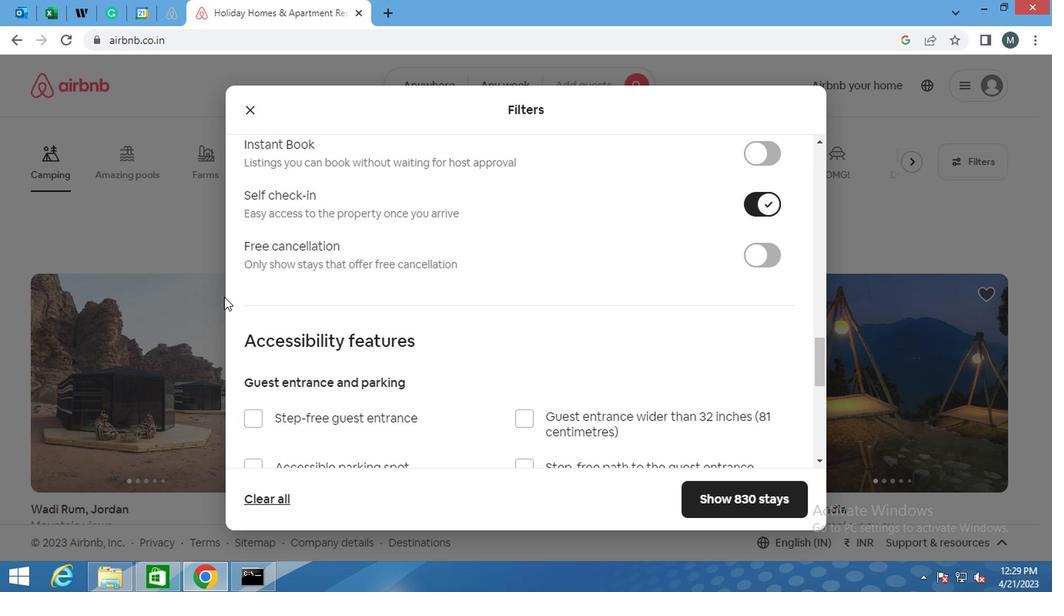 
Action: Mouse scrolled (219, 296) with delta (0, -1)
Screenshot: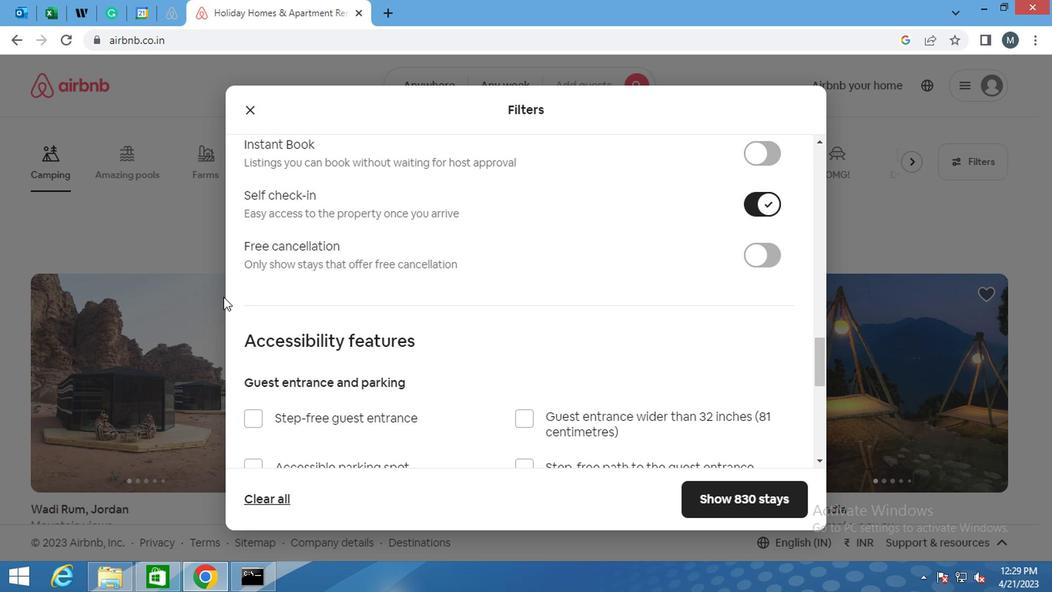 
Action: Mouse moved to (212, 308)
Screenshot: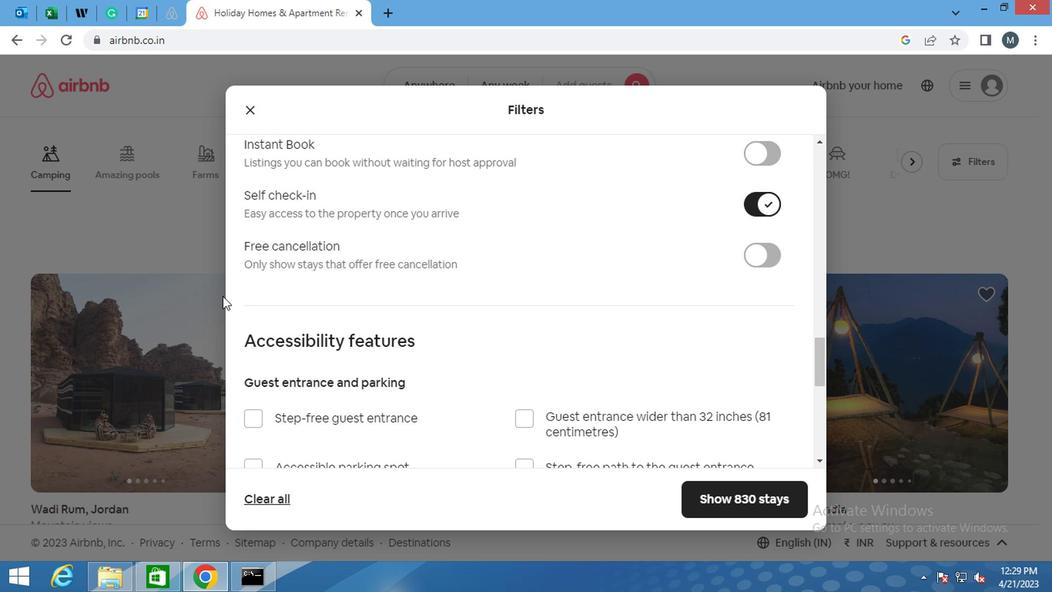 
Action: Mouse scrolled (212, 307) with delta (0, 0)
Screenshot: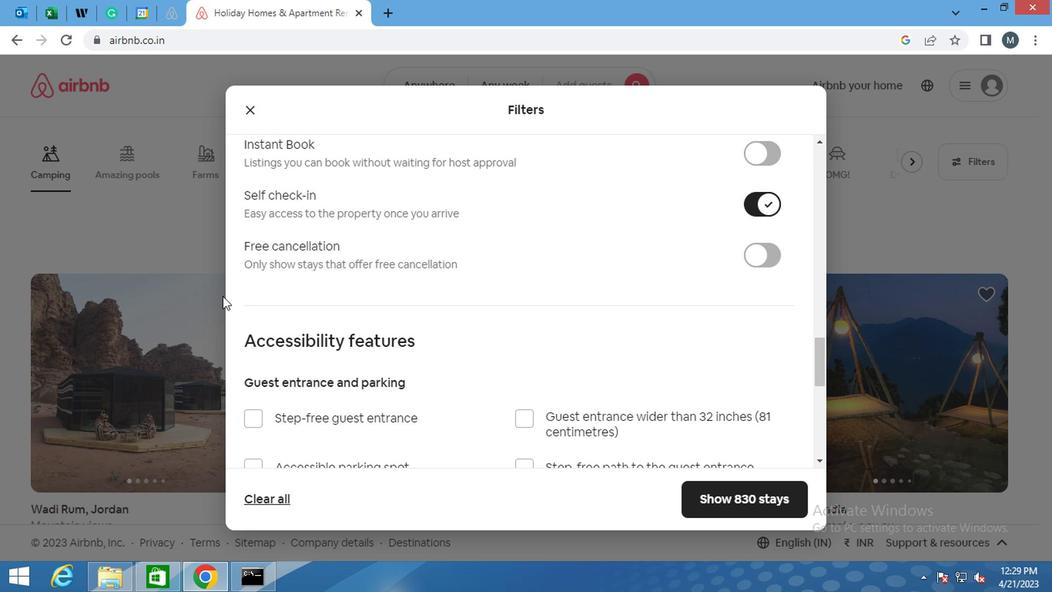 
Action: Mouse moved to (205, 314)
Screenshot: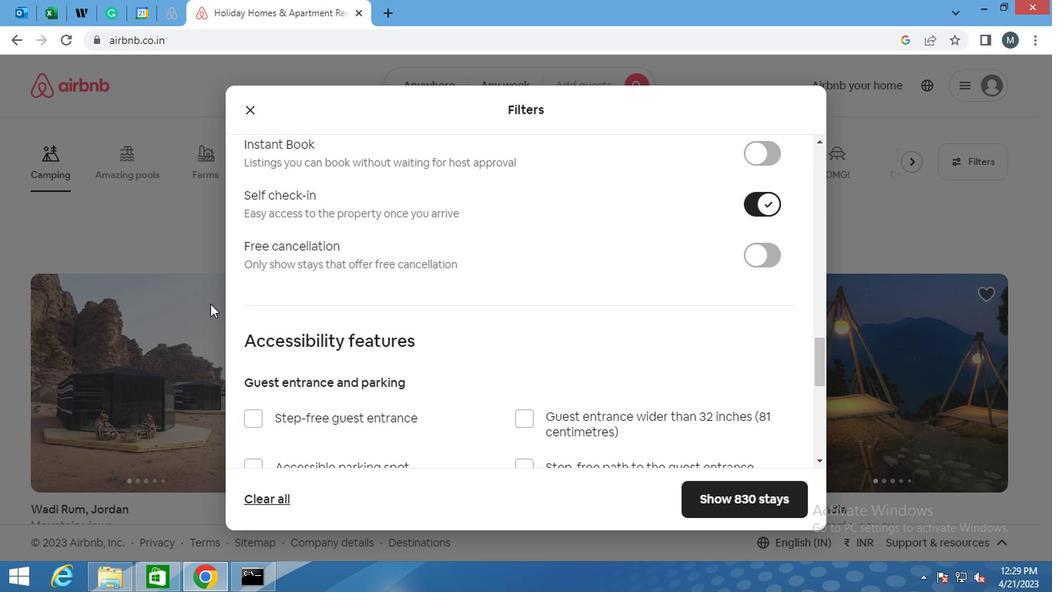 
Action: Mouse scrolled (205, 313) with delta (0, -1)
Screenshot: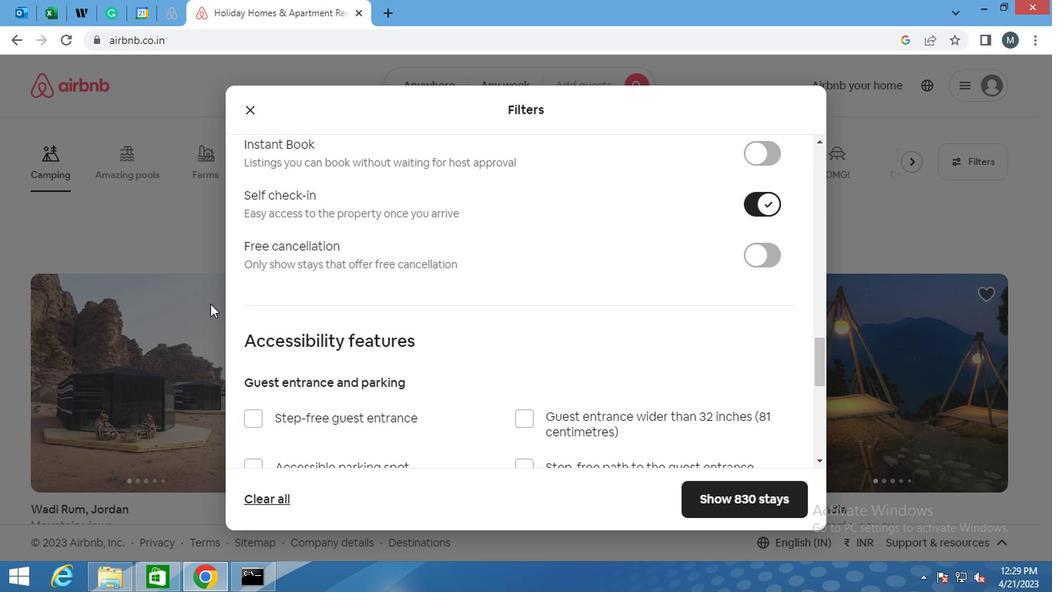 
Action: Mouse moved to (203, 318)
Screenshot: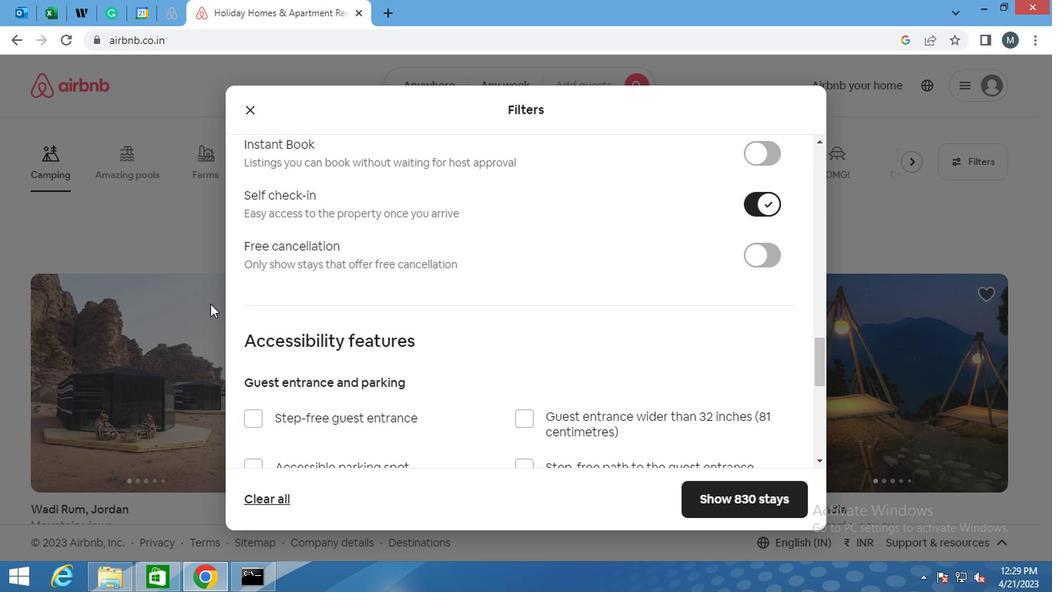 
Action: Mouse scrolled (203, 317) with delta (0, -1)
Screenshot: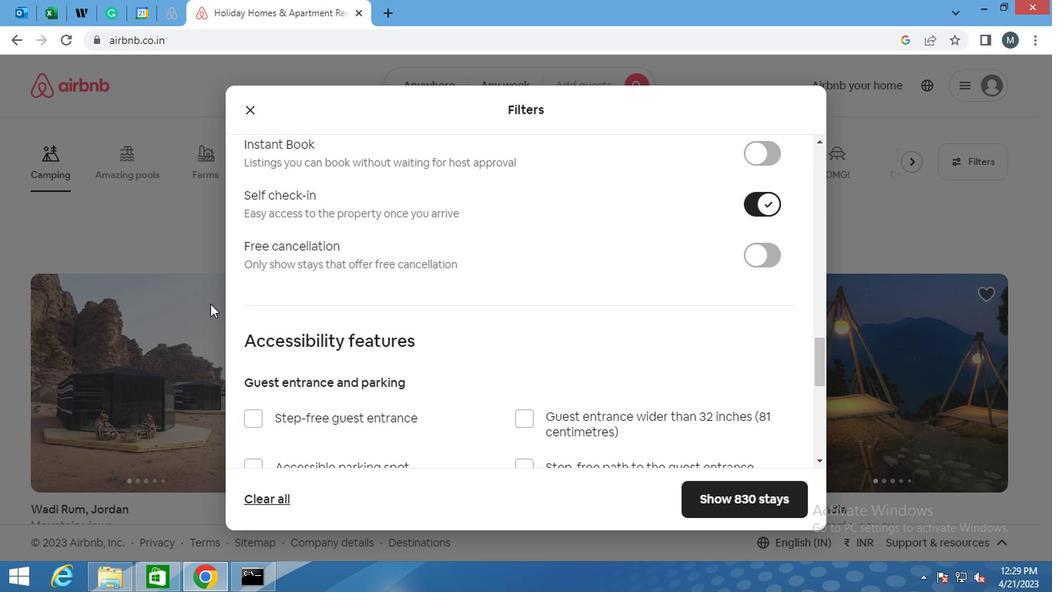 
Action: Mouse scrolled (203, 317) with delta (0, -1)
Screenshot: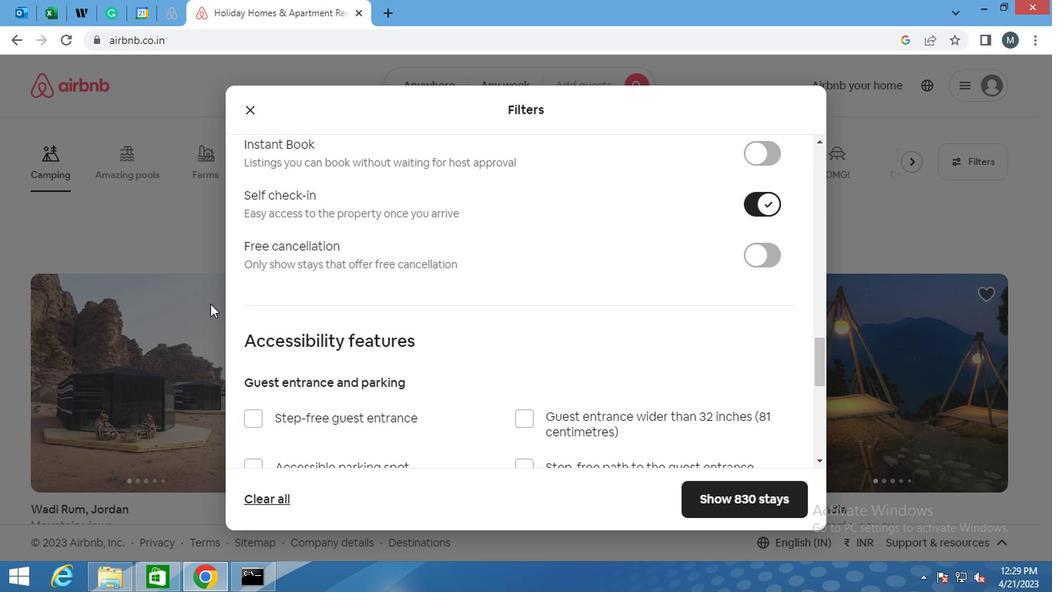 
Action: Mouse moved to (263, 410)
Screenshot: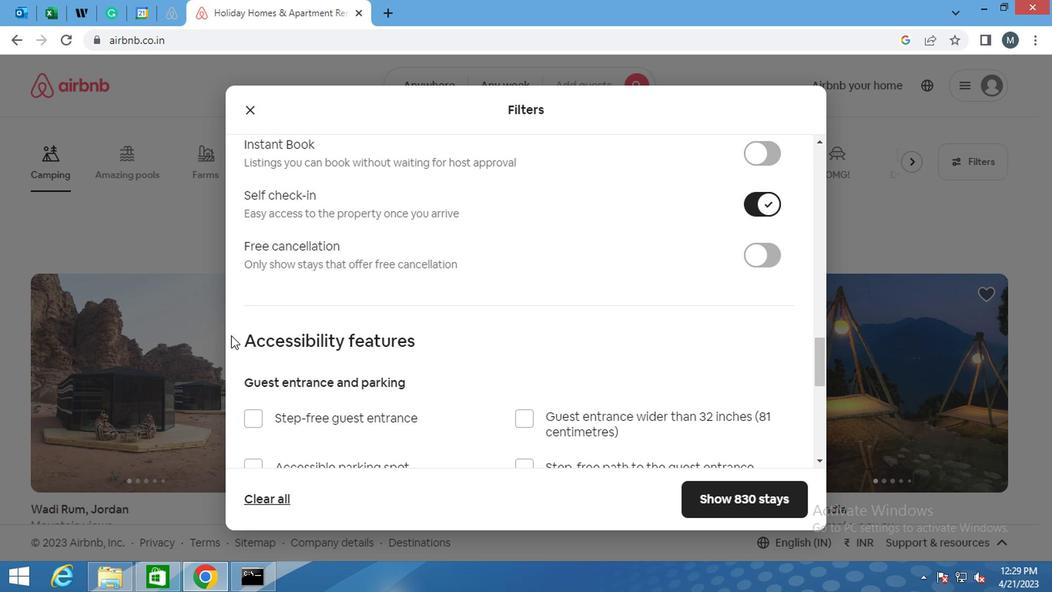 
Action: Mouse scrolled (263, 410) with delta (0, 0)
Screenshot: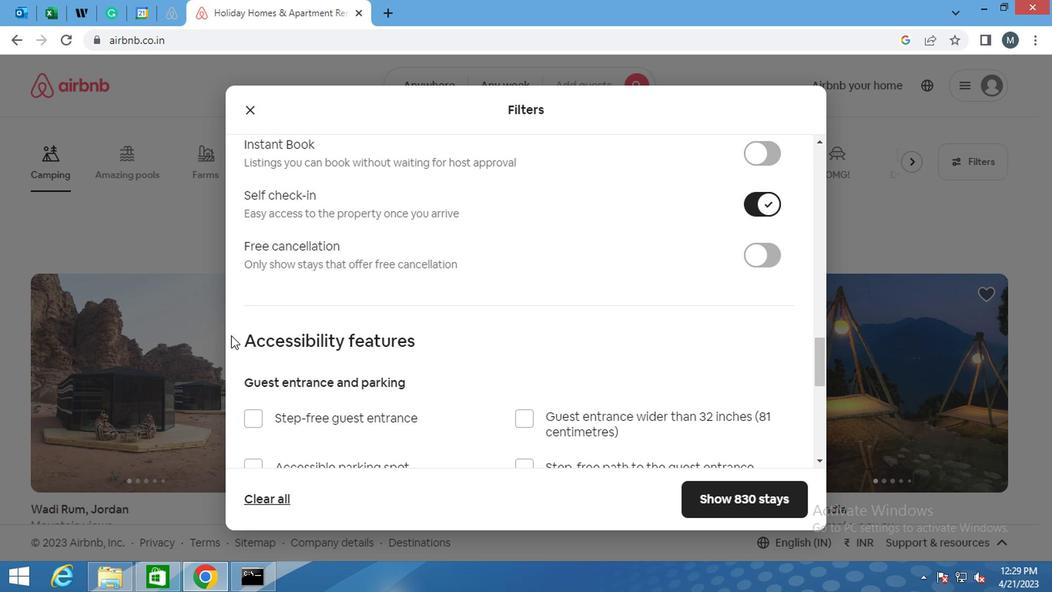 
Action: Mouse moved to (266, 413)
Screenshot: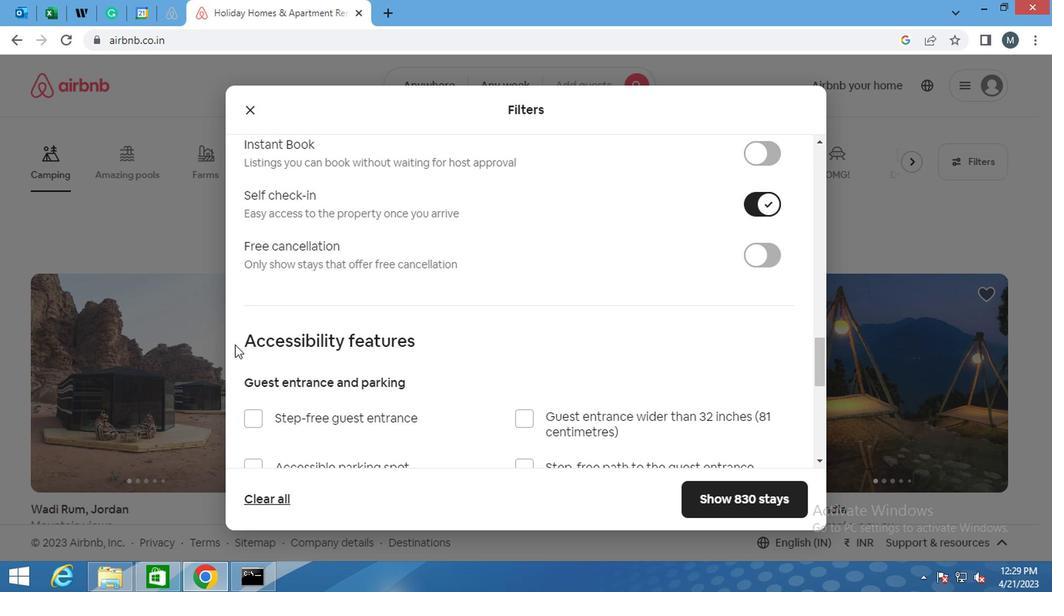 
Action: Mouse scrolled (266, 412) with delta (0, -1)
Screenshot: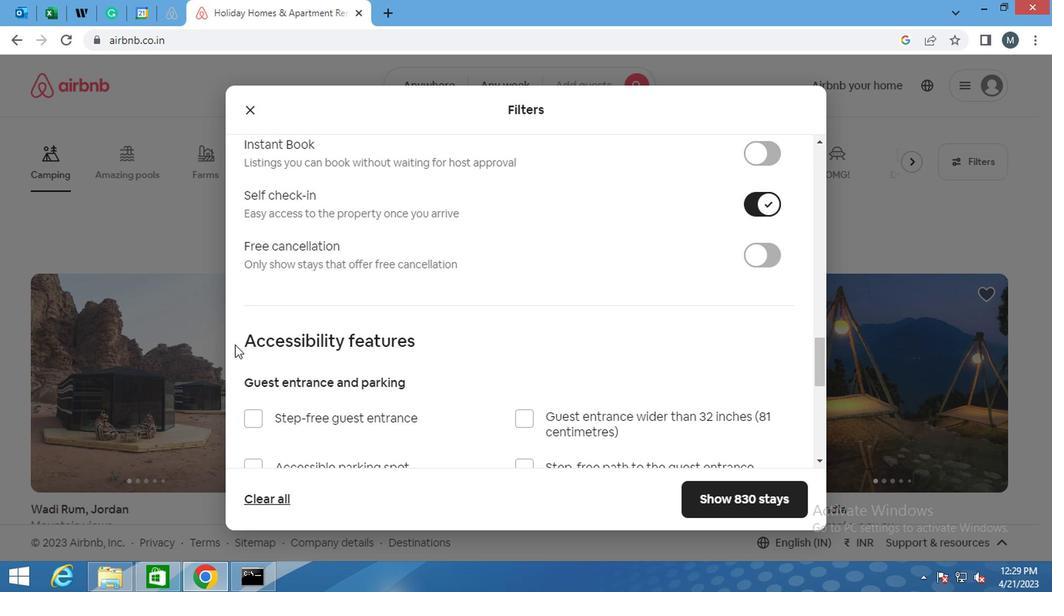 
Action: Mouse moved to (266, 413)
Screenshot: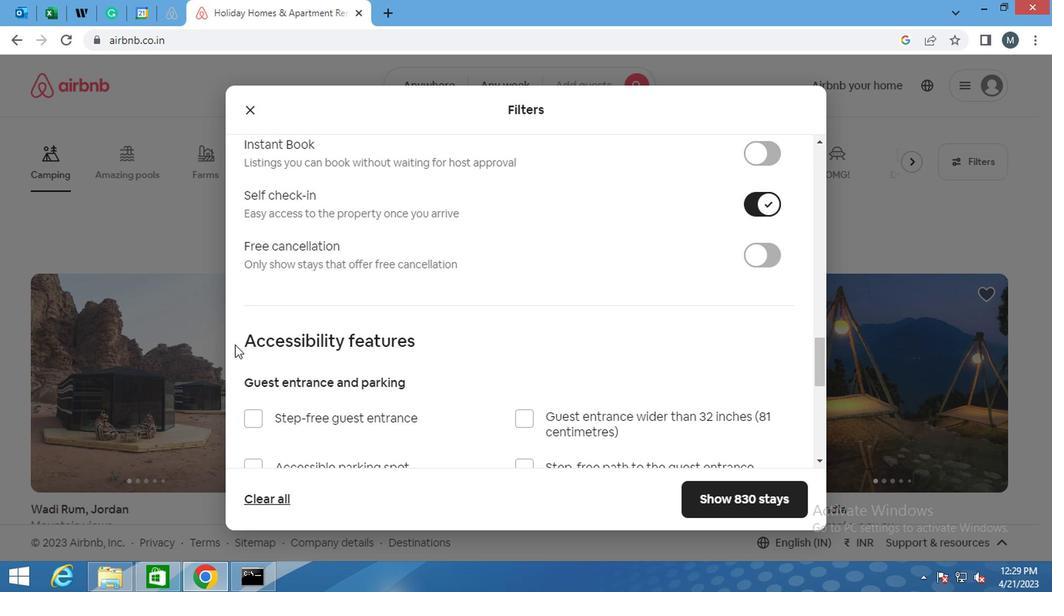 
Action: Mouse scrolled (266, 413) with delta (0, 0)
Screenshot: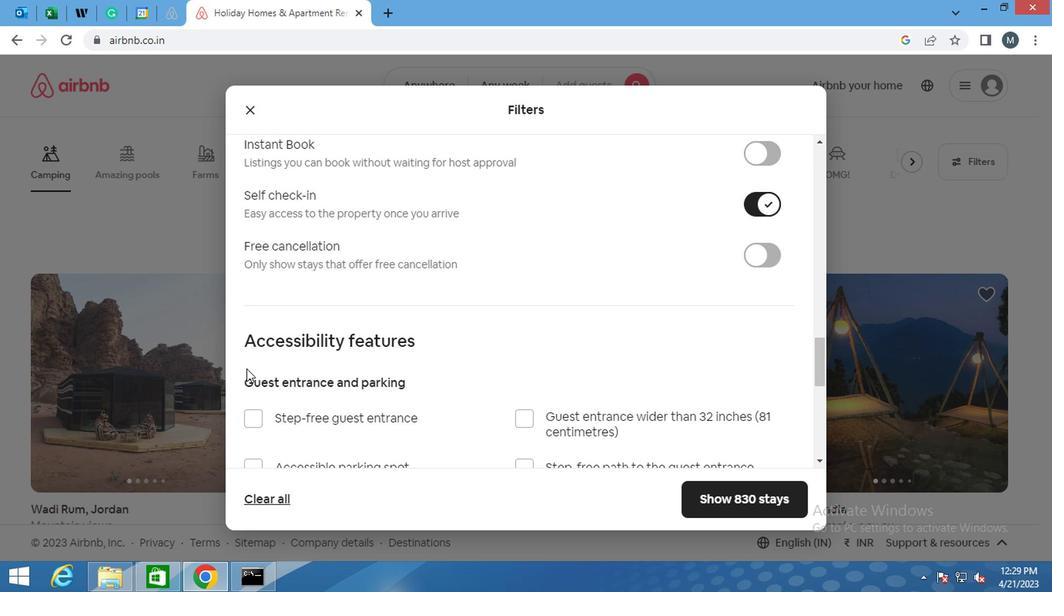 
Action: Mouse moved to (304, 383)
Screenshot: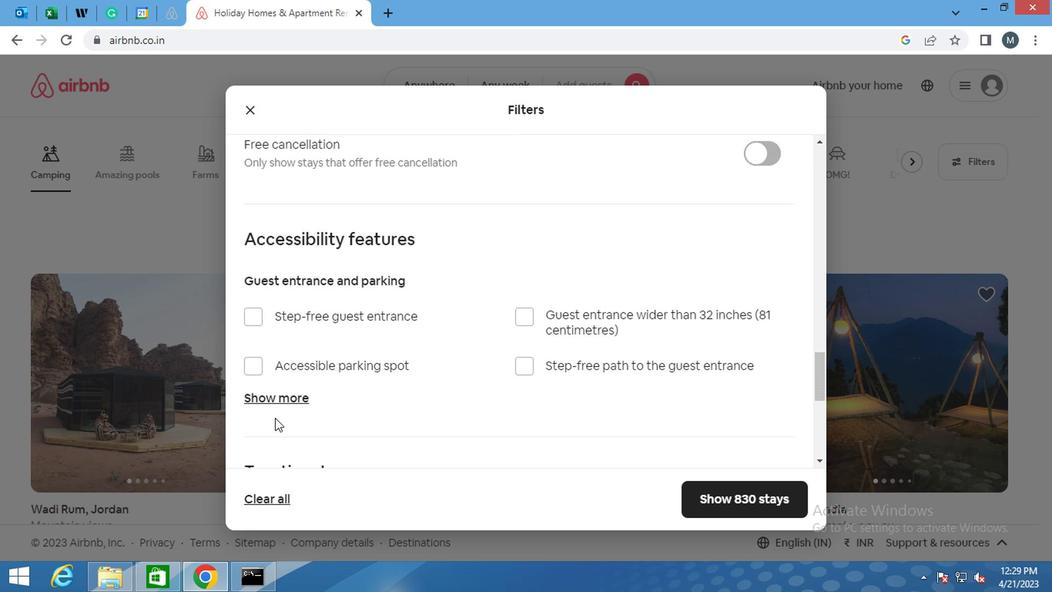 
Action: Mouse scrolled (304, 382) with delta (0, 0)
Screenshot: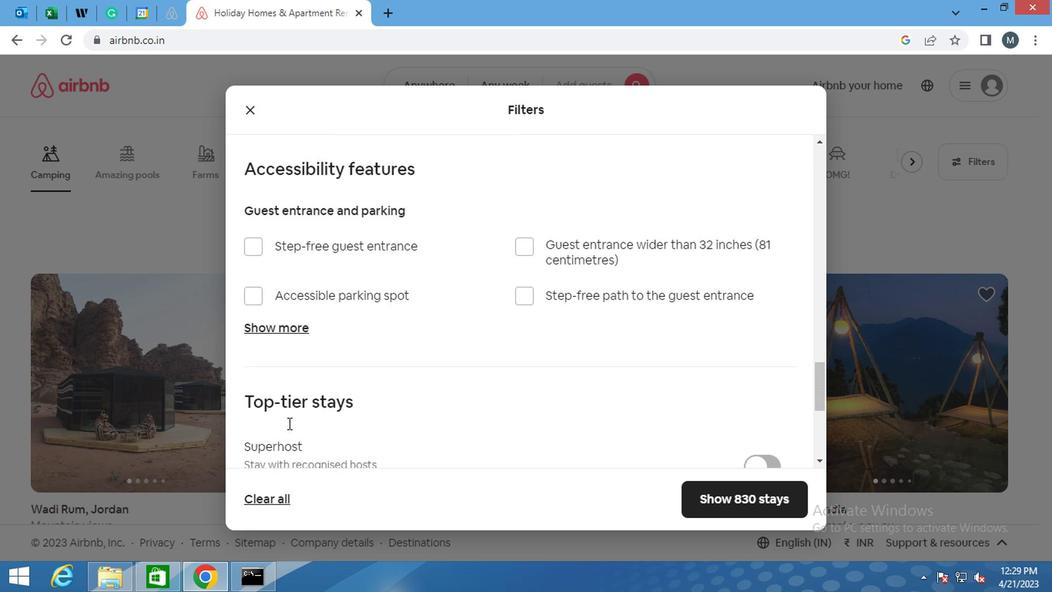 
Action: Mouse moved to (305, 383)
Screenshot: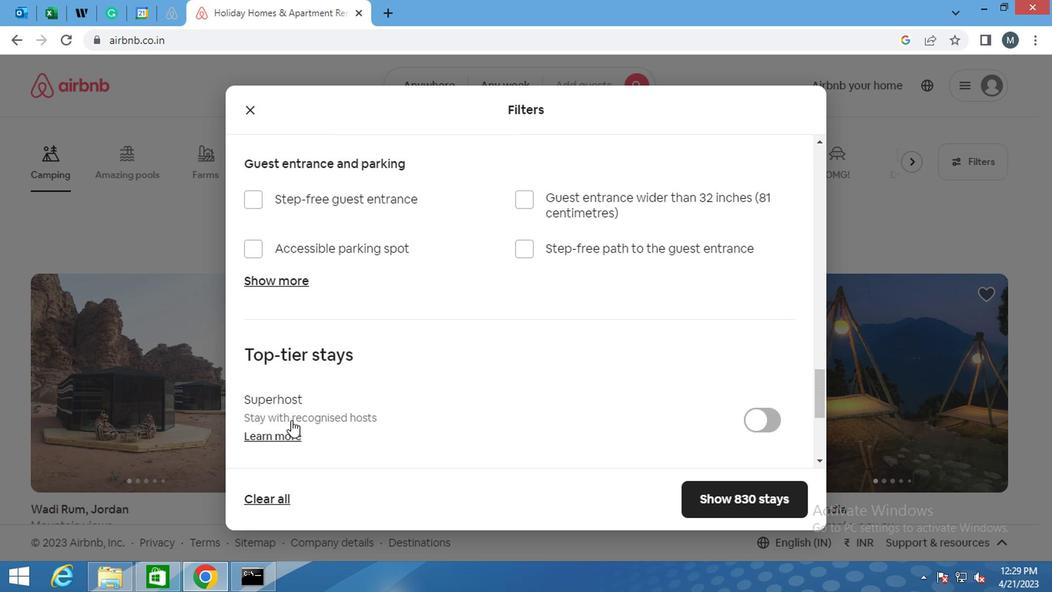 
Action: Mouse scrolled (305, 382) with delta (0, 0)
Screenshot: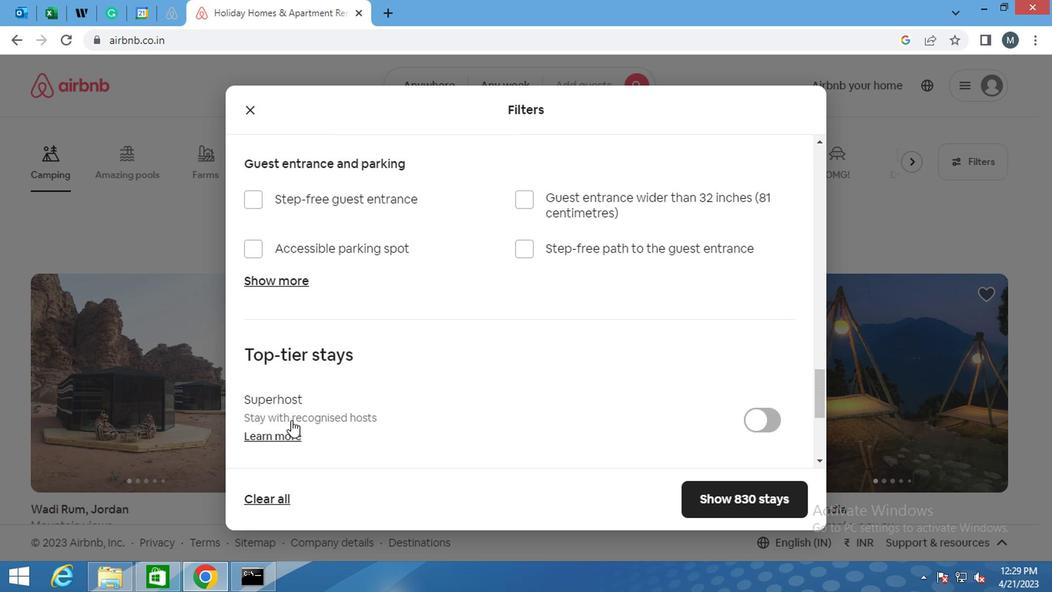 
Action: Mouse moved to (305, 383)
Screenshot: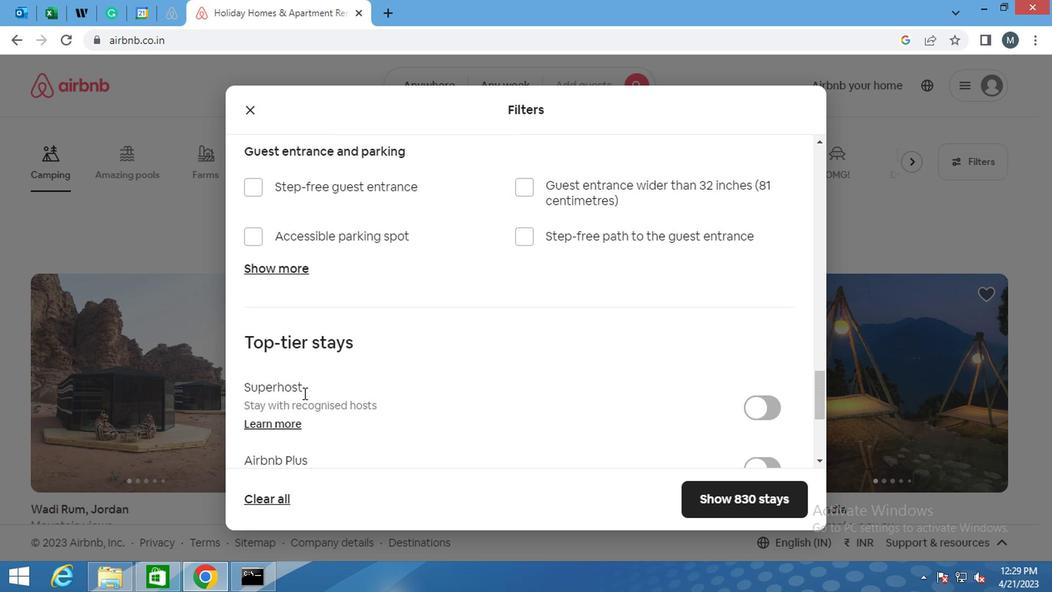 
Action: Mouse scrolled (305, 382) with delta (0, 0)
Screenshot: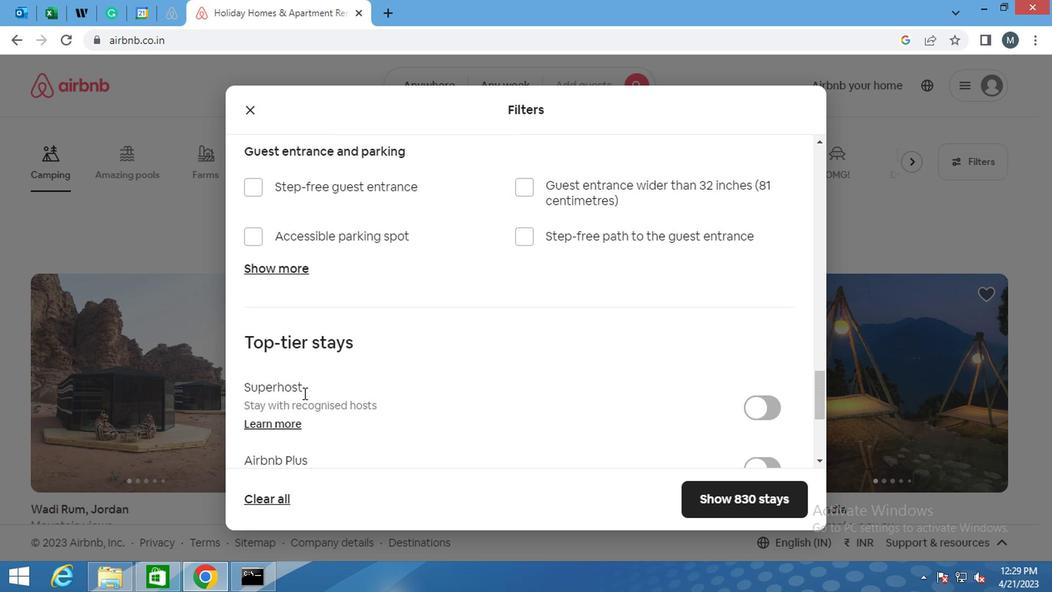 
Action: Mouse moved to (255, 371)
Screenshot: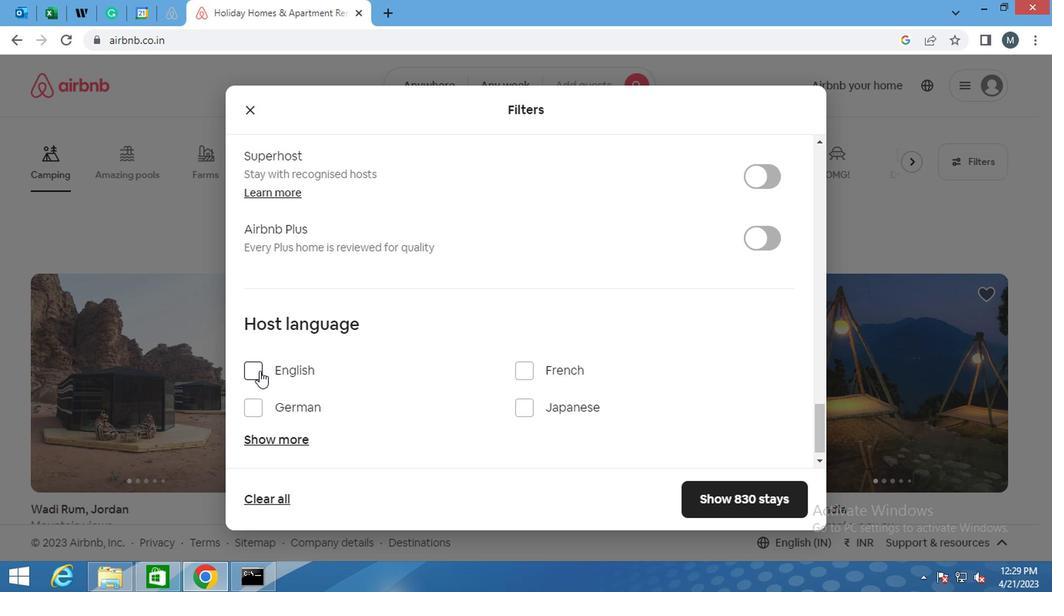 
Action: Mouse pressed left at (255, 371)
Screenshot: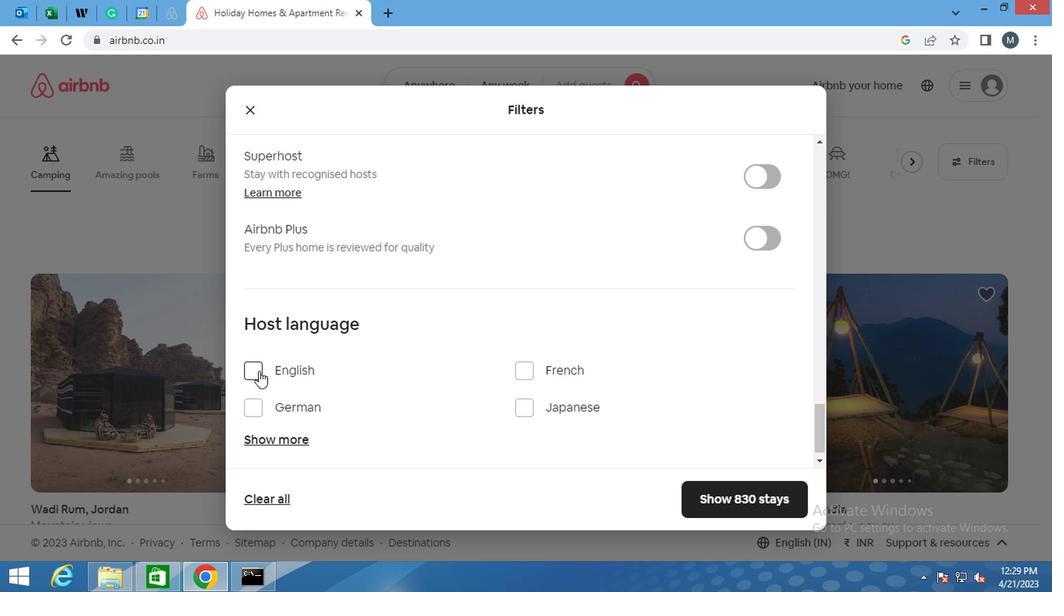
Action: Mouse moved to (314, 342)
Screenshot: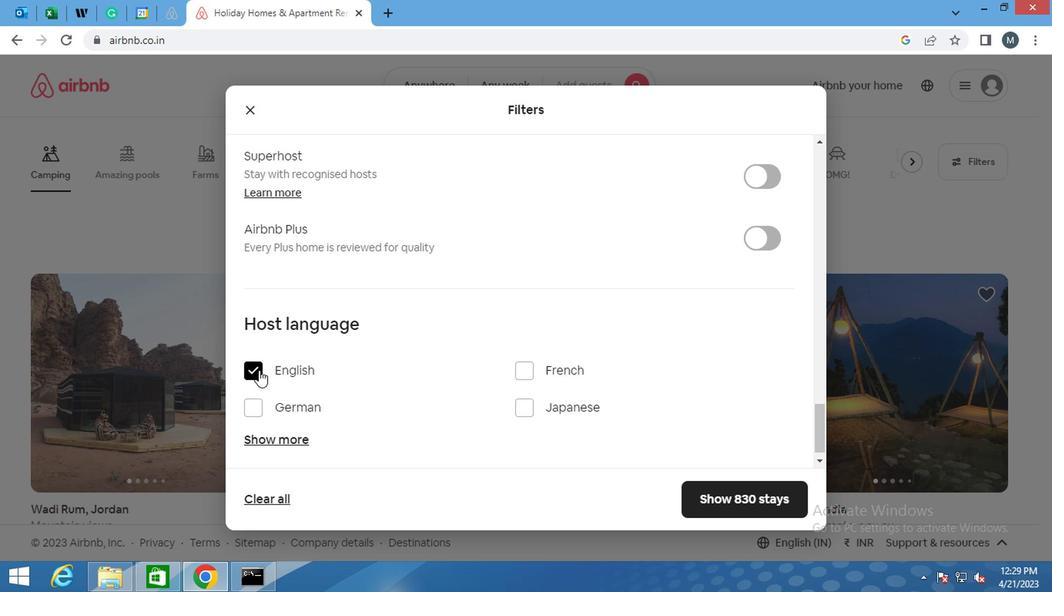 
Action: Mouse scrolled (314, 340) with delta (0, -1)
Screenshot: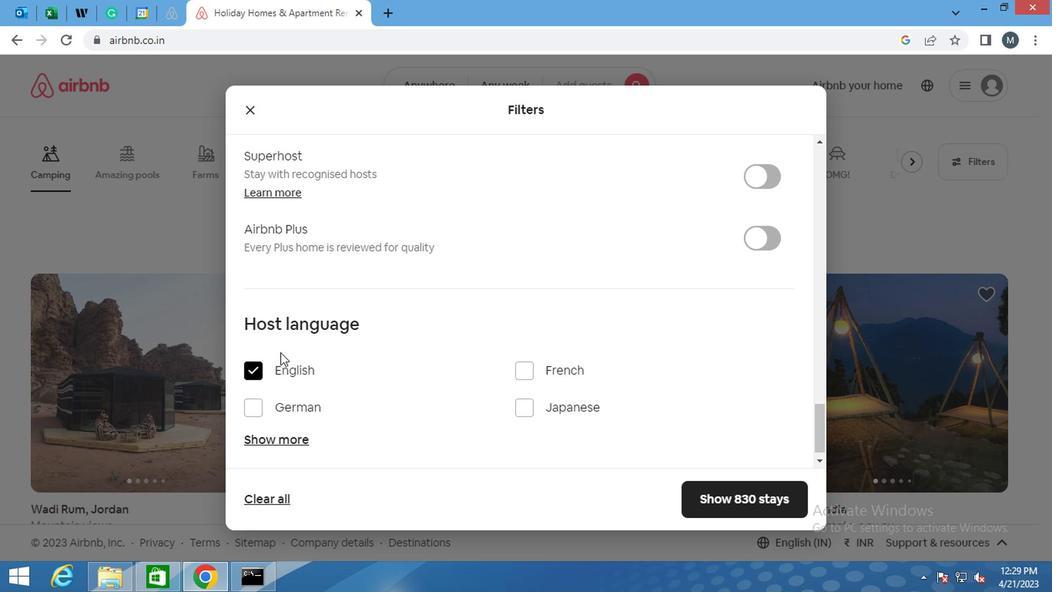 
Action: Mouse moved to (315, 342)
Screenshot: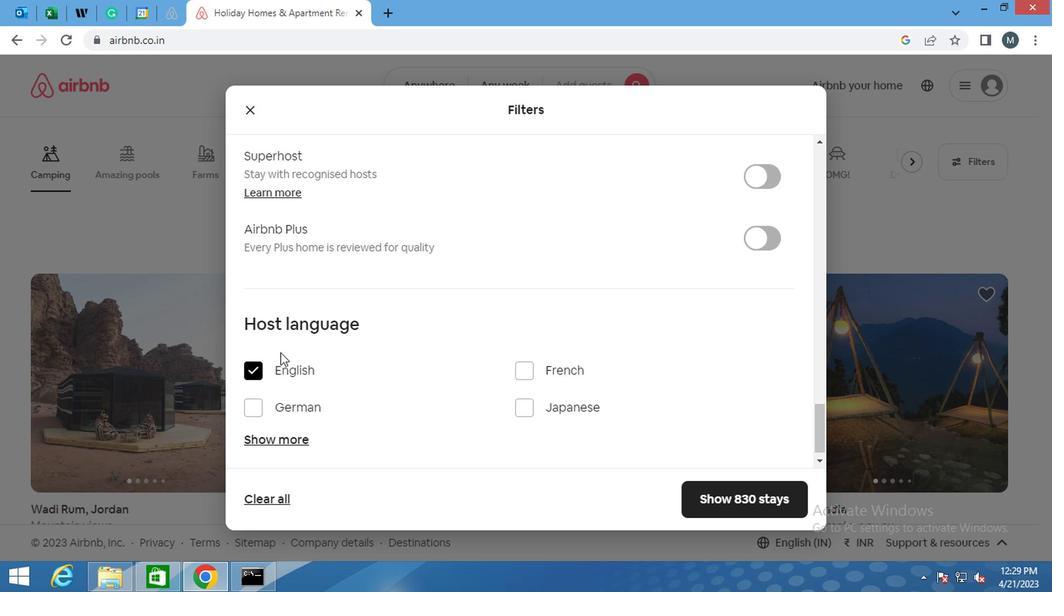 
Action: Mouse scrolled (315, 340) with delta (0, -1)
Screenshot: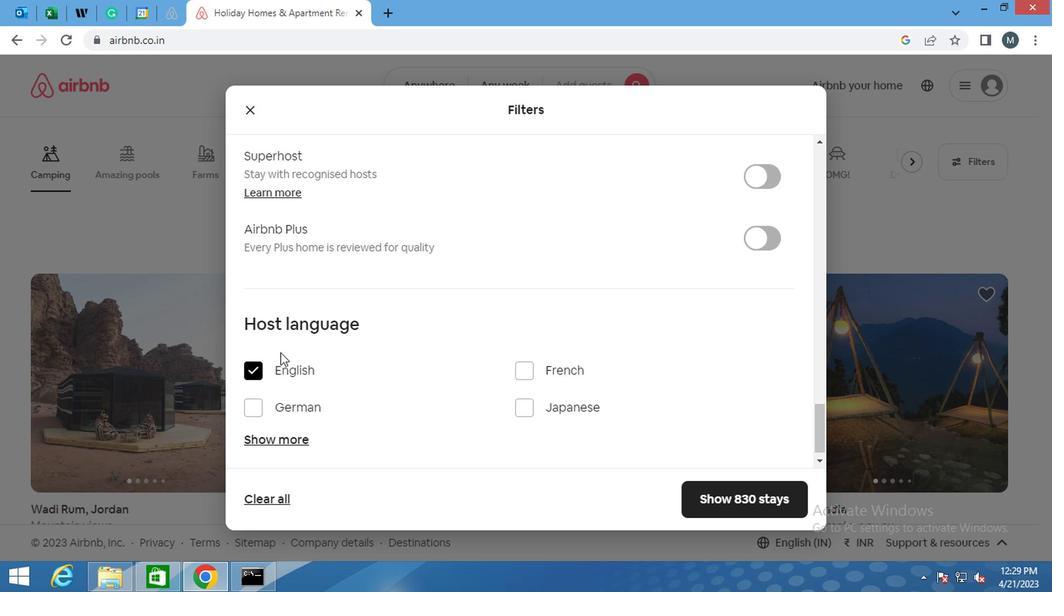 
Action: Mouse moved to (319, 354)
Screenshot: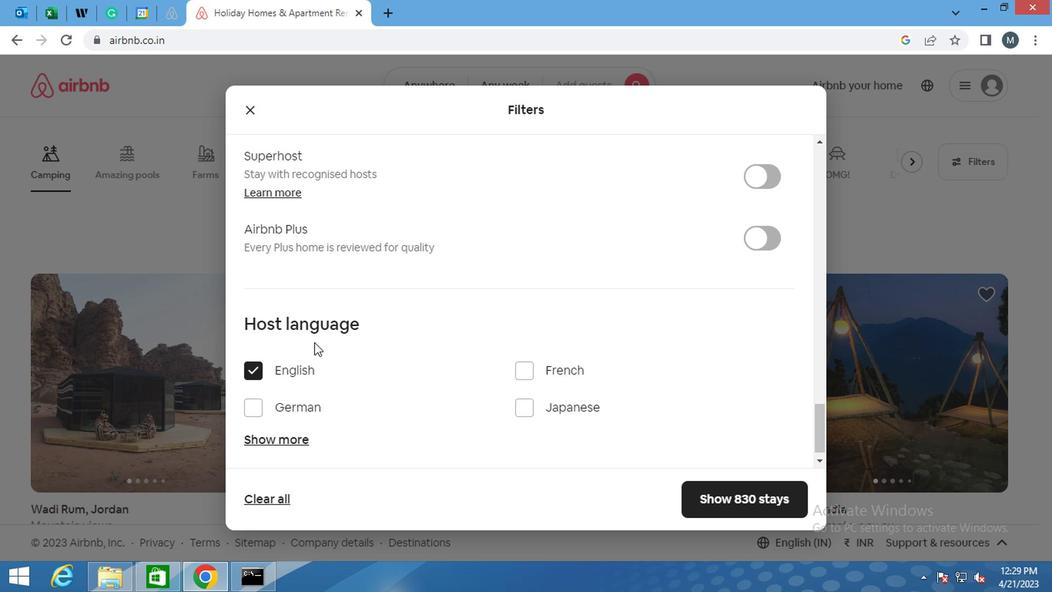 
Action: Mouse scrolled (319, 353) with delta (0, 0)
Screenshot: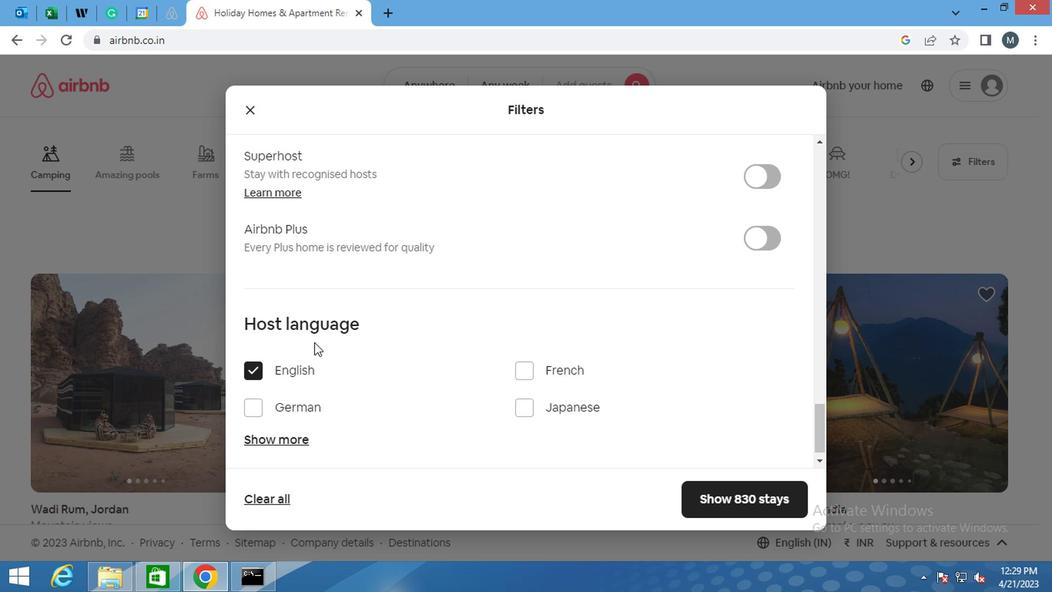 
Action: Mouse moved to (738, 499)
Screenshot: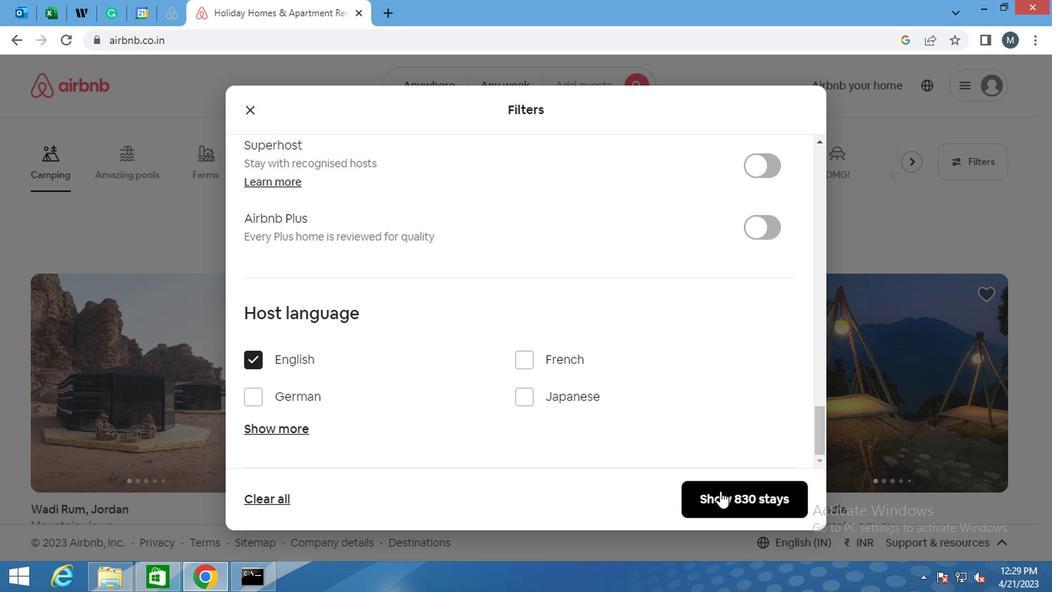 
Action: Mouse pressed left at (738, 499)
Screenshot: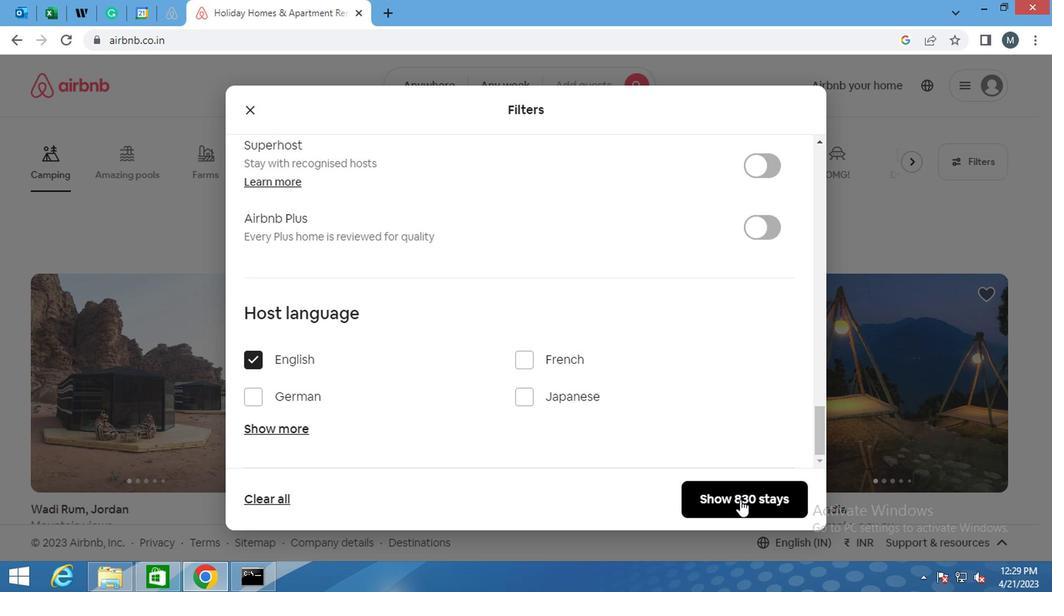 
